 Task: Look for space in Kizhake Chālakudi, India from 6th June, 2023 to 8th June, 2023 for 2 adults in price range Rs.7000 to Rs.12000. Place can be private room with 1  bedroom having 2 beds and 1 bathroom. Property type can be house, flat, guest house. Amenities needed are: wifi. Booking option can be shelf check-in. Required host language is English.
Action: Mouse moved to (572, 99)
Screenshot: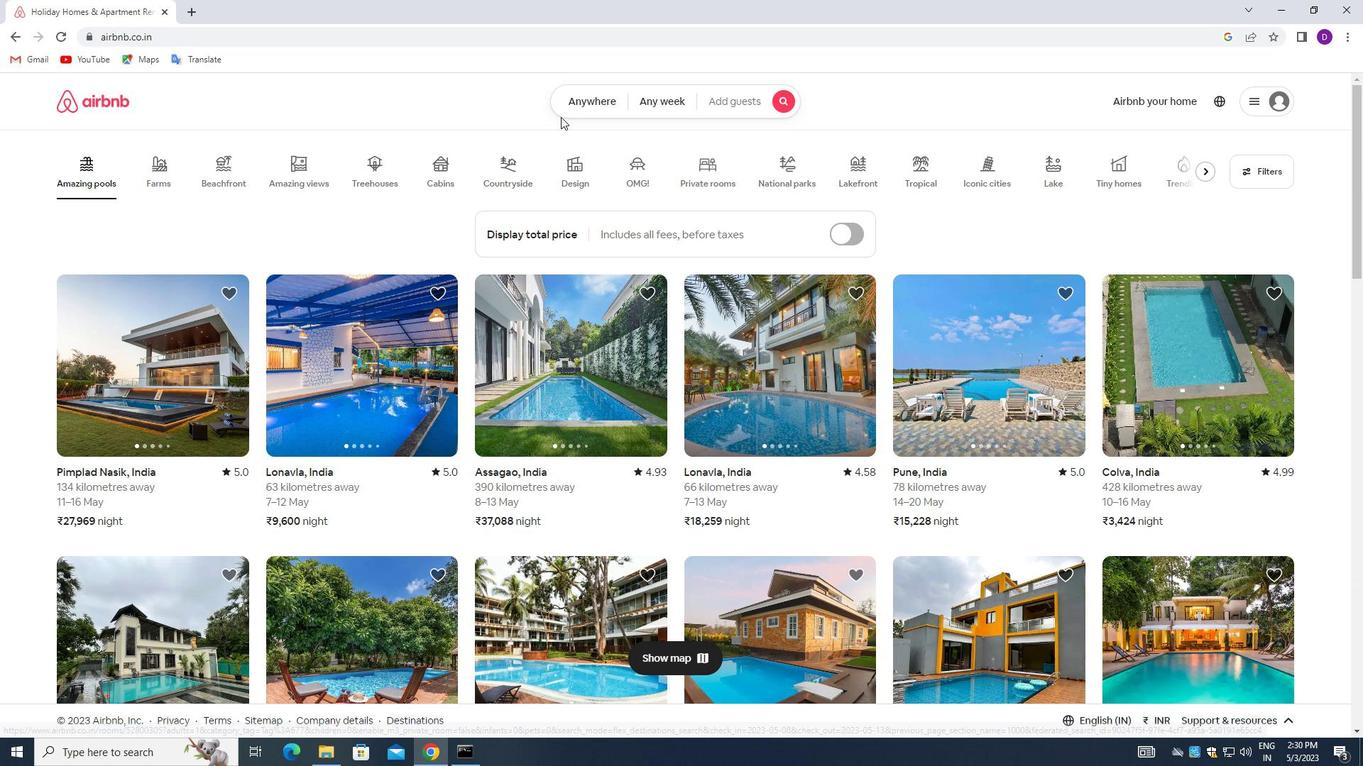 
Action: Mouse pressed left at (572, 99)
Screenshot: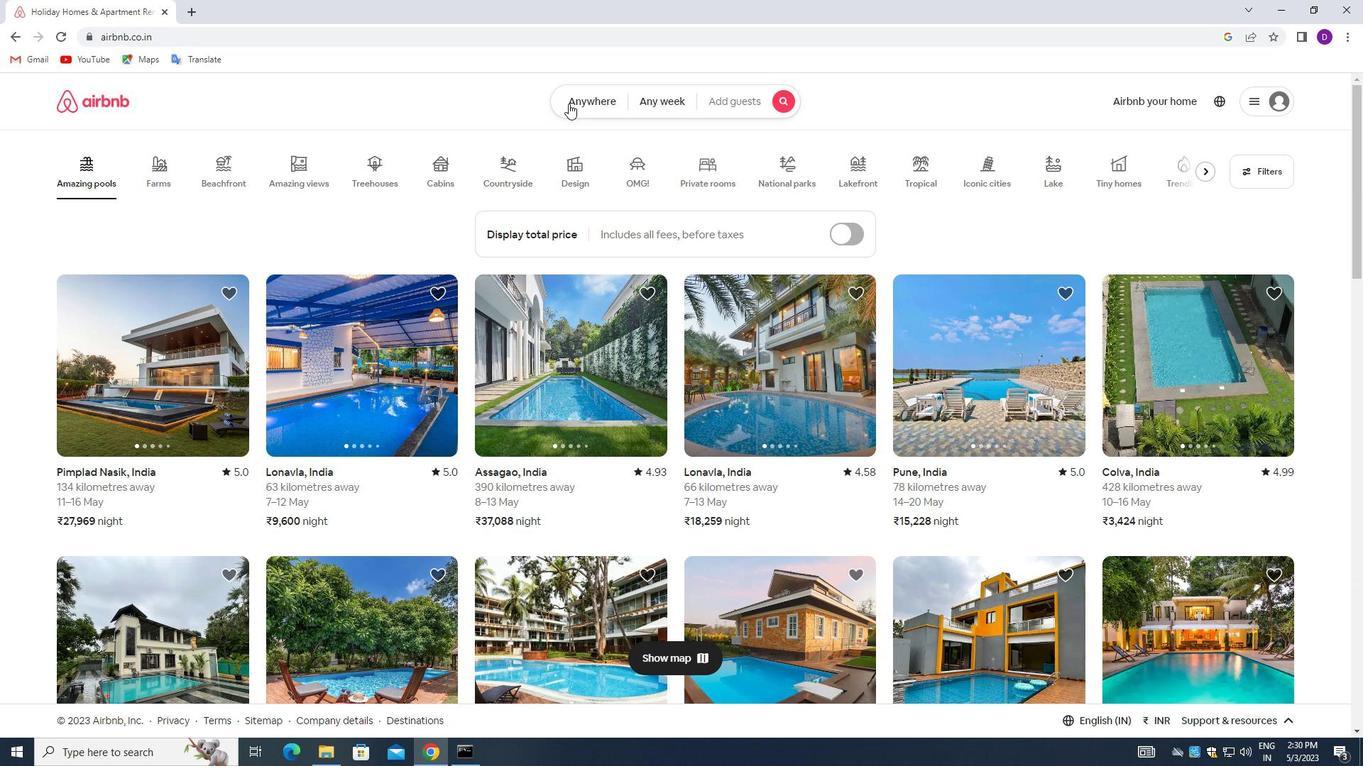
Action: Mouse moved to (423, 159)
Screenshot: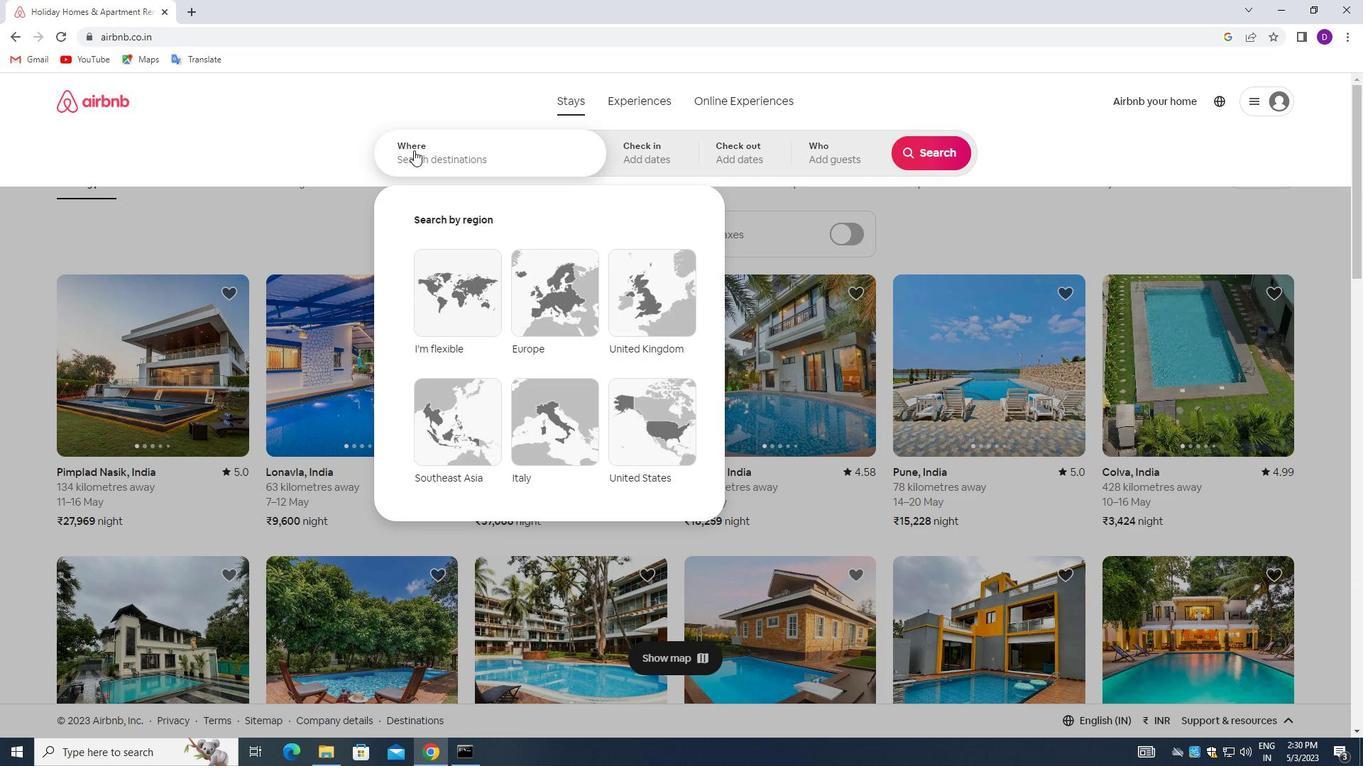 
Action: Mouse pressed left at (423, 159)
Screenshot: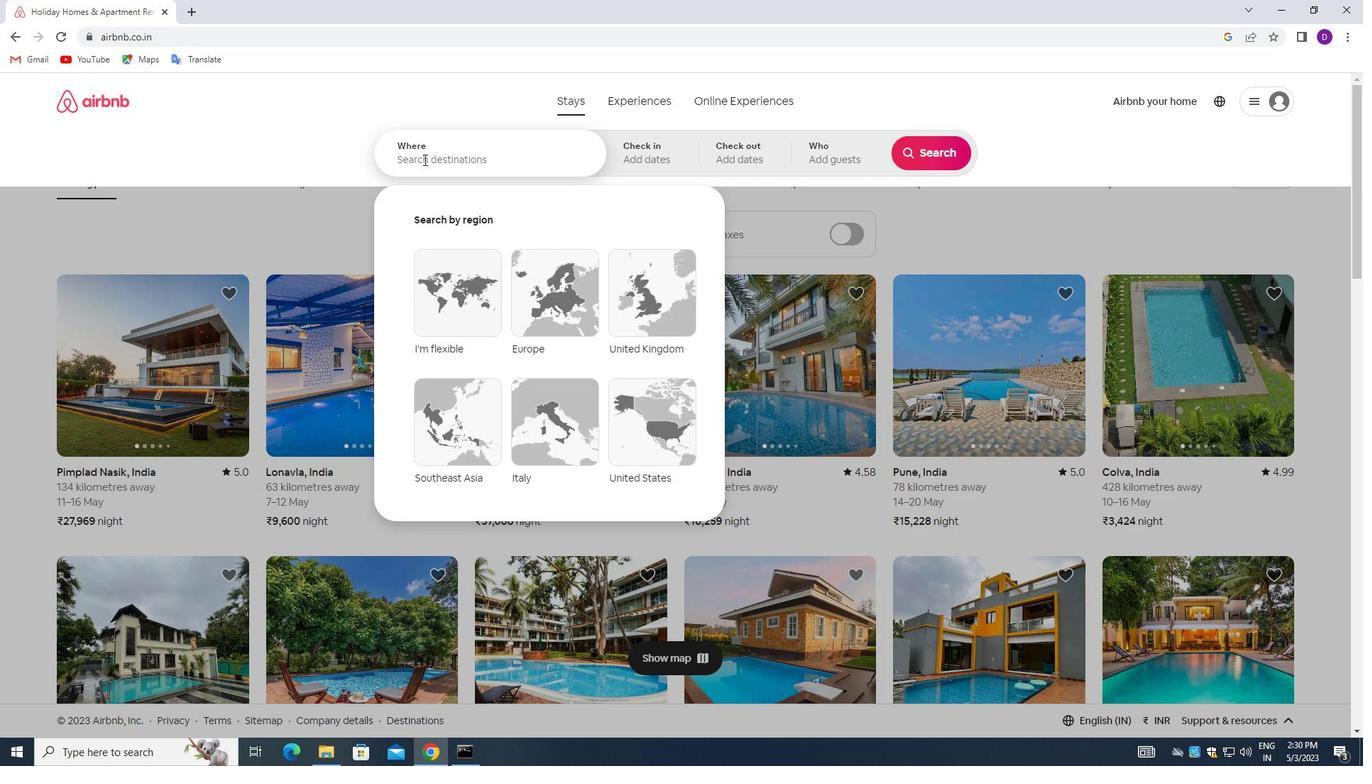 
Action: Mouse moved to (323, 150)
Screenshot: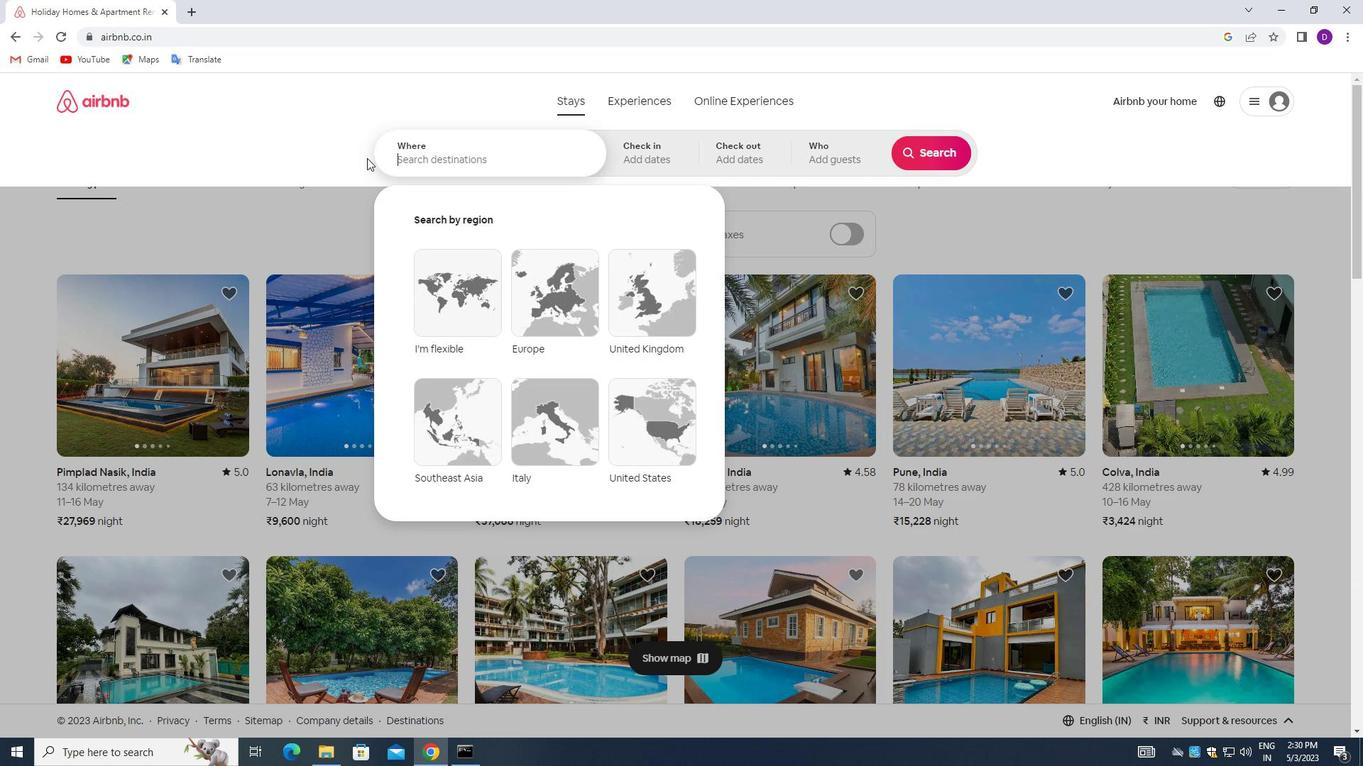 
Action: Key pressed <Key.shift>KIZHAKE<Key.shift_r><Key.shift_r><Key.shift_r><Key.shift_r><Key.shift_r><Key.shift_r><Key.shift_r><Key.shift_r><Key.shift_r><Key.shift_r><Key.shift_r><Key.shift_r><Key.shift_r><Key.shift_r><Key.shift_r><Key.shift_r><Key.shift_r>C<Key.backspace><Key.space><Key.shift_r><Key.shift_r><Key.shift_r><Key.shift_r><Key.shift_r><Key.shift_r><Key.shift_r><Key.shift_r><Key.shift_r><Key.shift_r><Key.shift_r><Key.shift_r><Key.shift_r><Key.shift_r><Key.shift_r><Key.shift_r><Key.shift_r><Key.shift_r><Key.shift_r><Key.shift_r><Key.shift_r><Key.shift_r><Key.shift_r><Key.shift_r><Key.shift_r><Key.shift_r><Key.shift_r><Key.shift_r><Key.shift_r><Key.shift_r><Key.shift_r><Key.shift_r><Key.shift_r><Key.shift_r><Key.shift_r><Key.shift_r><Key.shift_r>CHALA
Screenshot: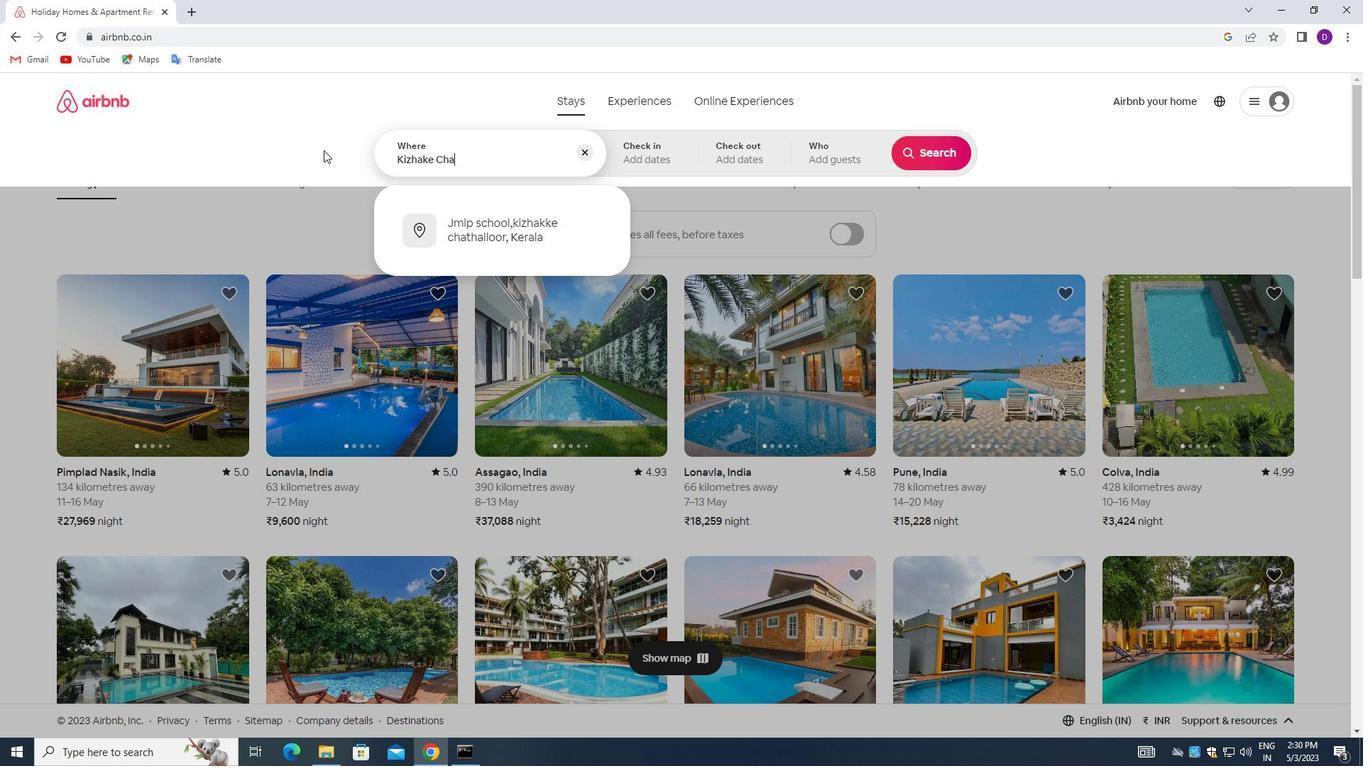 
Action: Mouse moved to (323, 150)
Screenshot: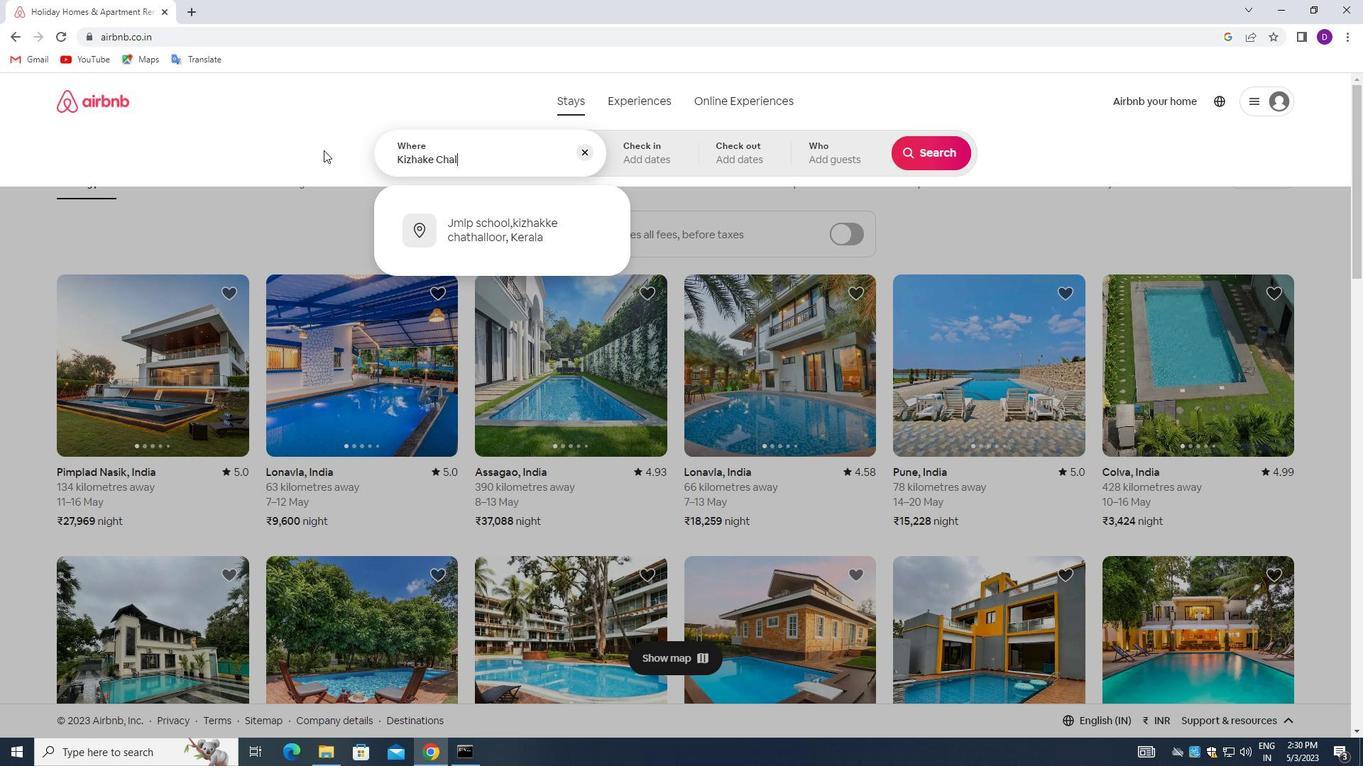 
Action: Key pressed KUDI,<Key.space><Key.shift>INDIA
Screenshot: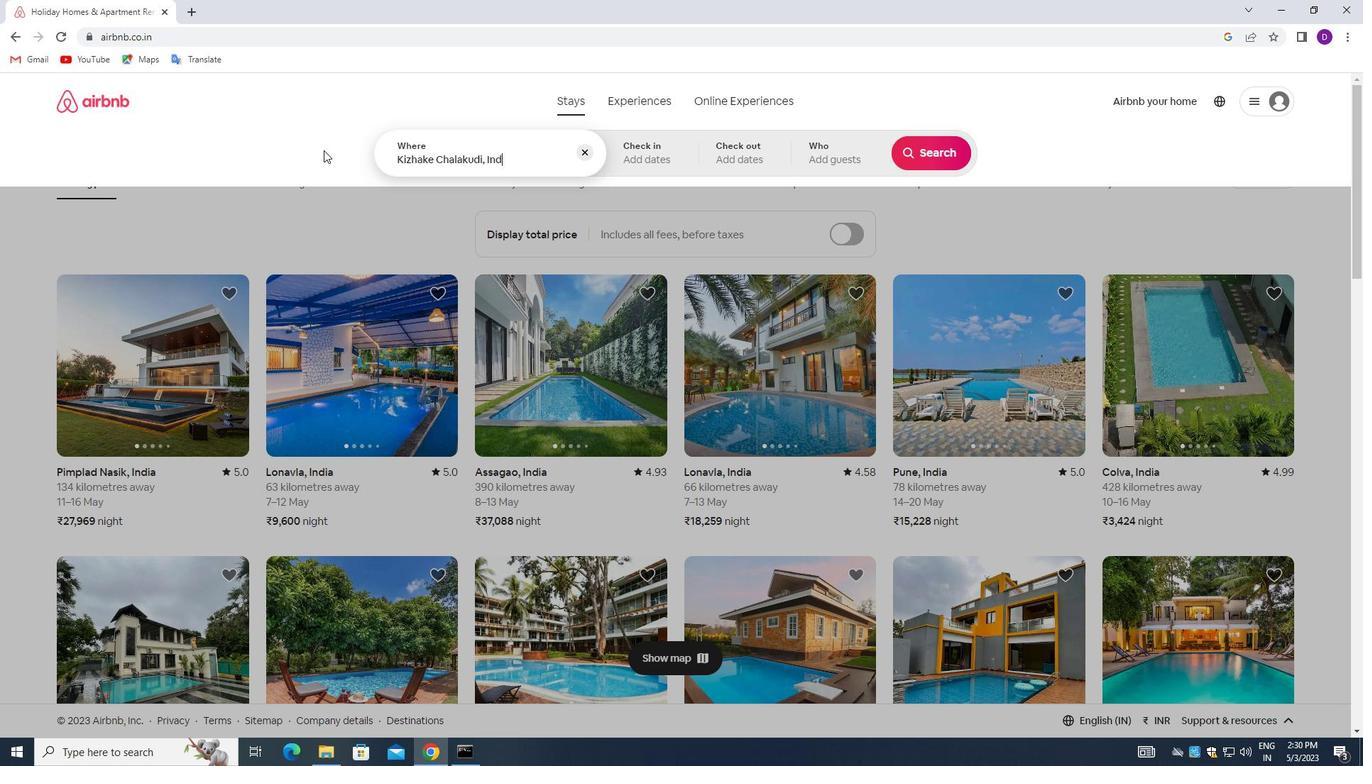 
Action: Mouse moved to (537, 169)
Screenshot: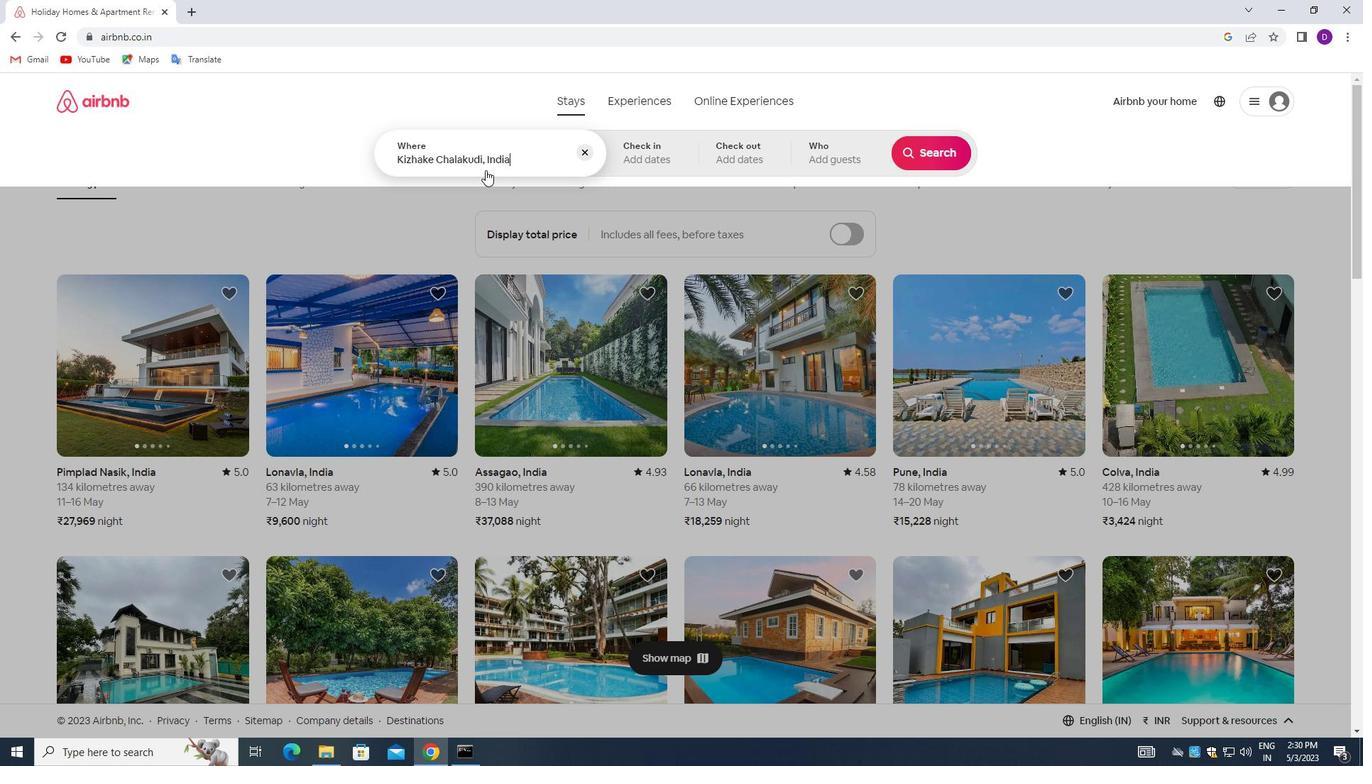 
Action: Key pressed <Key.enter>
Screenshot: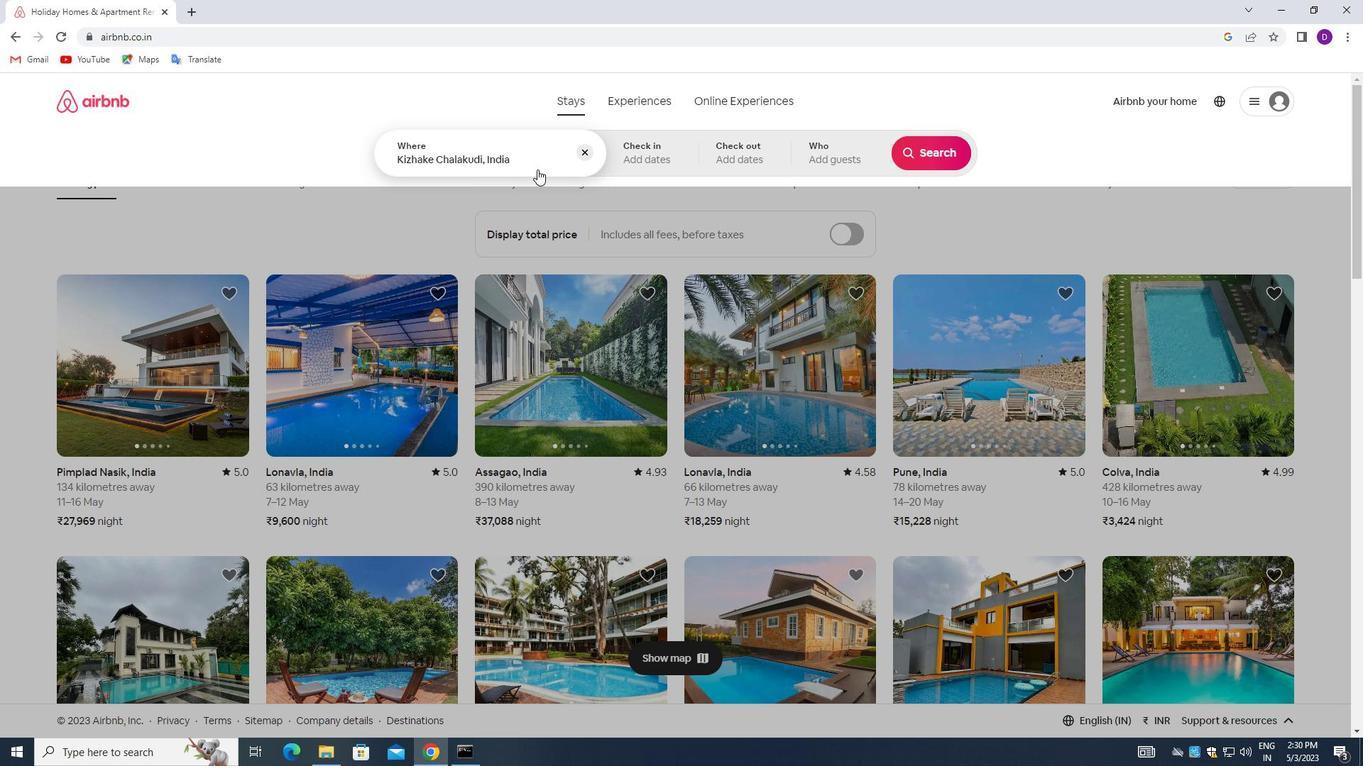 
Action: Mouse moved to (783, 363)
Screenshot: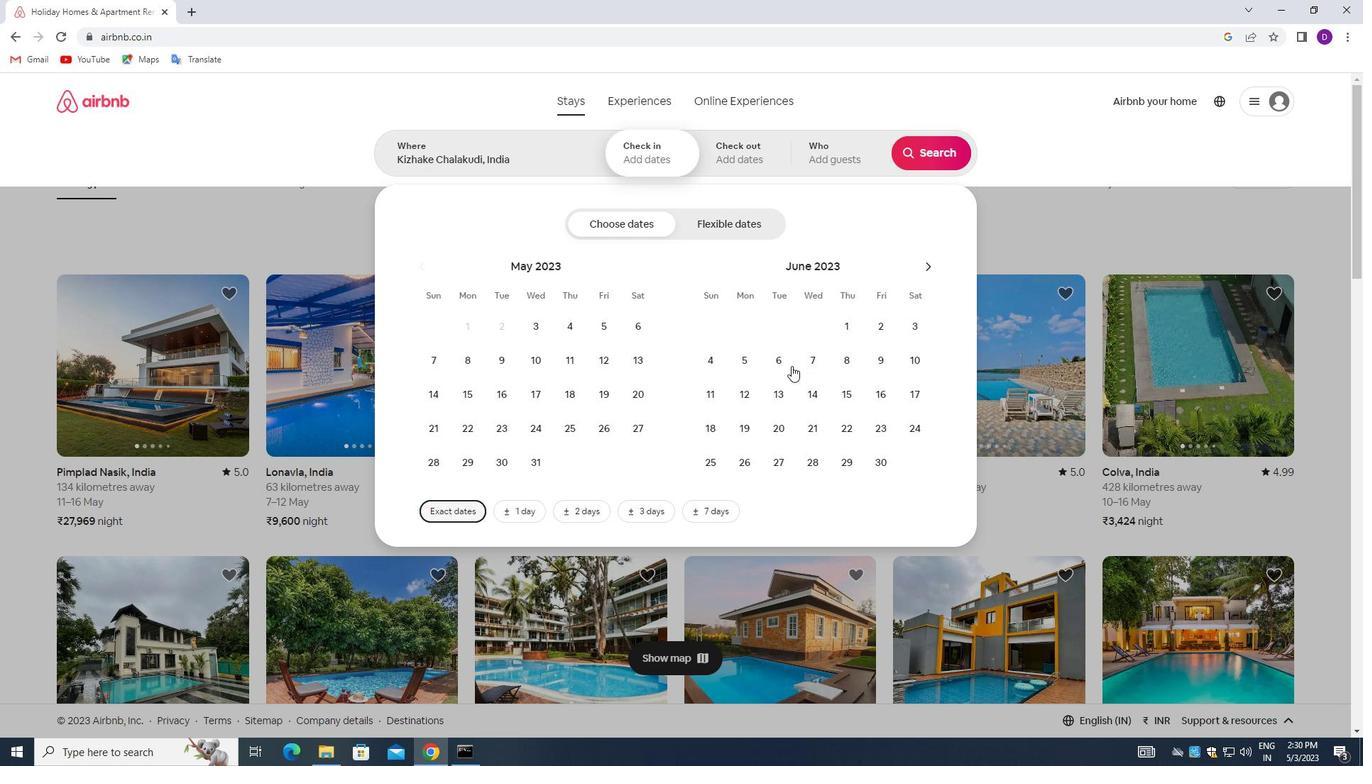 
Action: Mouse pressed left at (783, 363)
Screenshot: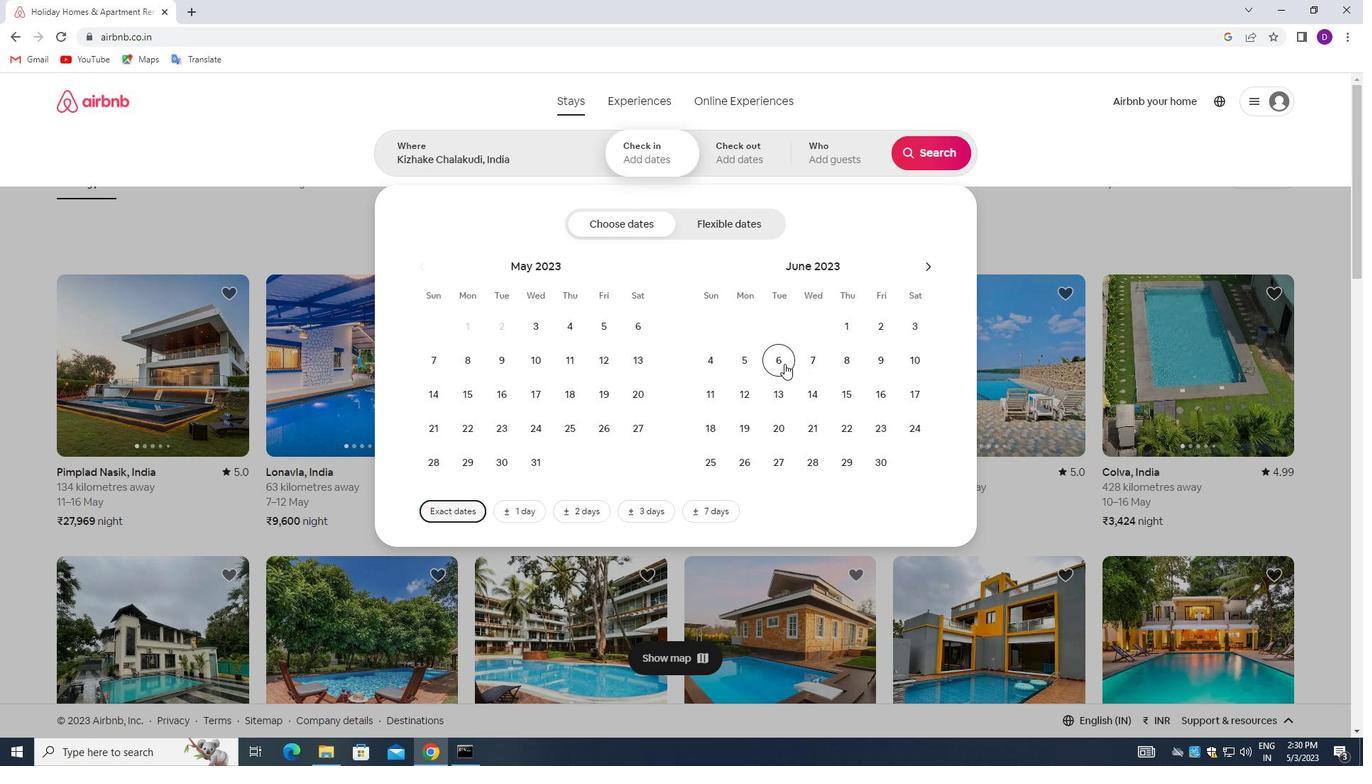 
Action: Mouse moved to (851, 364)
Screenshot: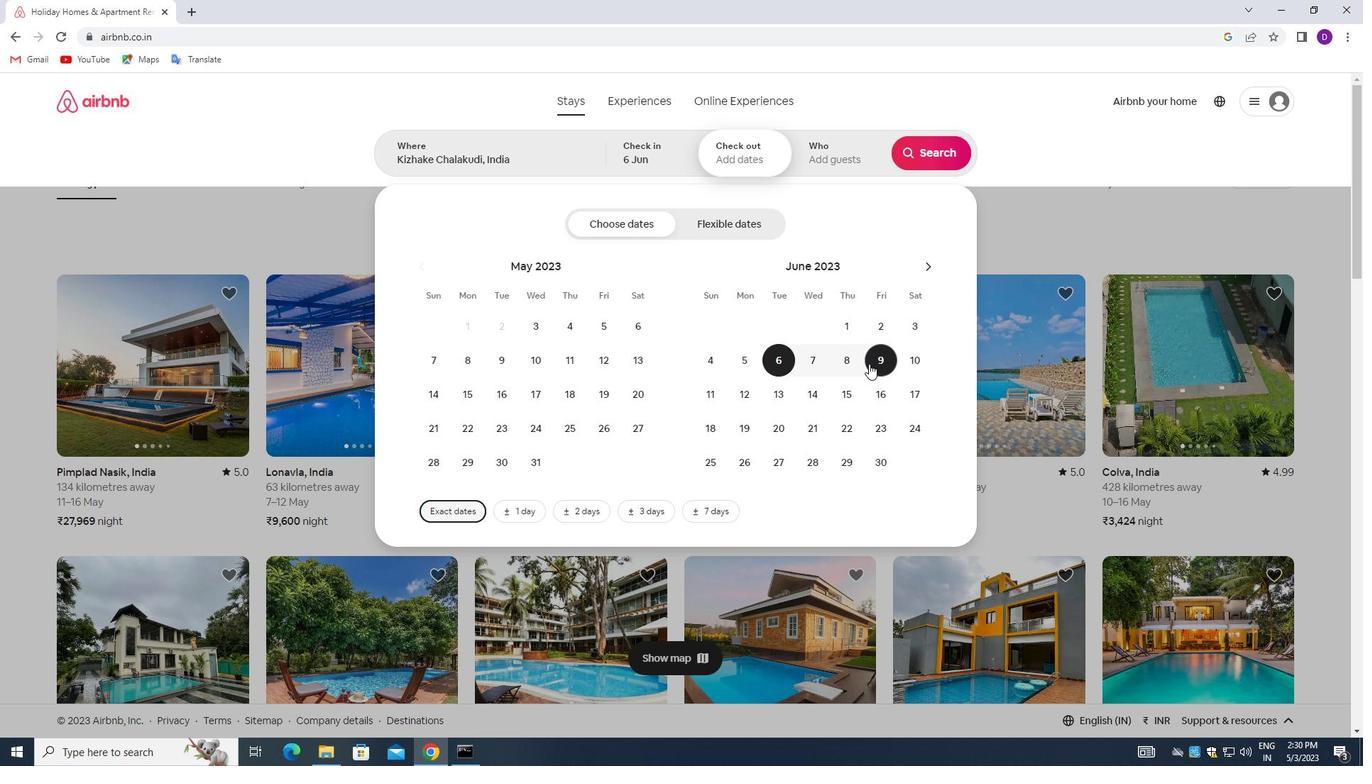 
Action: Mouse pressed left at (851, 364)
Screenshot: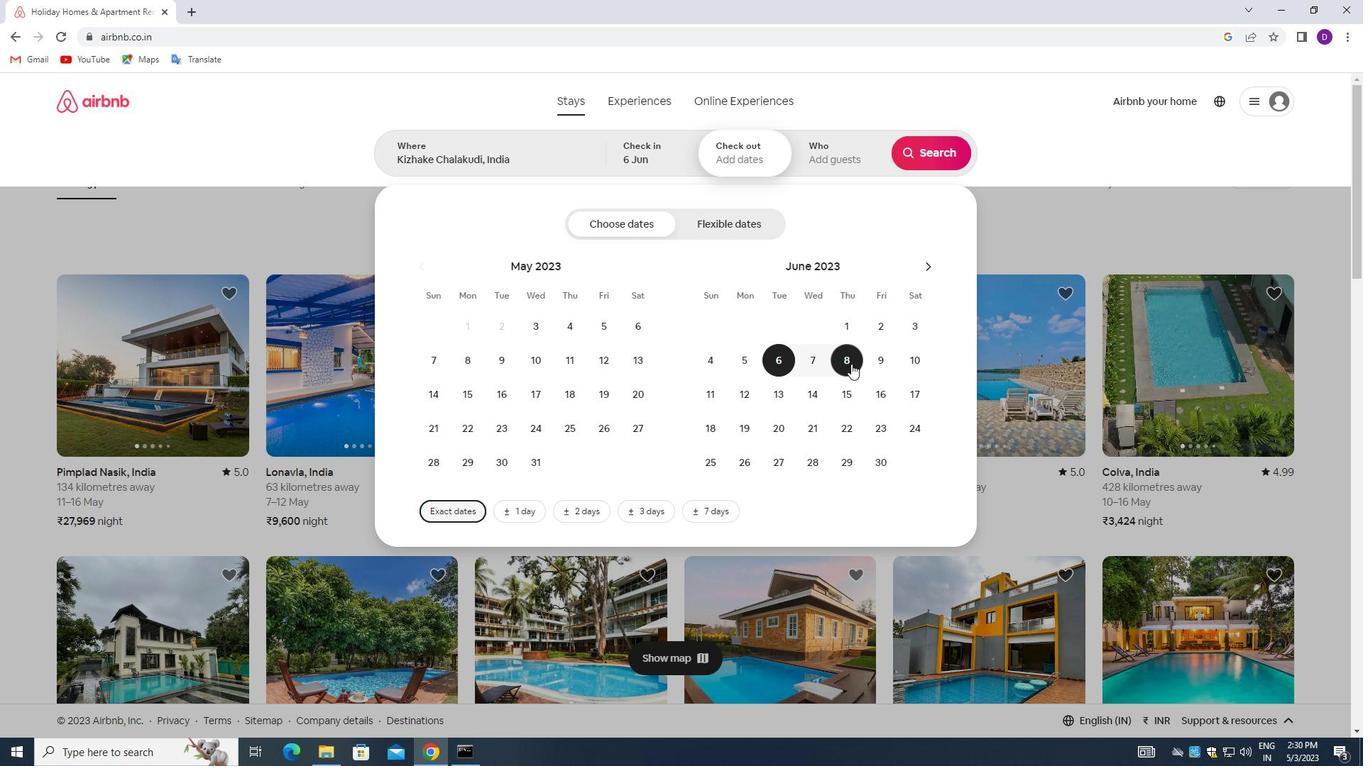 
Action: Mouse moved to (828, 154)
Screenshot: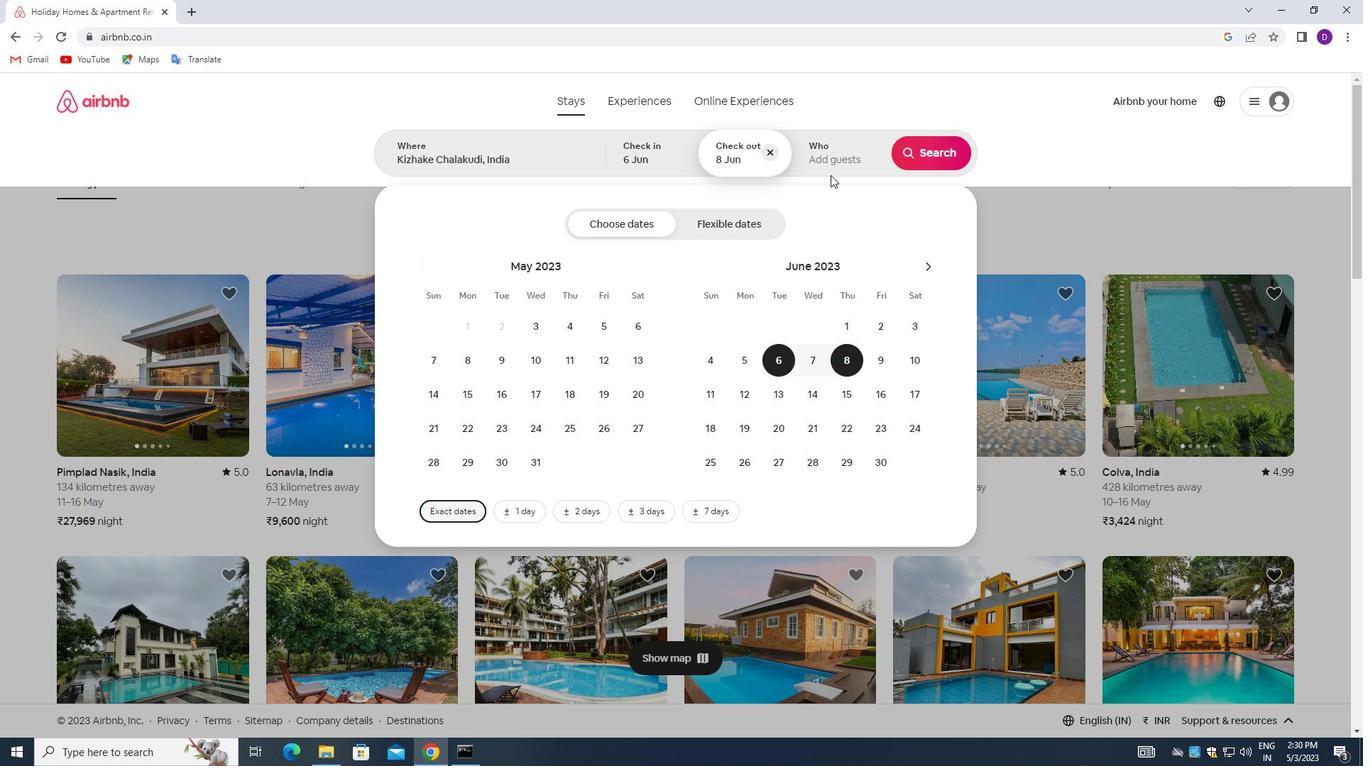 
Action: Mouse pressed left at (828, 154)
Screenshot: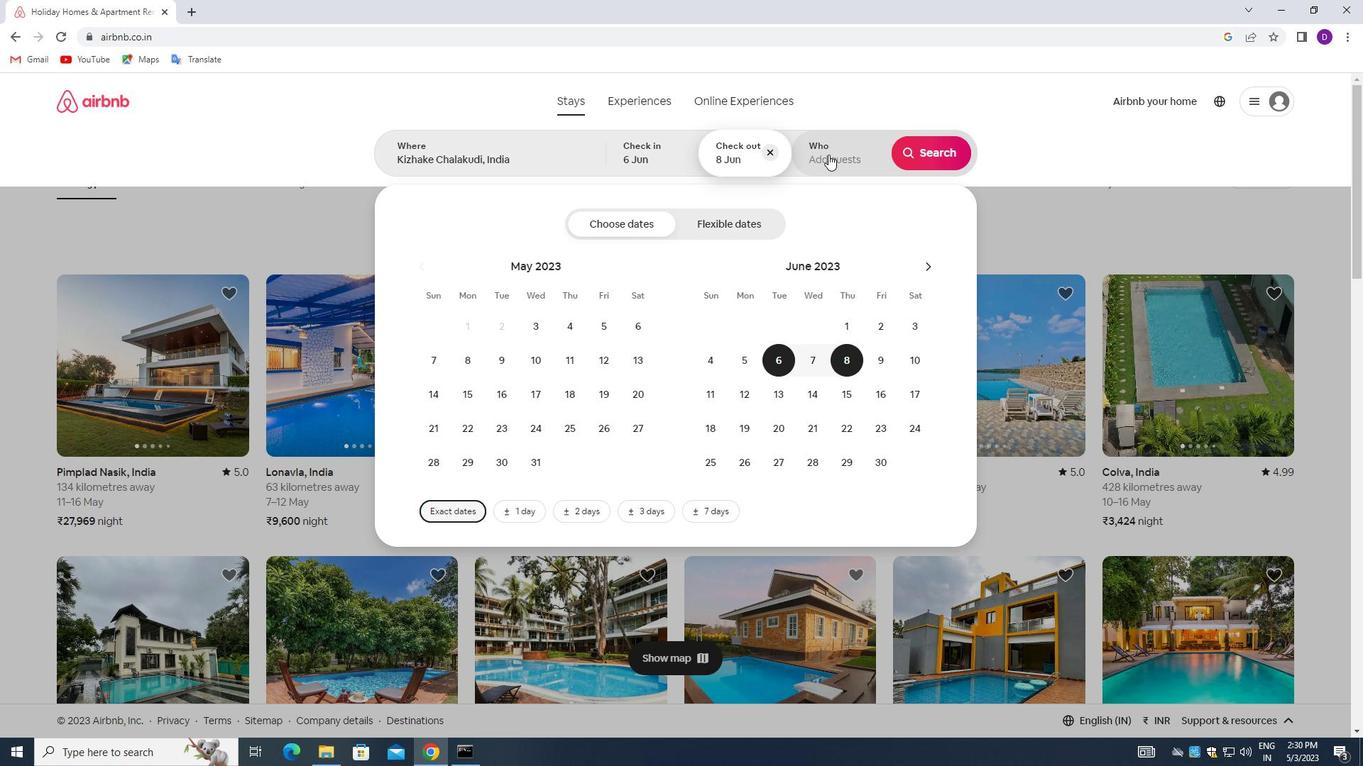 
Action: Mouse moved to (932, 237)
Screenshot: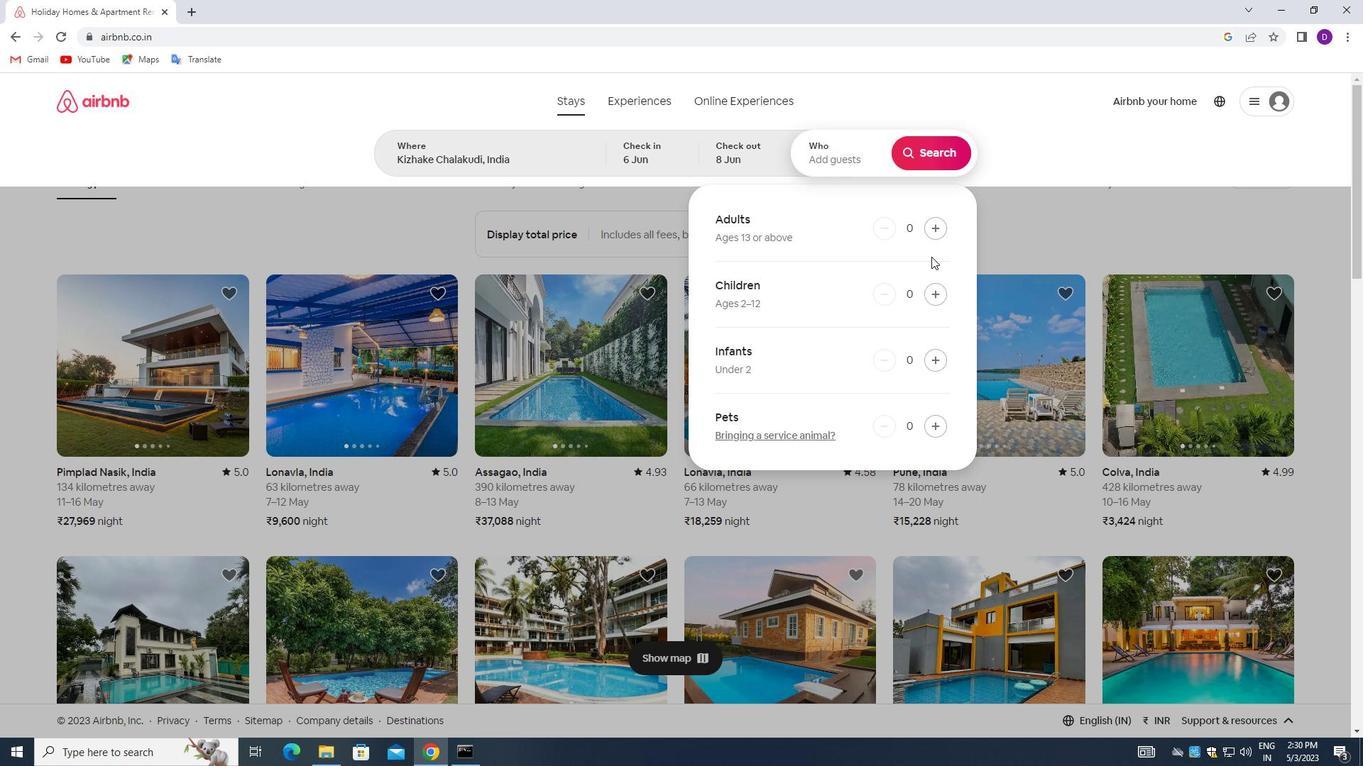 
Action: Mouse pressed left at (932, 237)
Screenshot: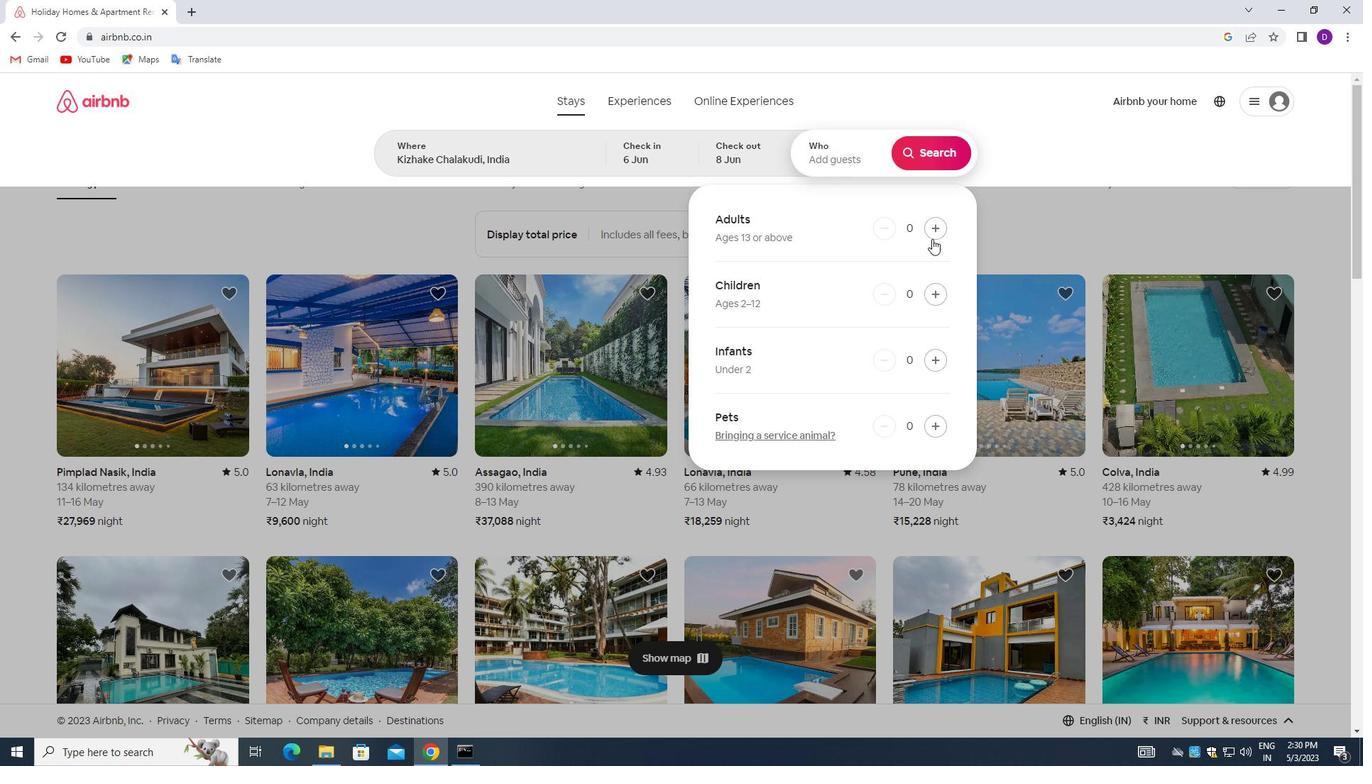 
Action: Mouse pressed left at (932, 237)
Screenshot: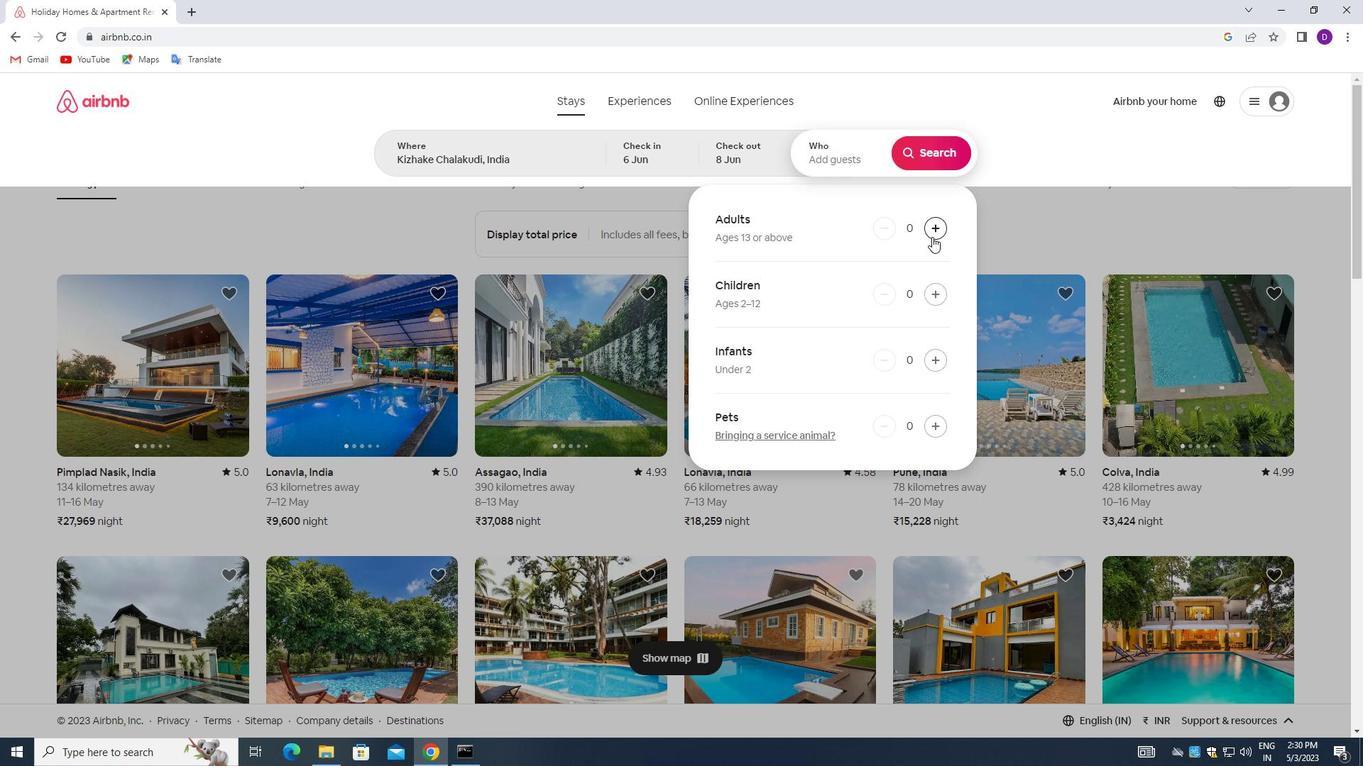 
Action: Mouse moved to (930, 151)
Screenshot: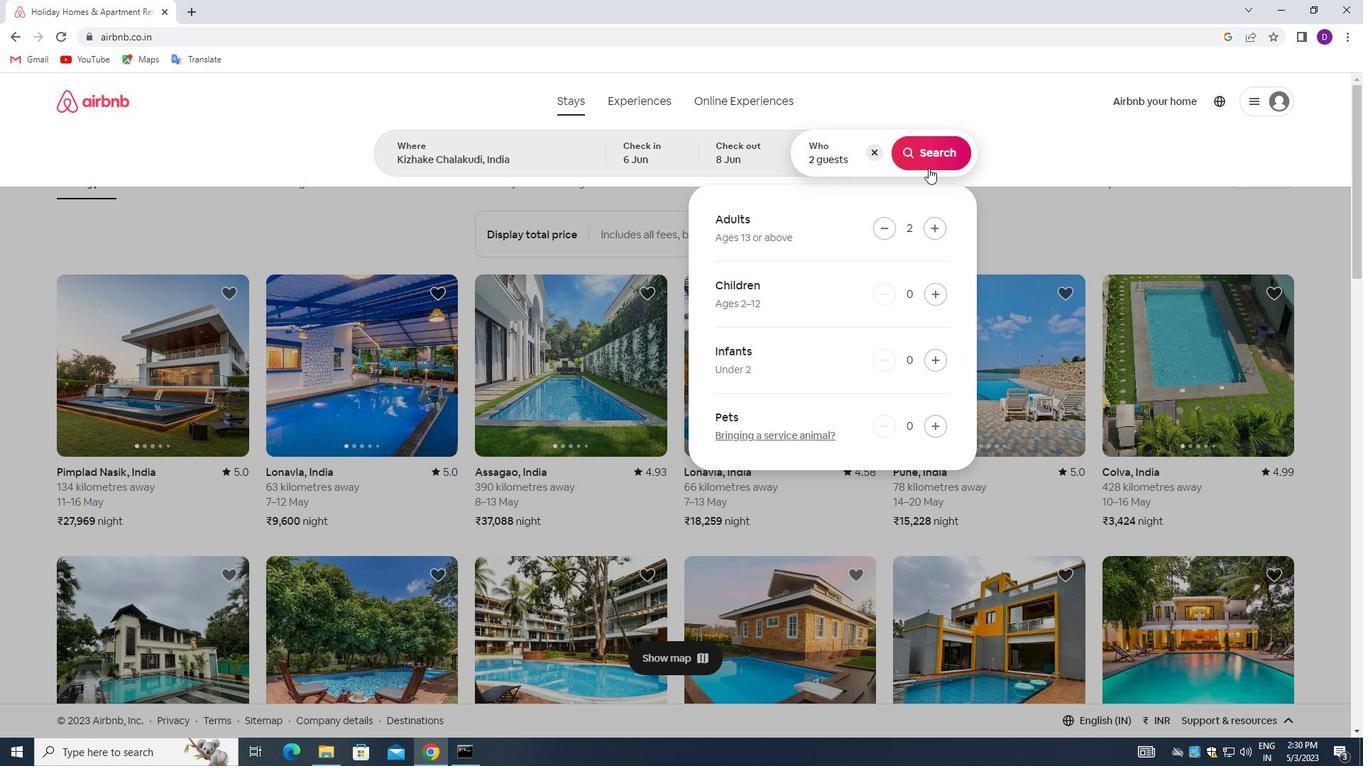 
Action: Mouse pressed left at (930, 151)
Screenshot: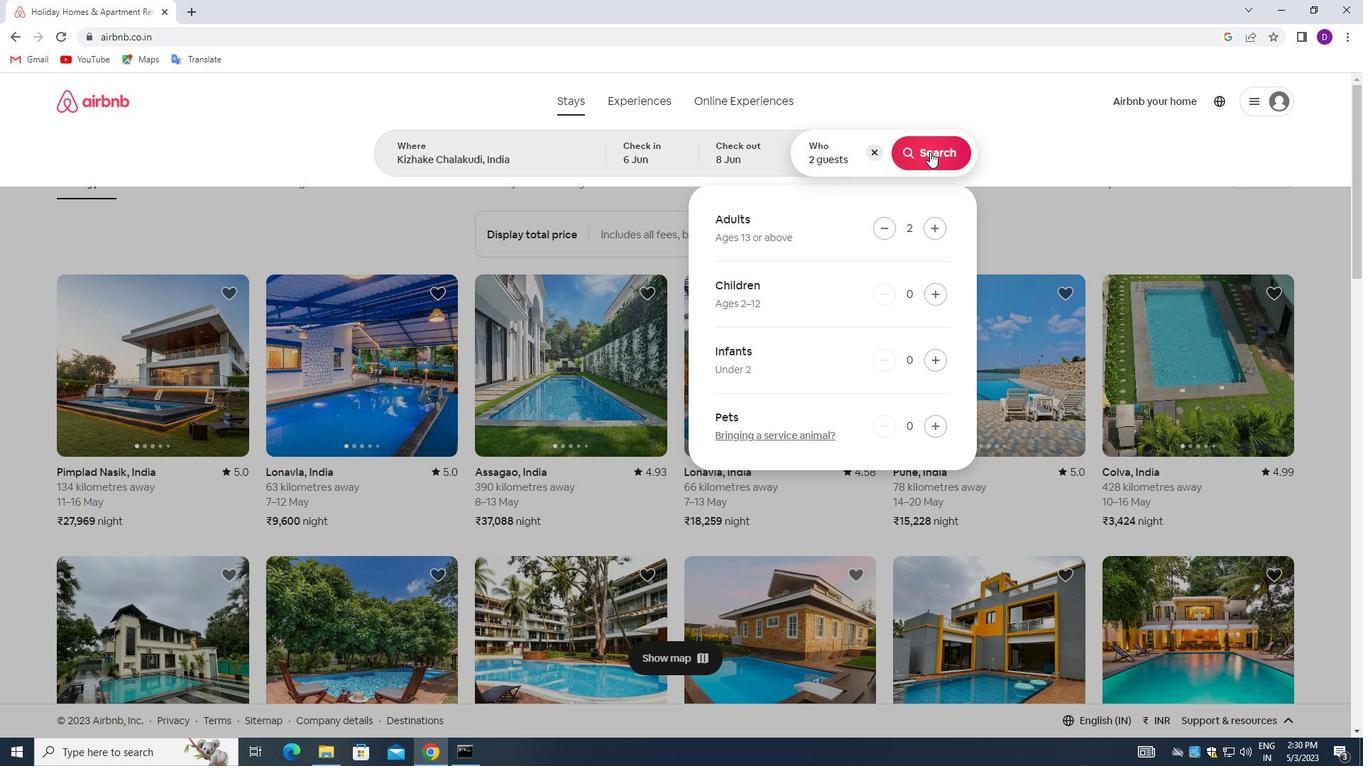 
Action: Mouse moved to (1278, 161)
Screenshot: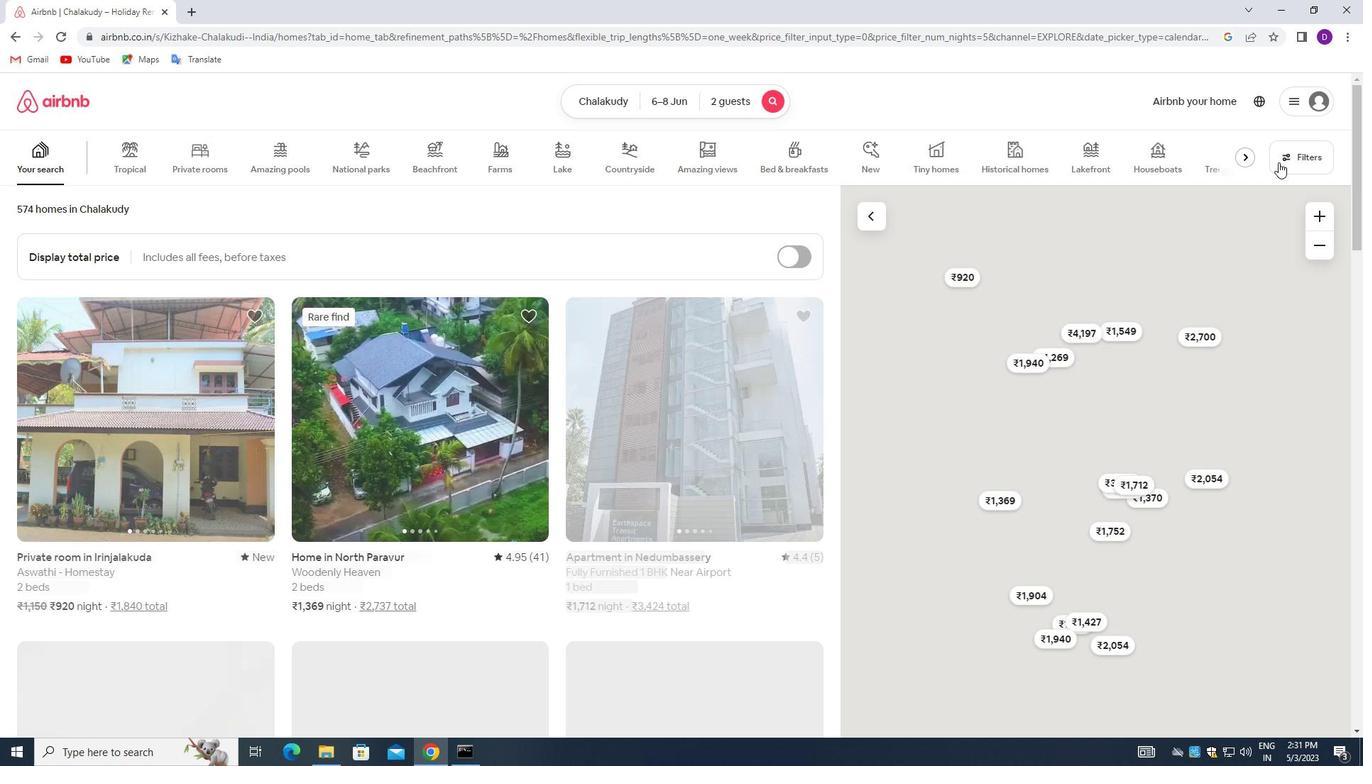 
Action: Mouse pressed left at (1278, 161)
Screenshot: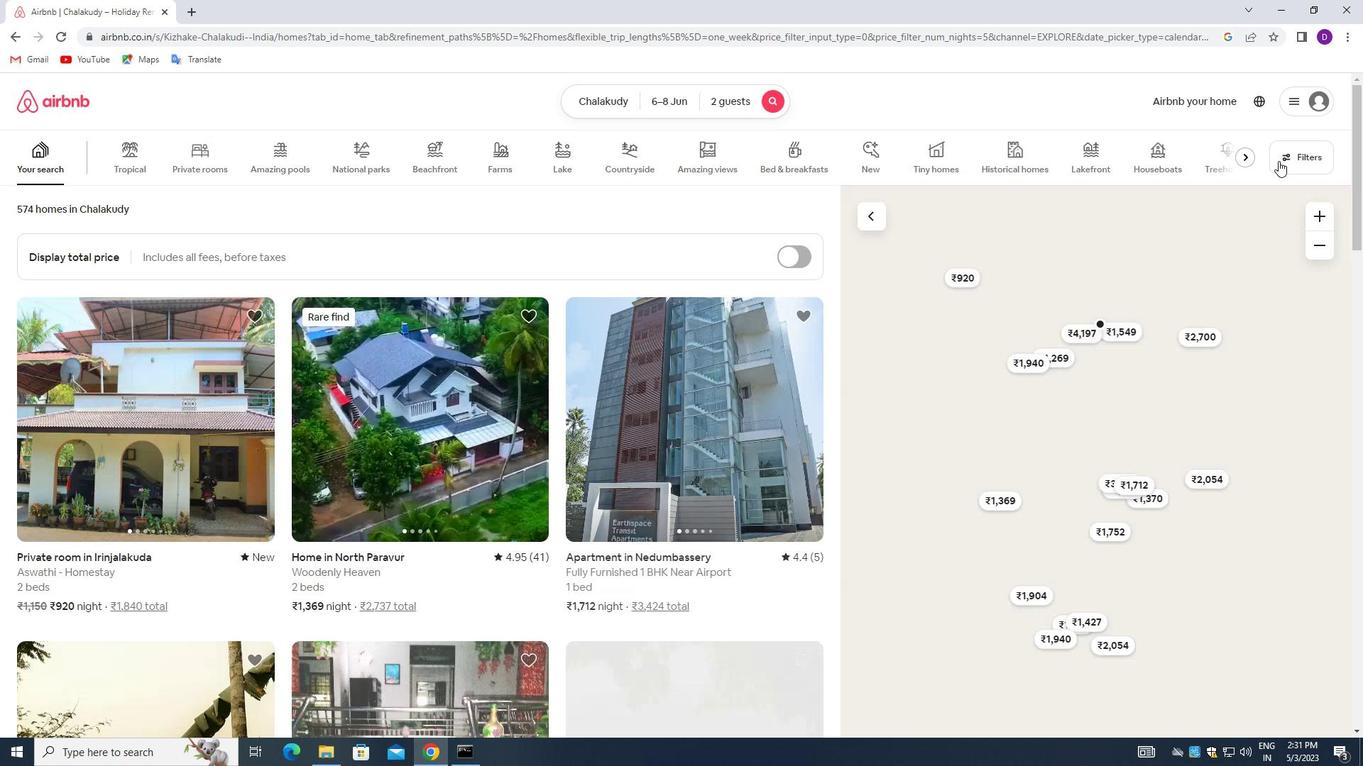 
Action: Mouse moved to (506, 337)
Screenshot: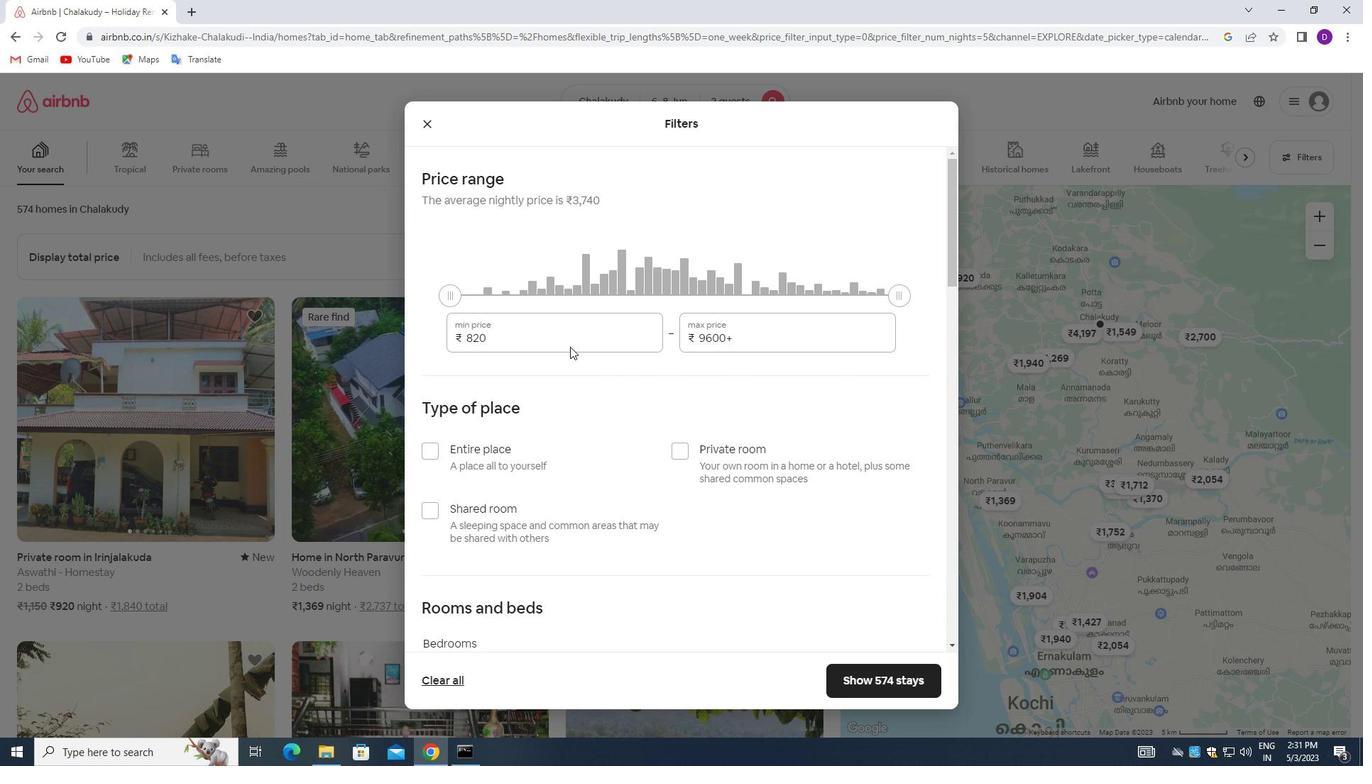 
Action: Mouse pressed left at (506, 337)
Screenshot: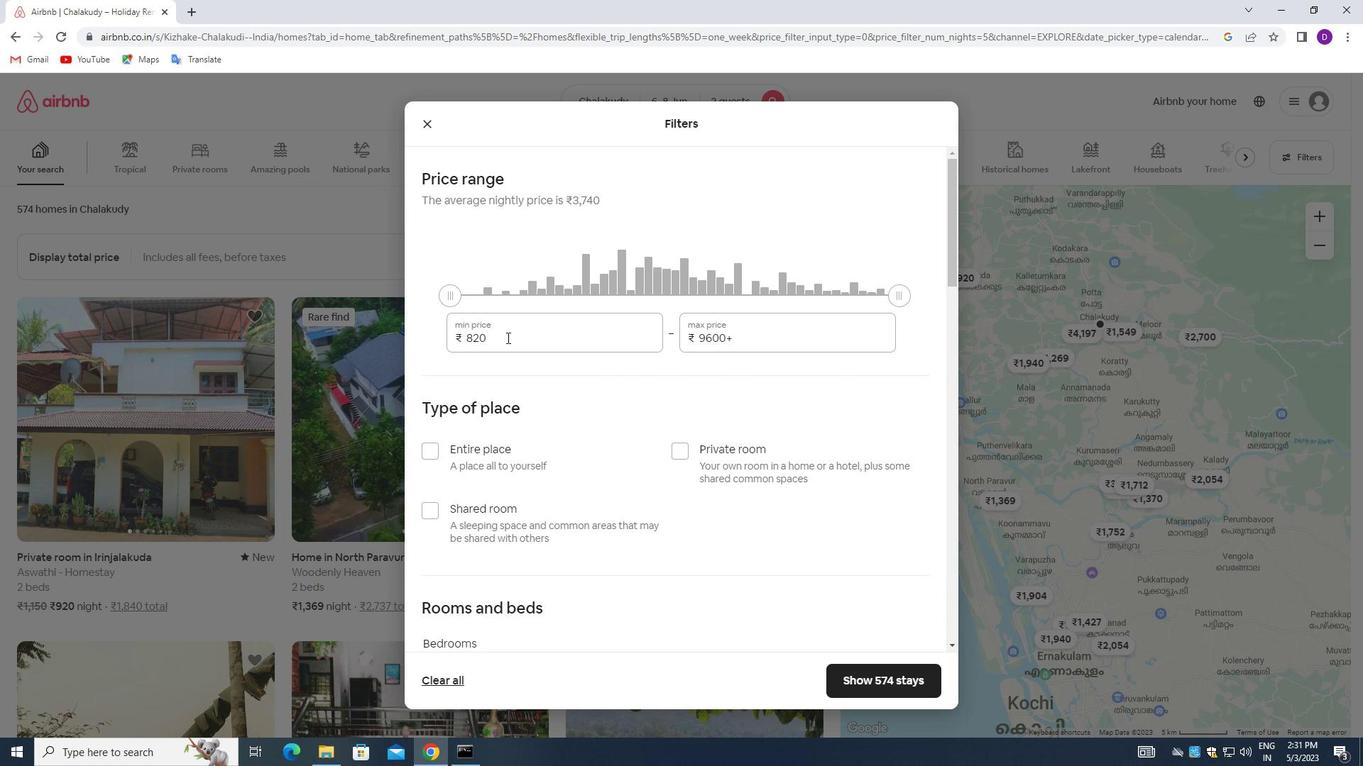 
Action: Mouse pressed left at (506, 337)
Screenshot: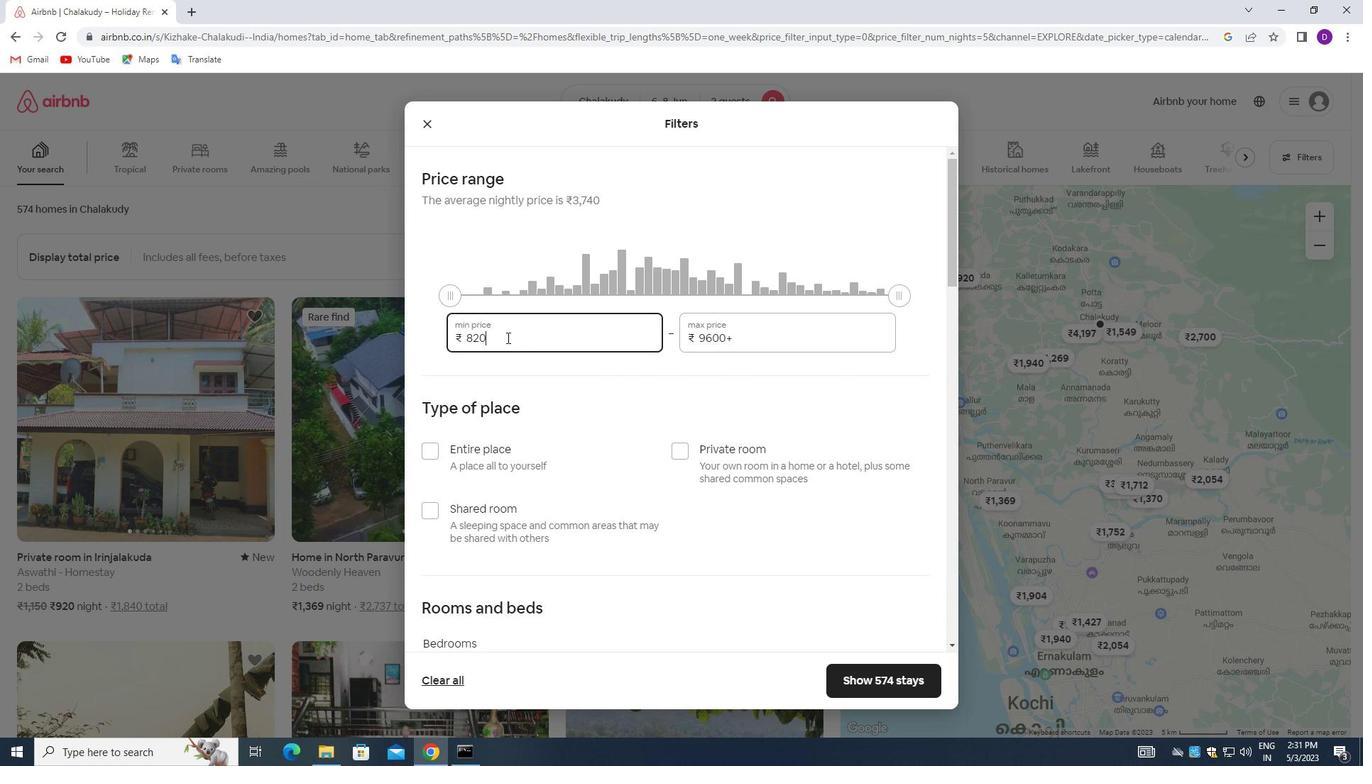
Action: Key pressed 7000<Key.tab>12000
Screenshot: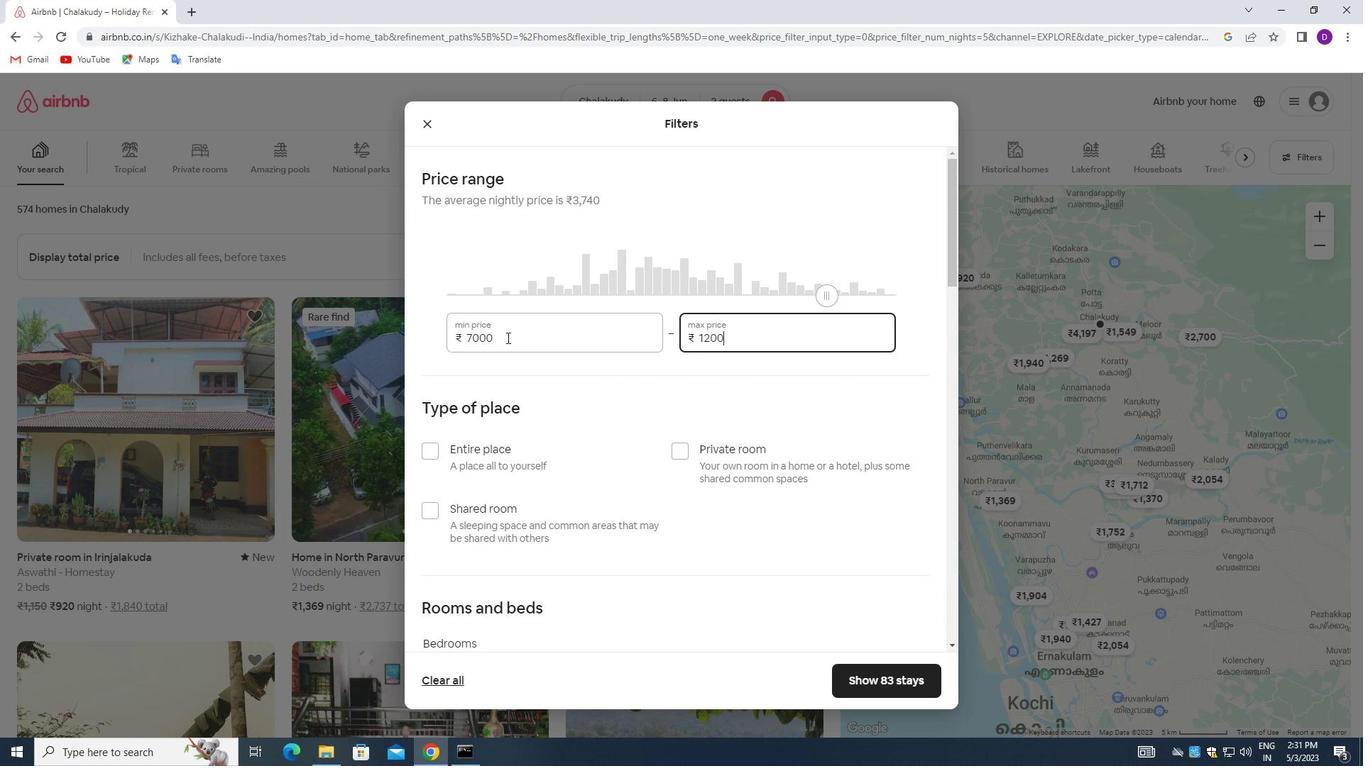 
Action: Mouse moved to (555, 382)
Screenshot: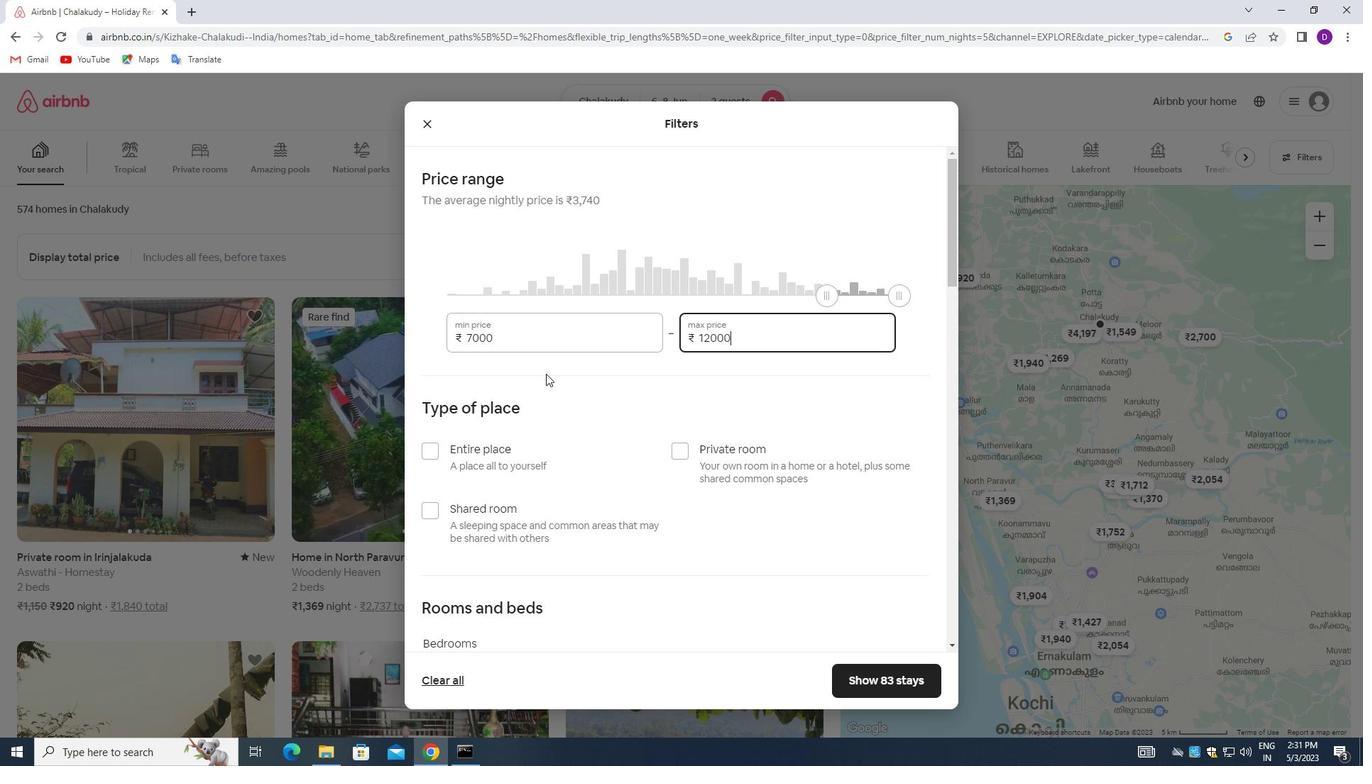 
Action: Mouse scrolled (555, 381) with delta (0, 0)
Screenshot: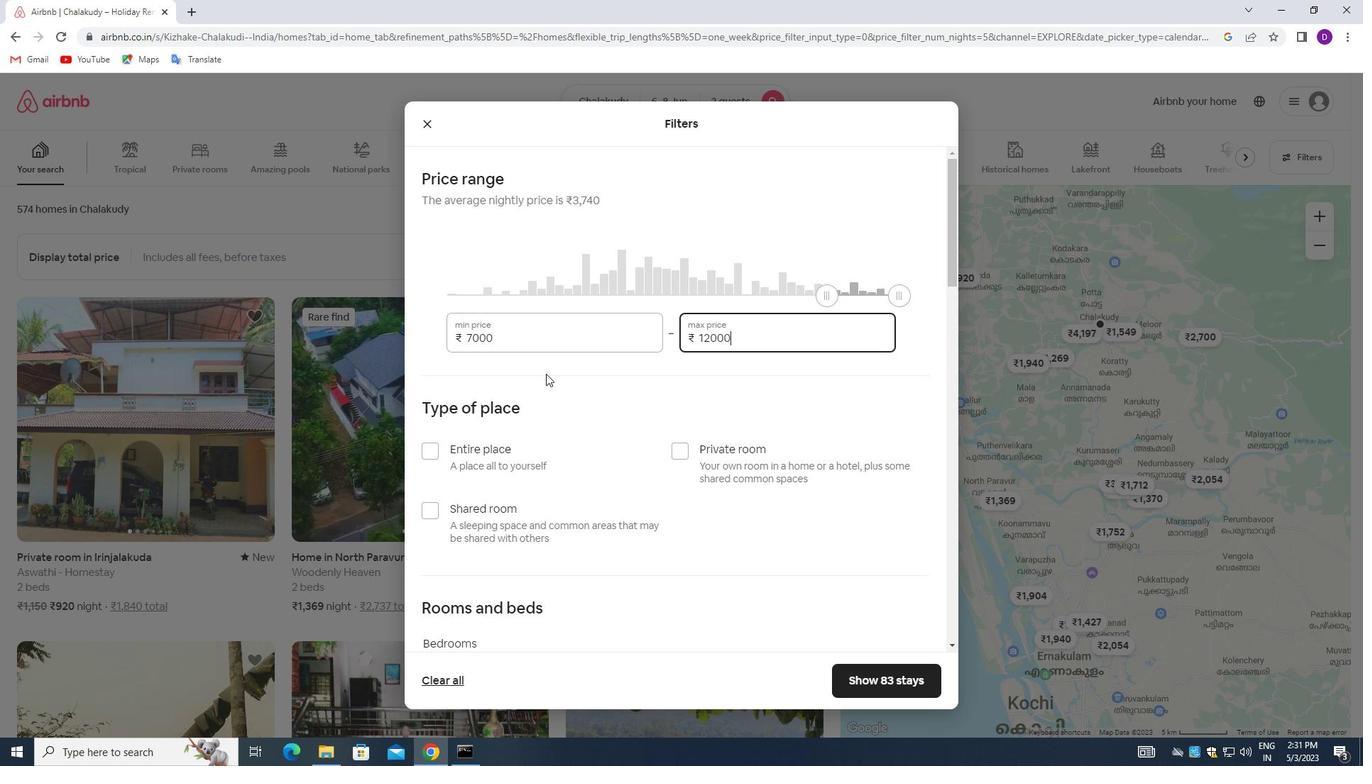 
Action: Mouse moved to (674, 382)
Screenshot: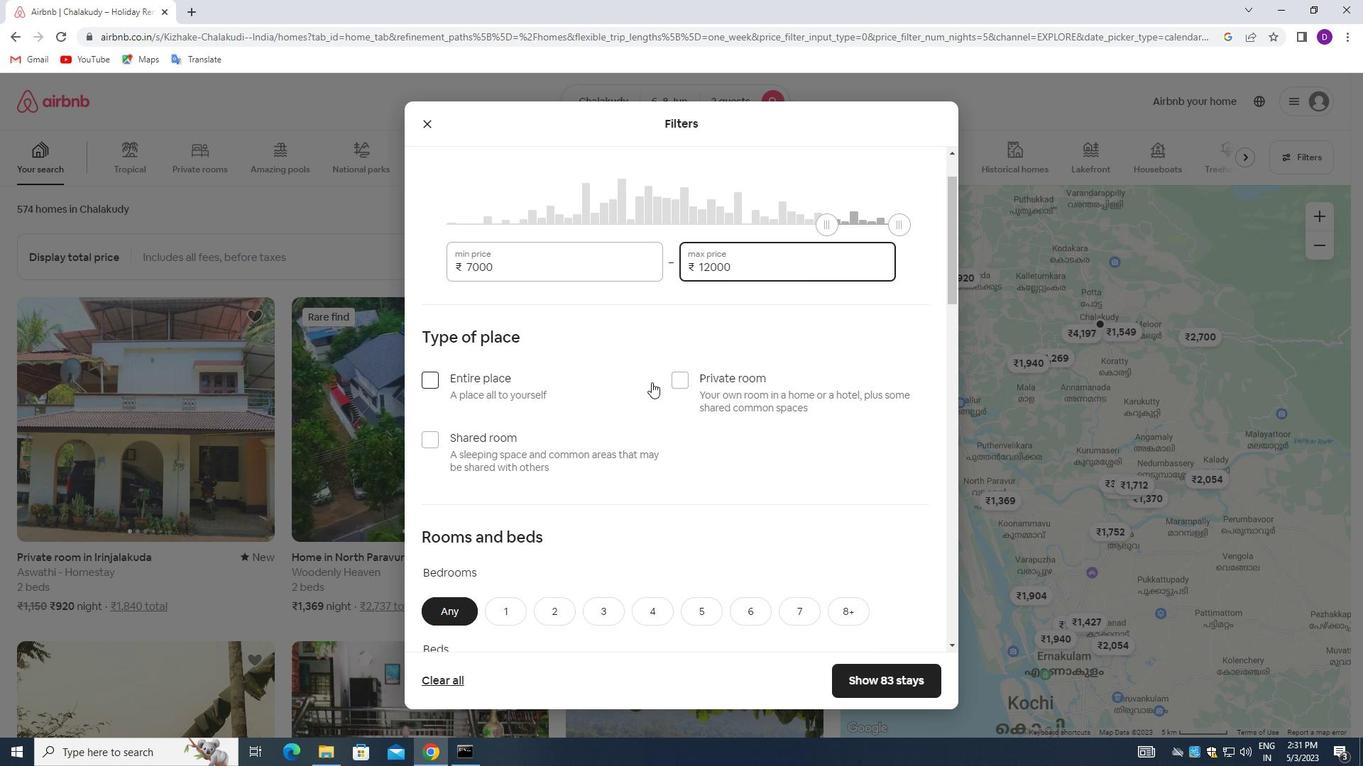 
Action: Mouse pressed left at (674, 382)
Screenshot: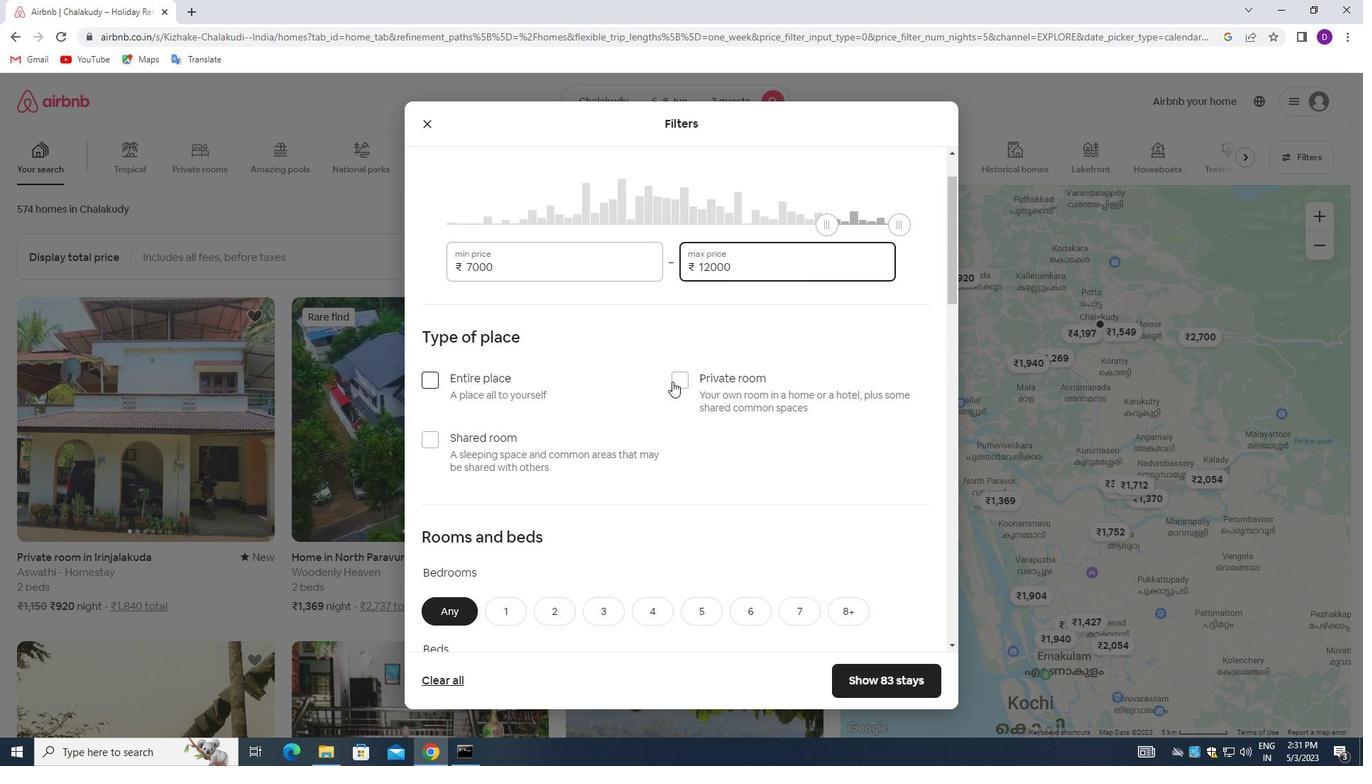 
Action: Mouse scrolled (674, 381) with delta (0, 0)
Screenshot: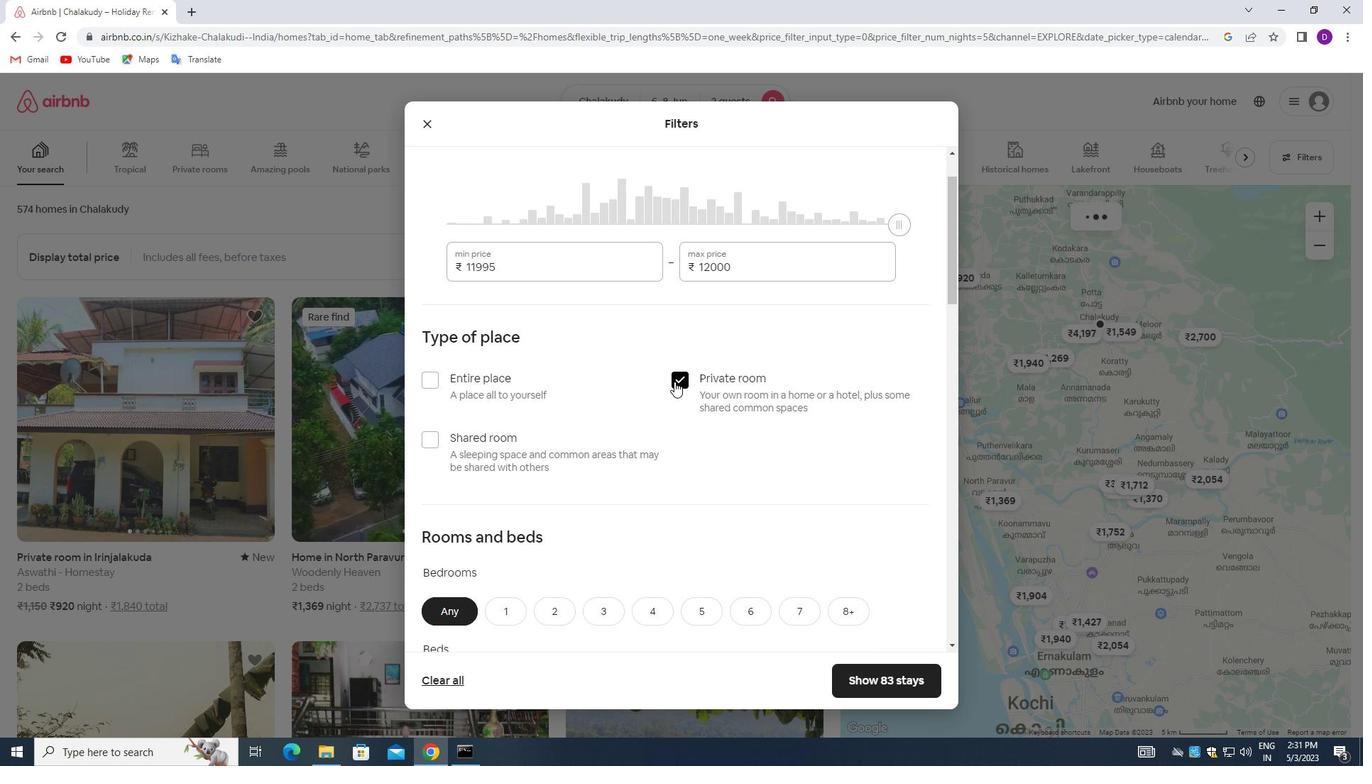 
Action: Mouse scrolled (674, 381) with delta (0, 0)
Screenshot: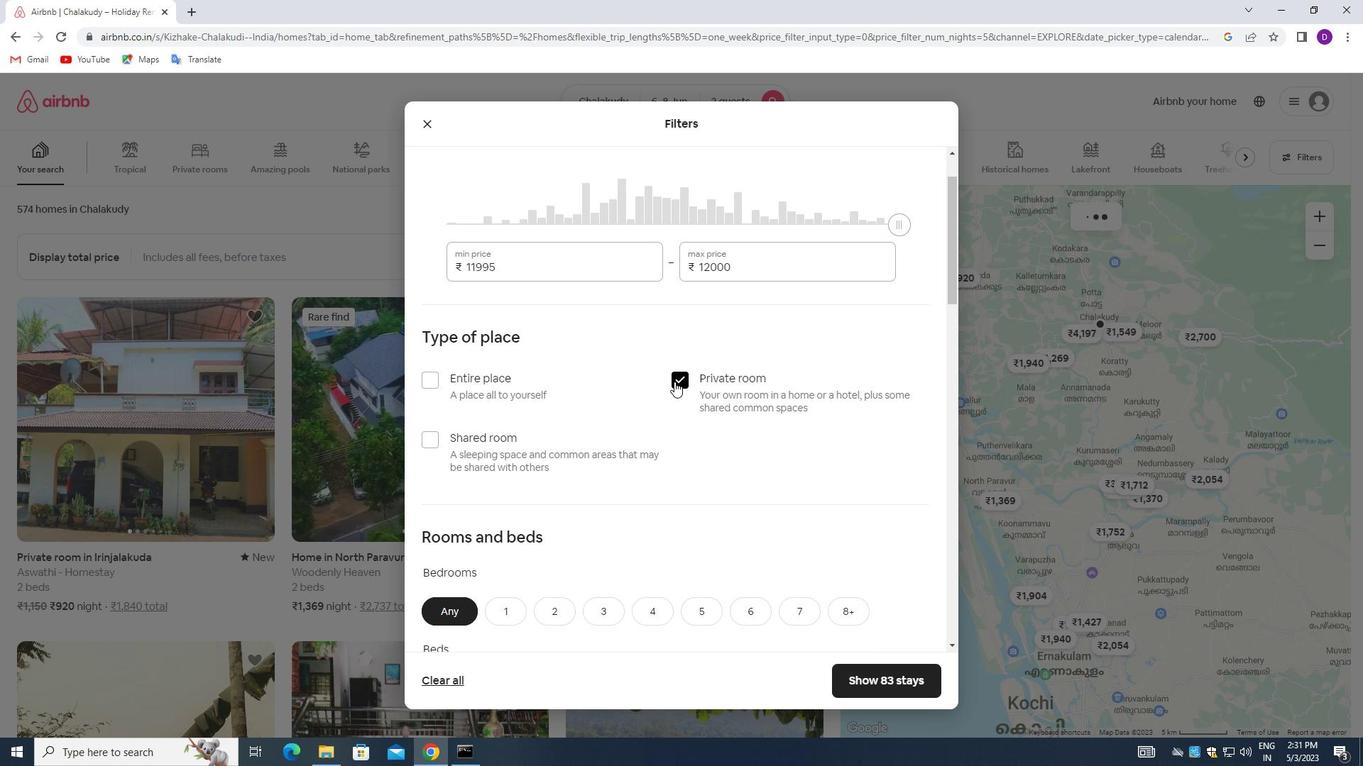 
Action: Mouse scrolled (674, 381) with delta (0, 0)
Screenshot: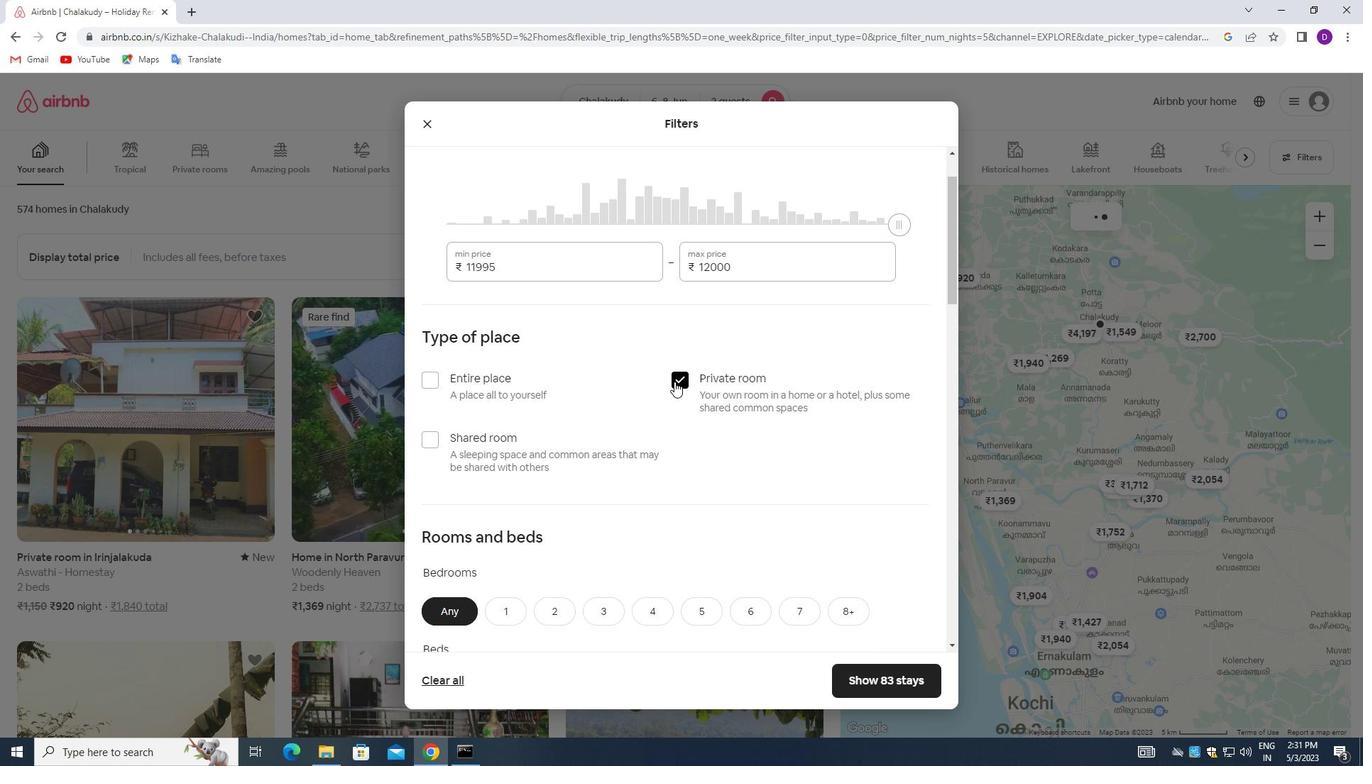
Action: Mouse scrolled (674, 381) with delta (0, 0)
Screenshot: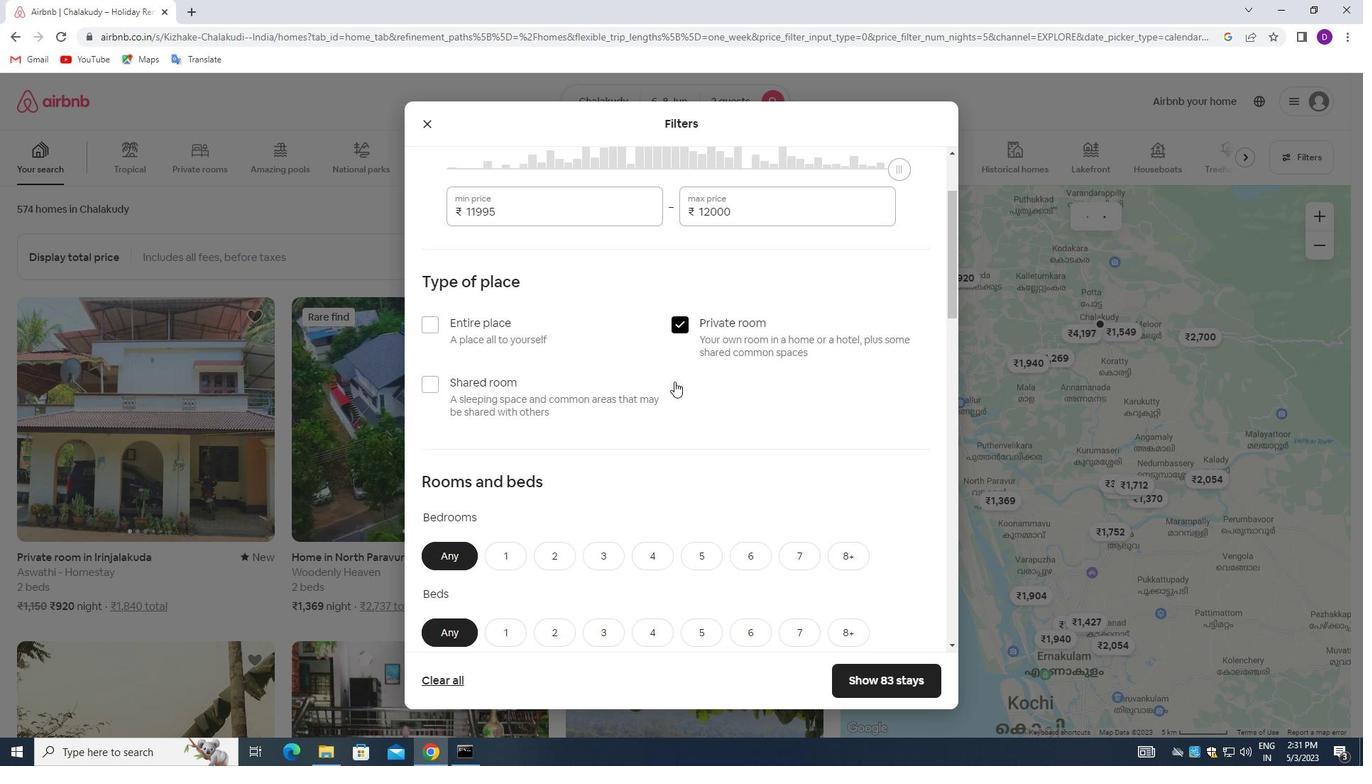
Action: Mouse moved to (506, 337)
Screenshot: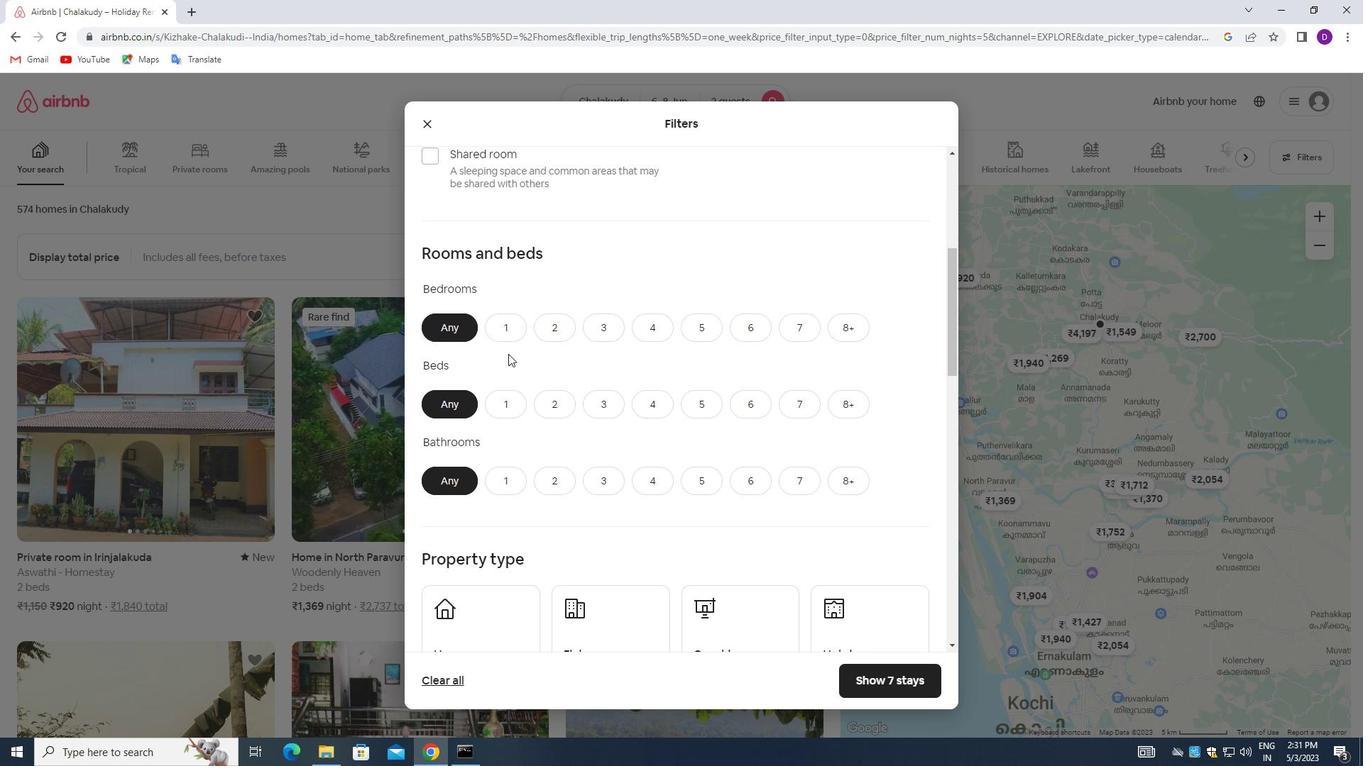 
Action: Mouse pressed left at (506, 337)
Screenshot: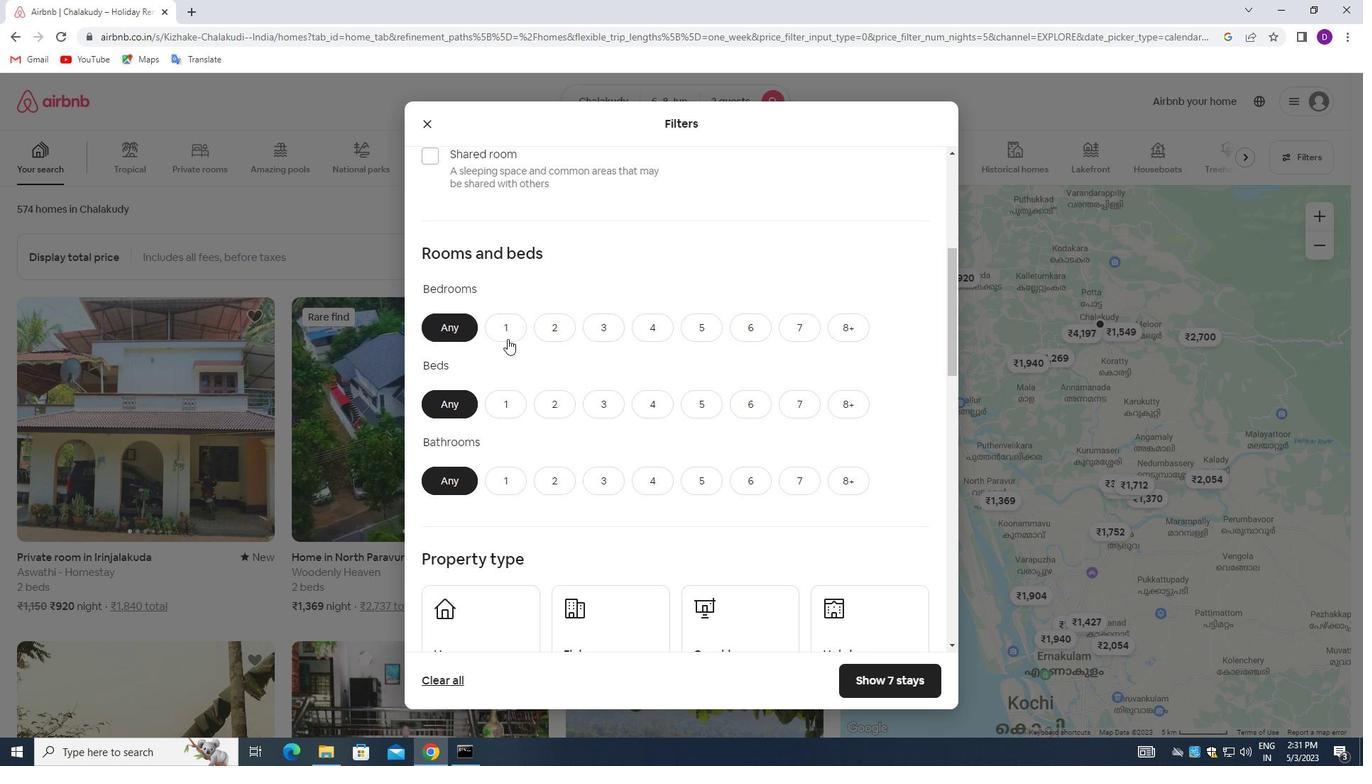 
Action: Mouse moved to (557, 407)
Screenshot: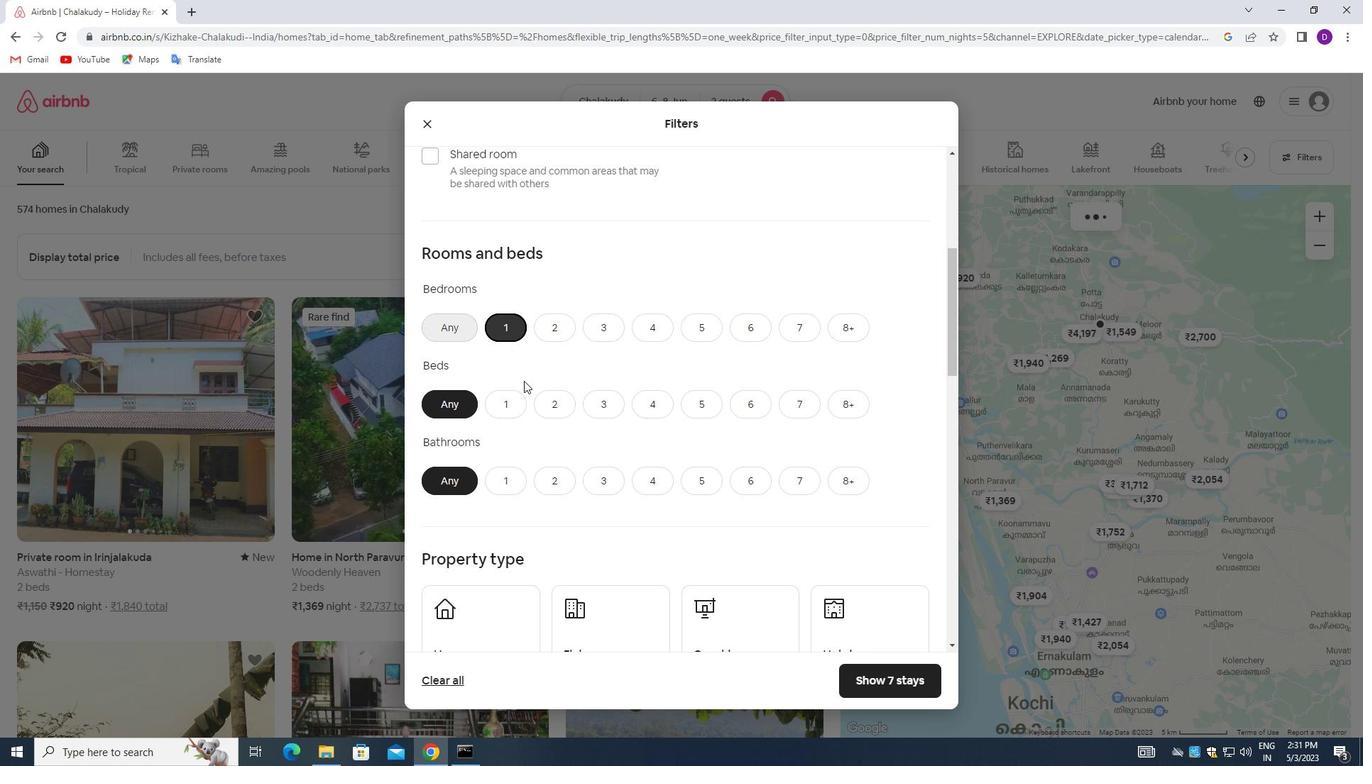 
Action: Mouse pressed left at (557, 407)
Screenshot: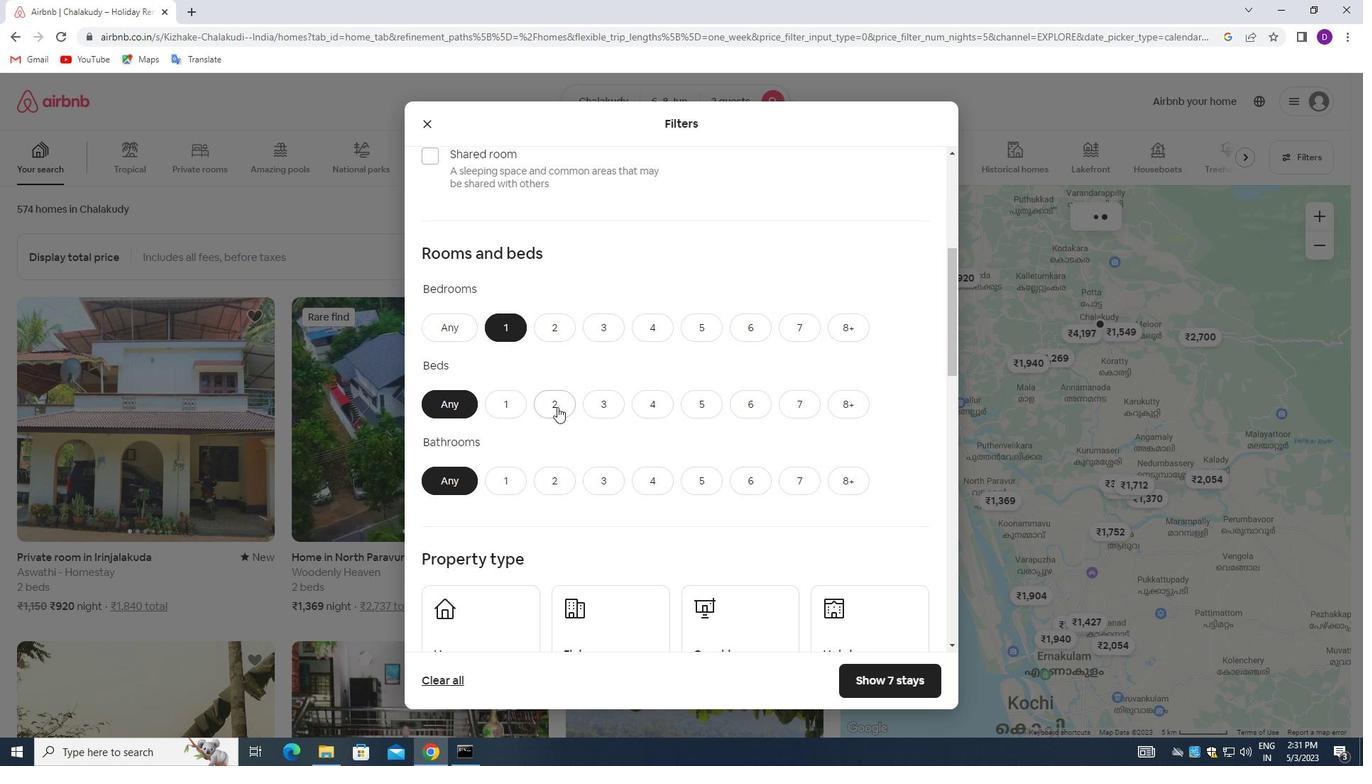 
Action: Mouse moved to (504, 481)
Screenshot: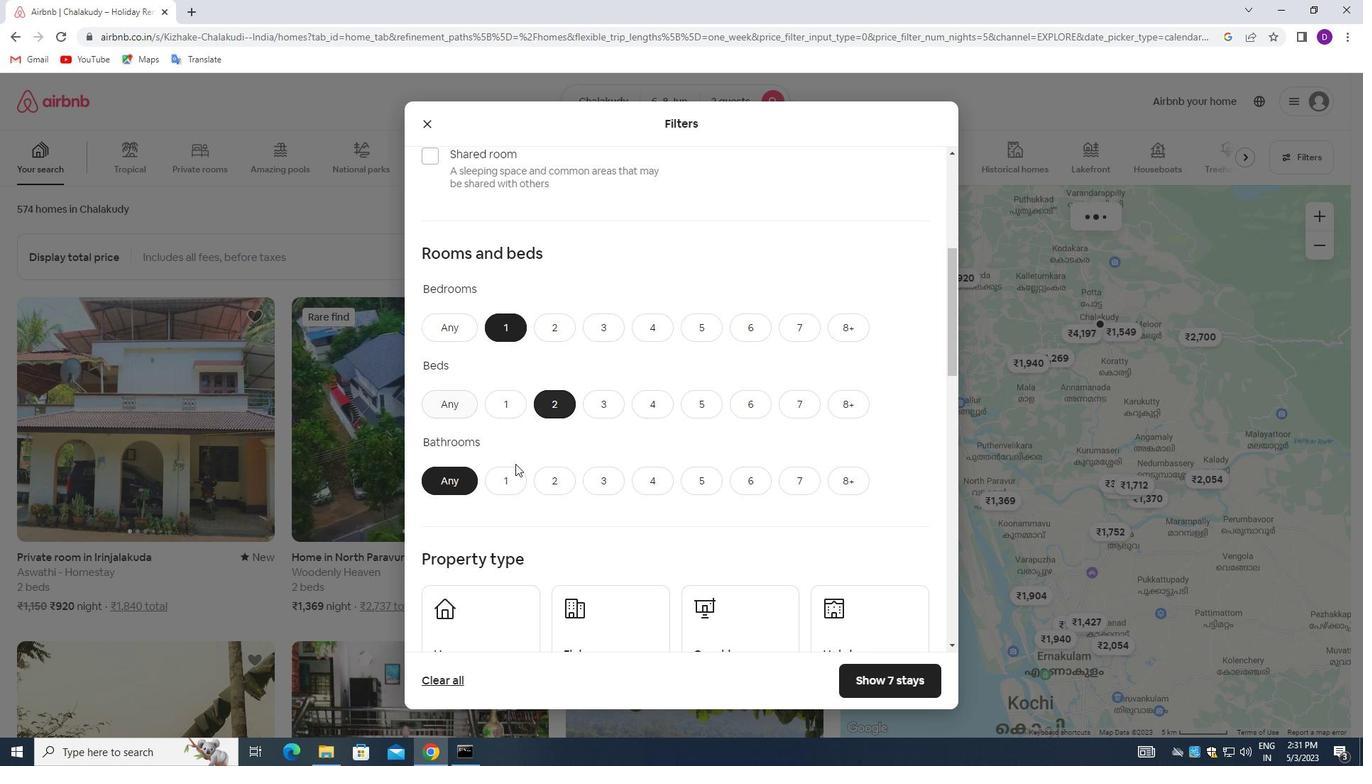 
Action: Mouse pressed left at (504, 481)
Screenshot: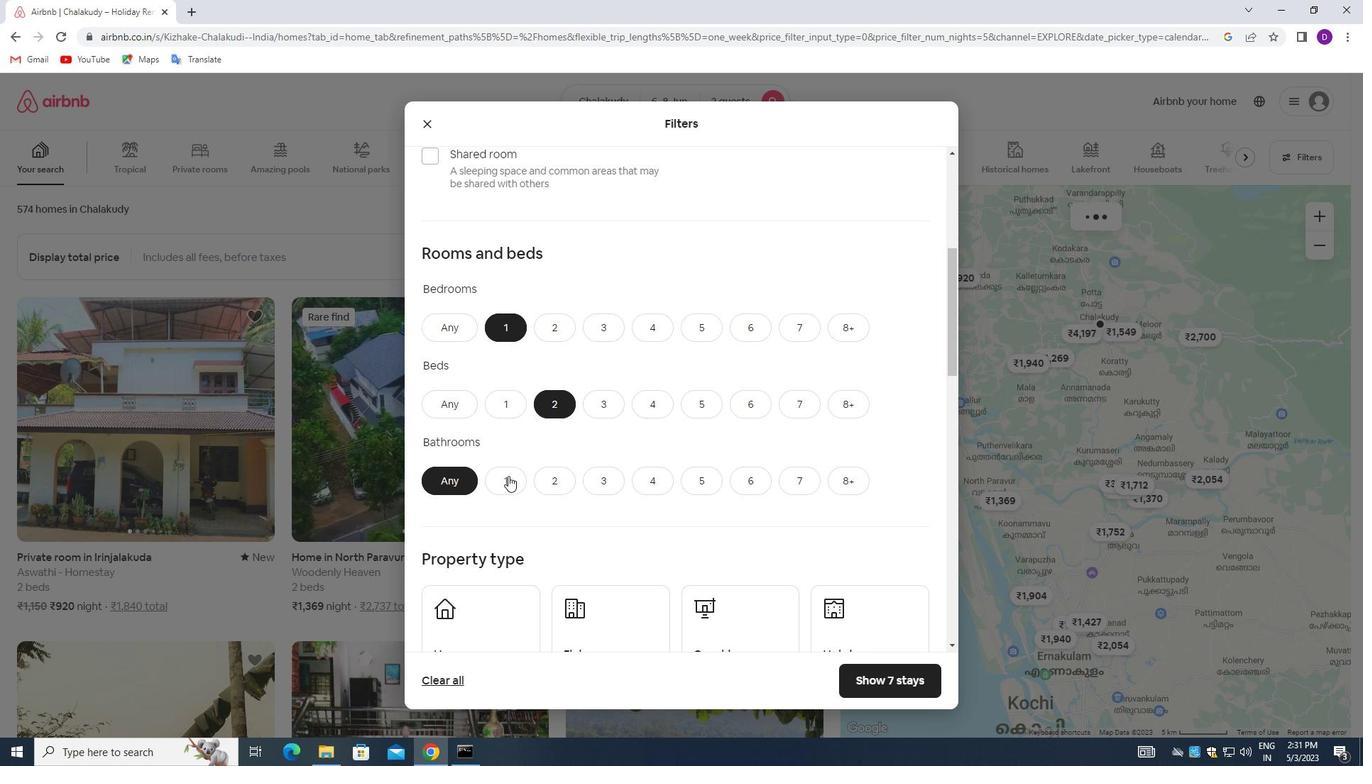 
Action: Mouse moved to (548, 401)
Screenshot: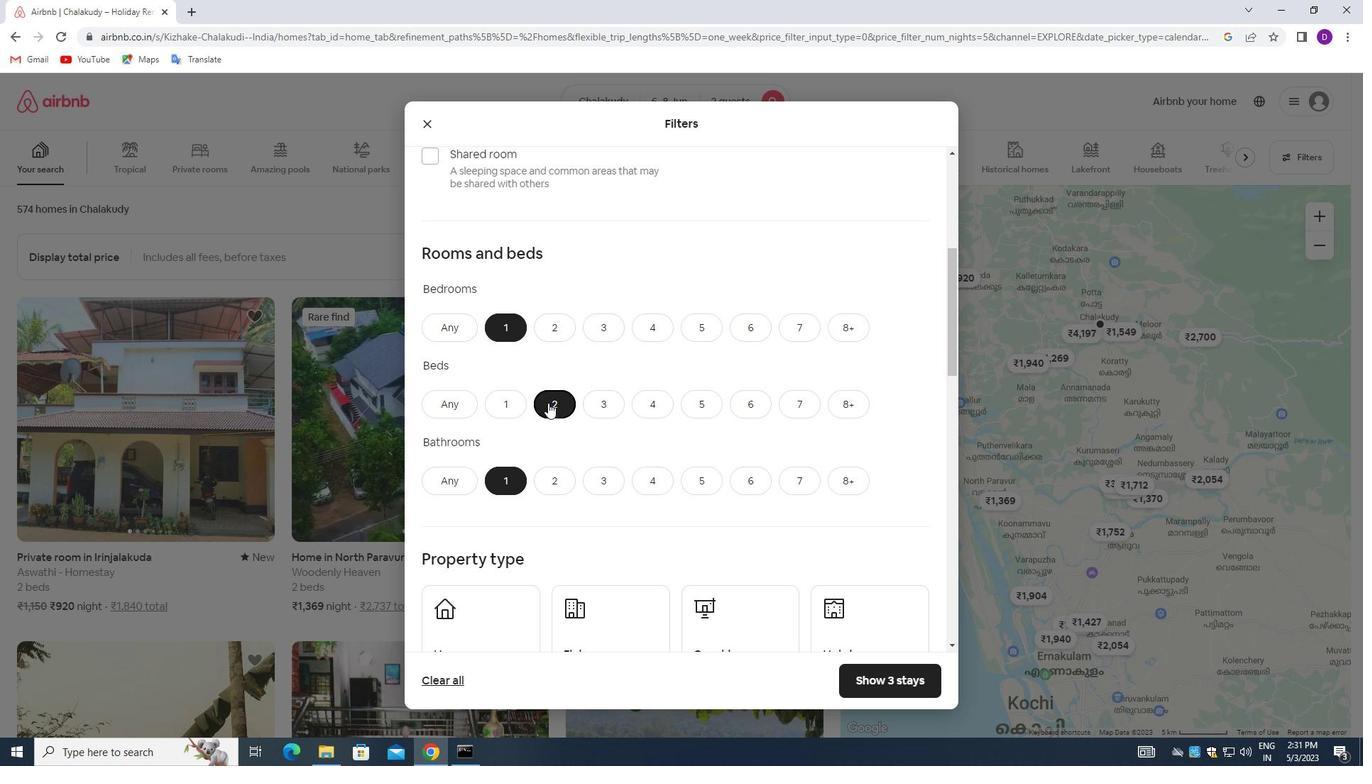 
Action: Mouse scrolled (548, 401) with delta (0, 0)
Screenshot: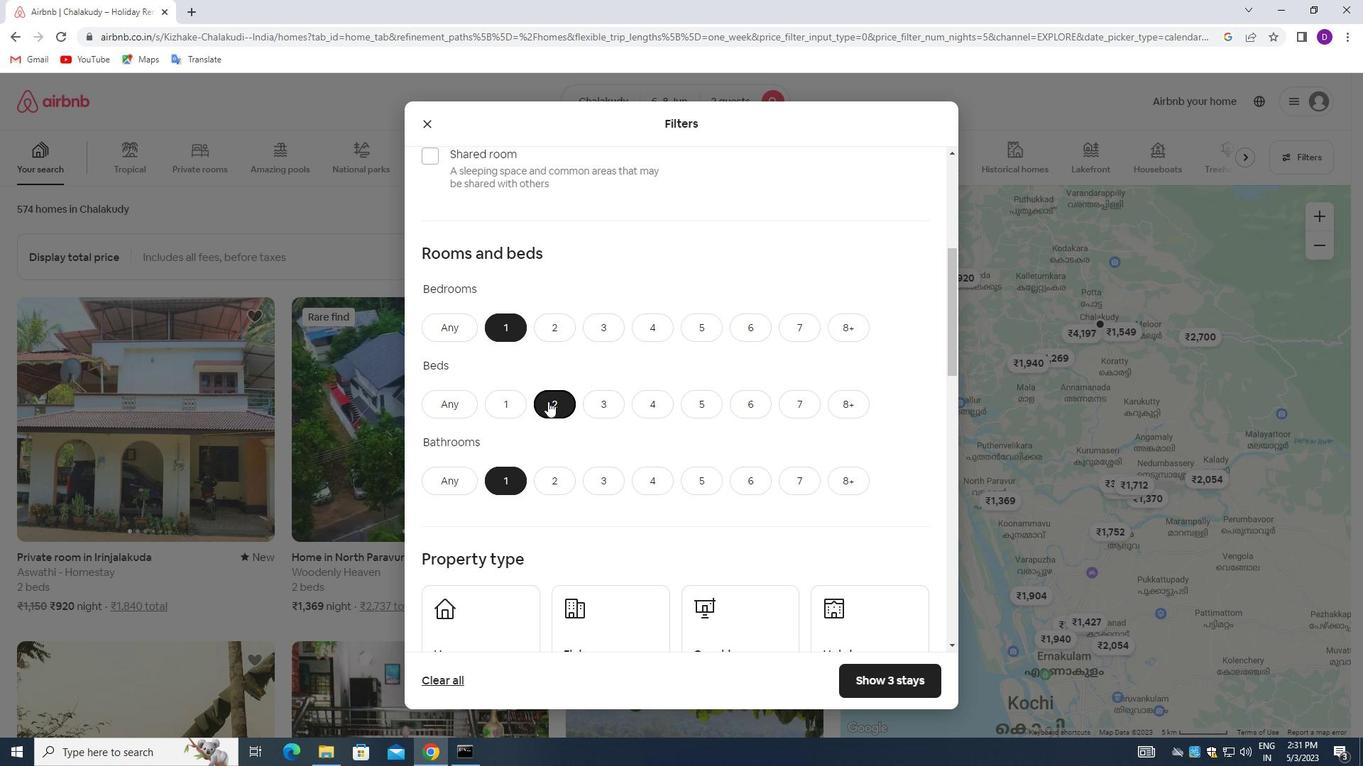 
Action: Mouse scrolled (548, 401) with delta (0, 0)
Screenshot: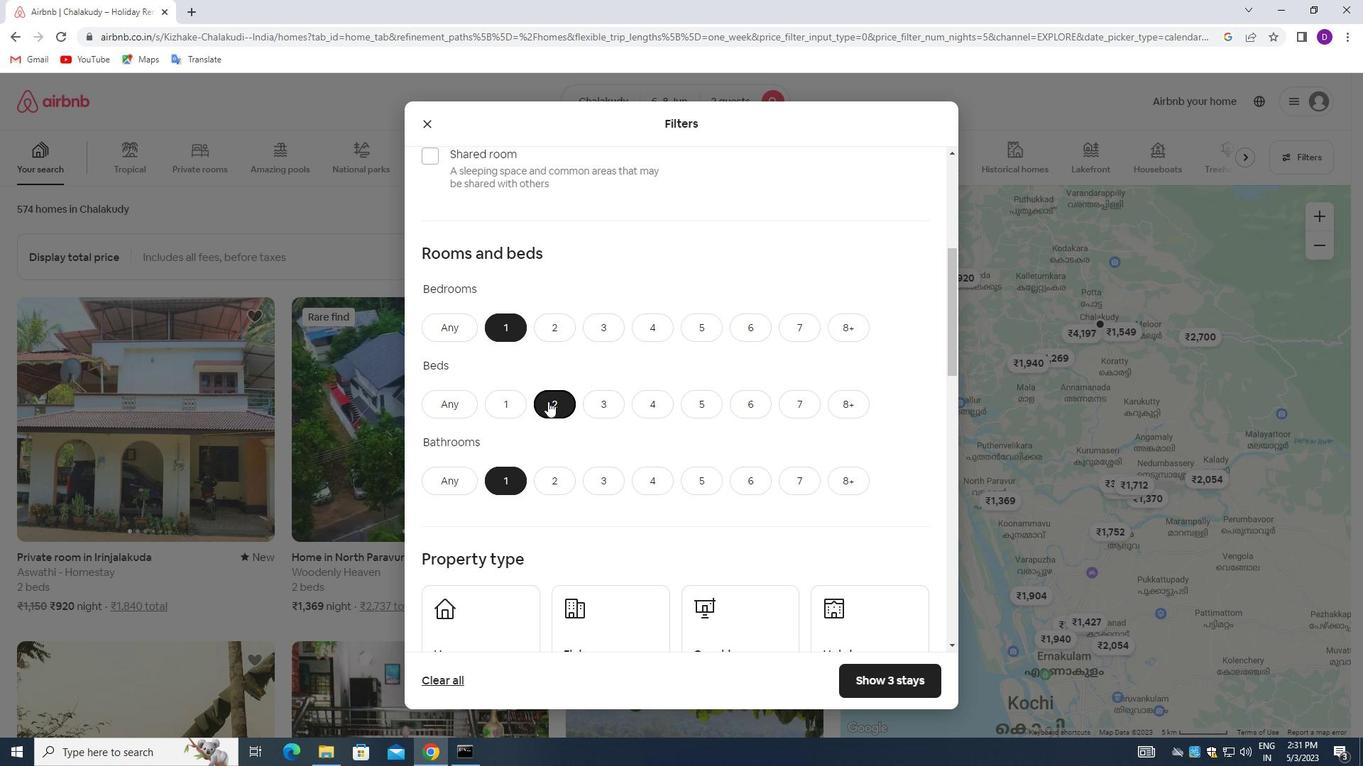 
Action: Mouse moved to (502, 475)
Screenshot: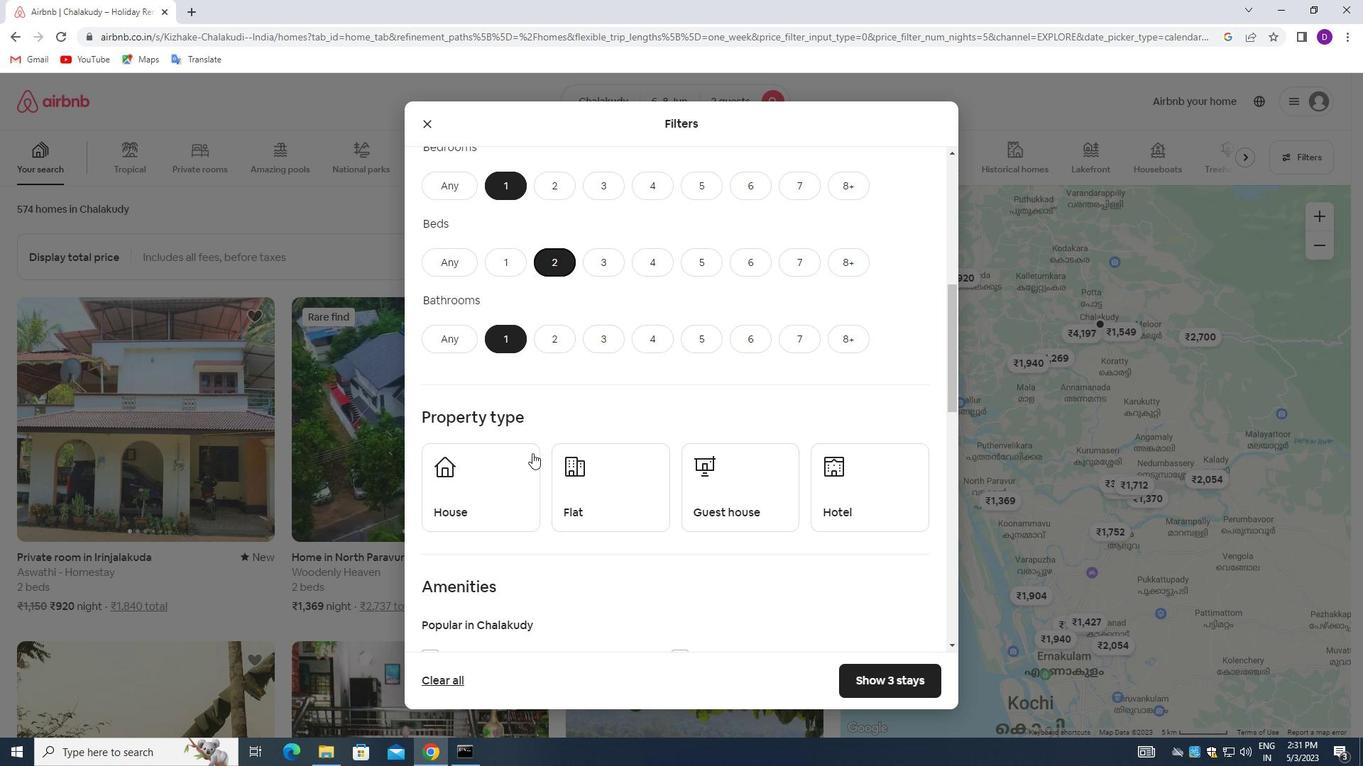 
Action: Mouse pressed left at (502, 475)
Screenshot: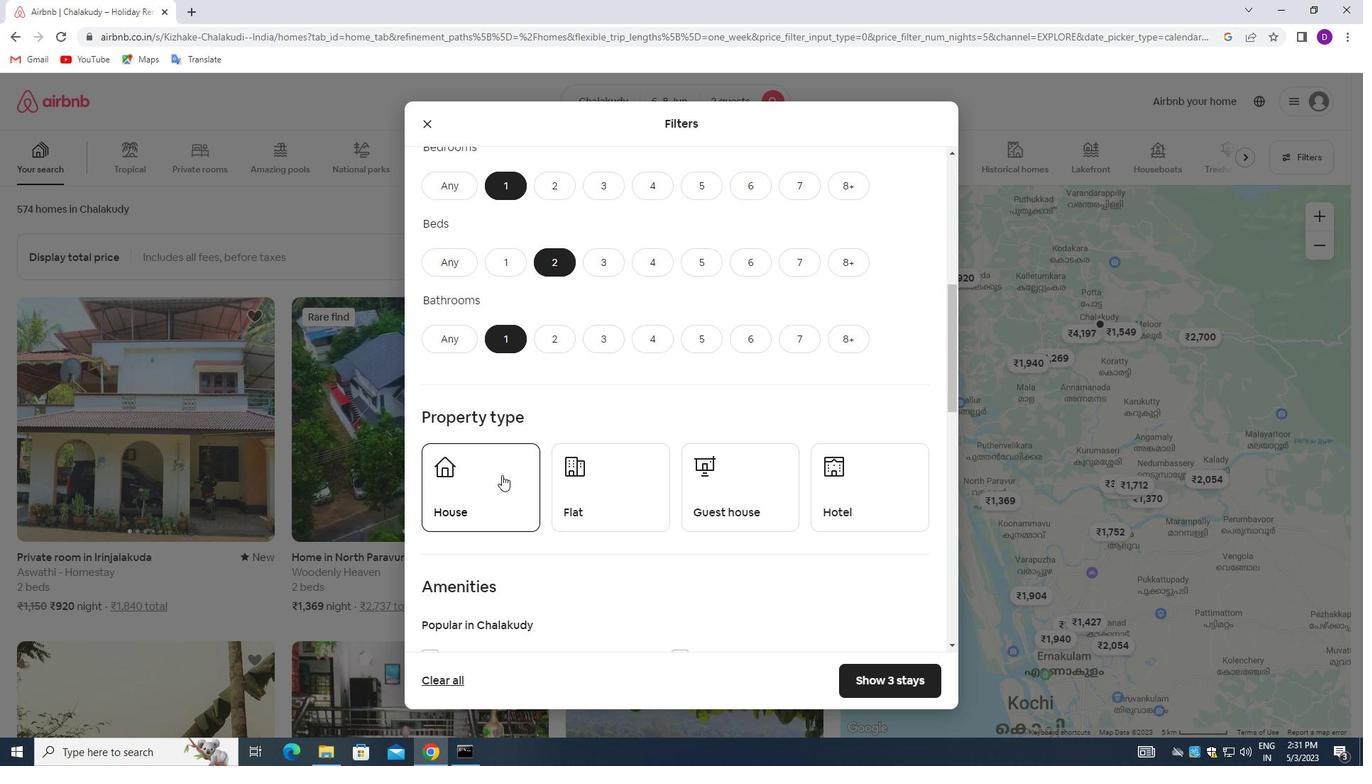 
Action: Mouse moved to (591, 479)
Screenshot: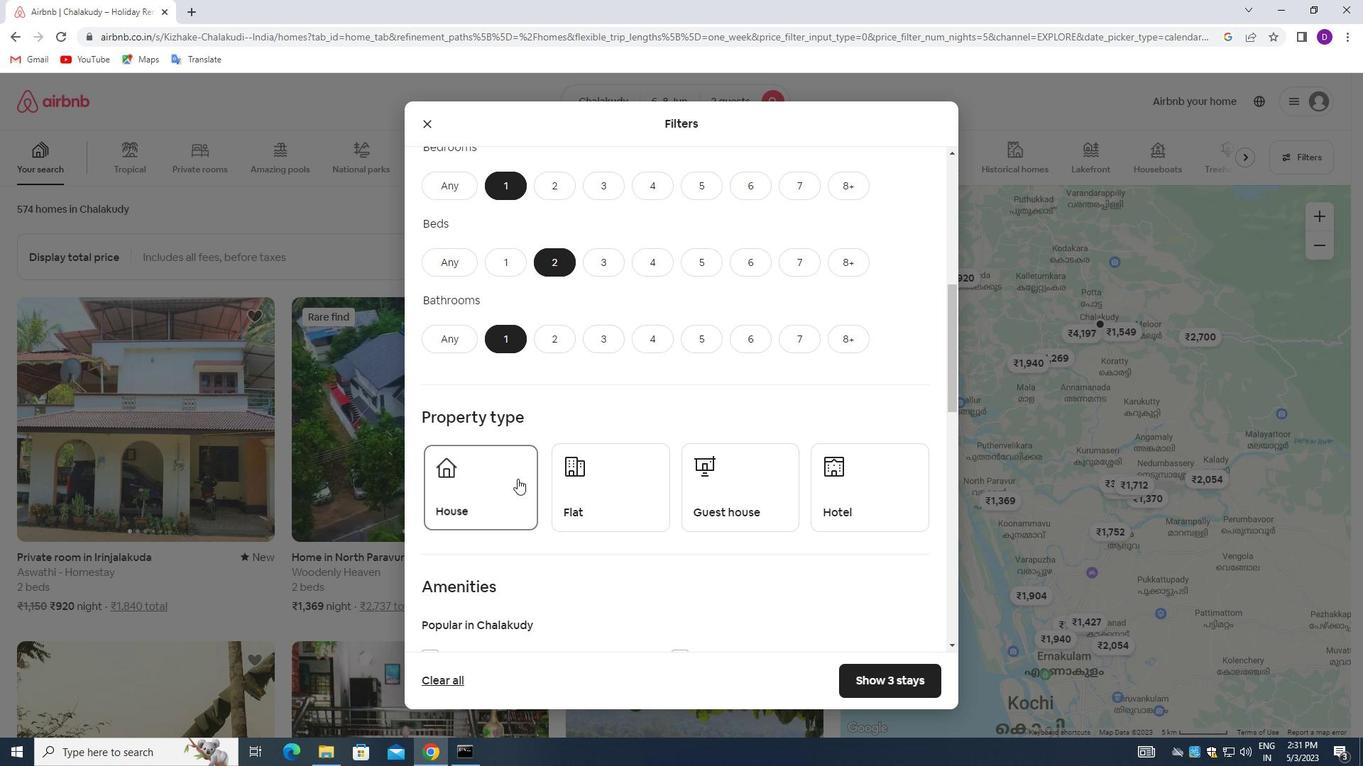 
Action: Mouse pressed left at (591, 479)
Screenshot: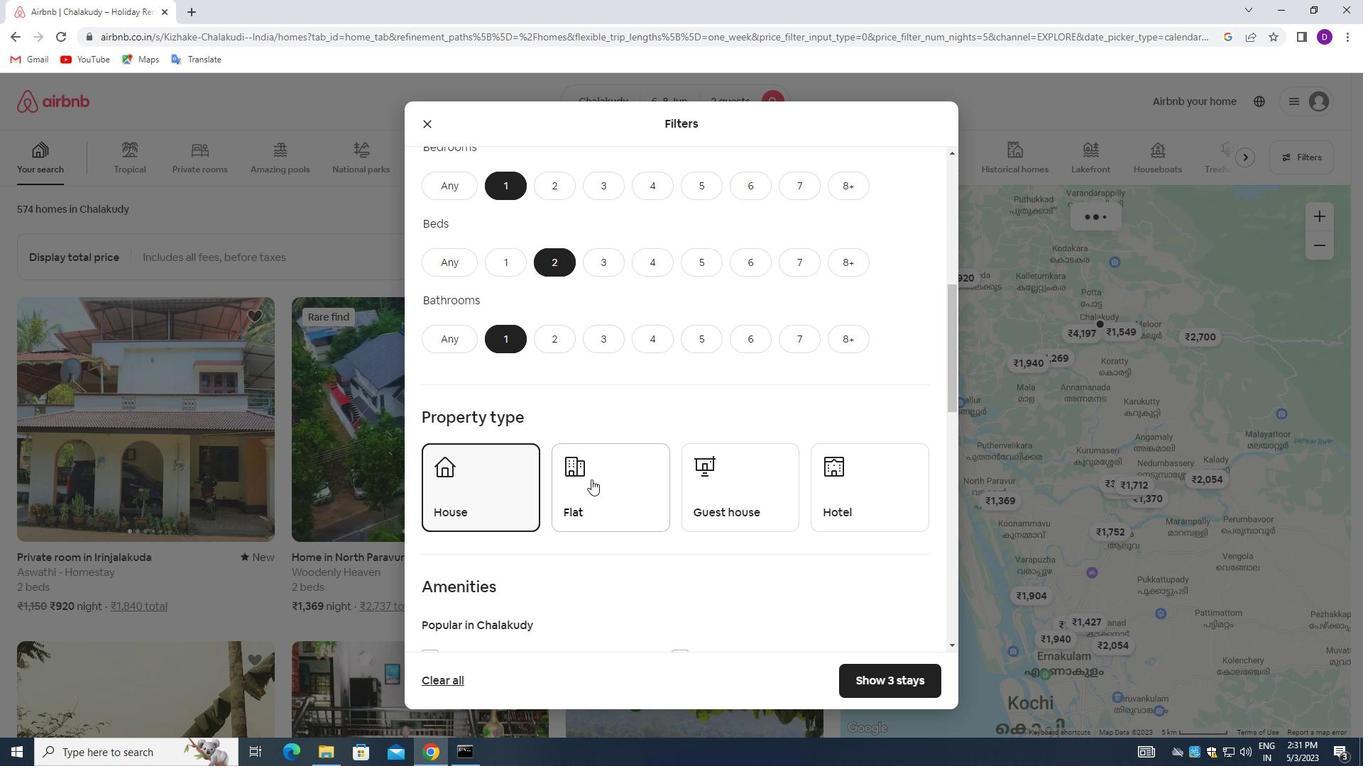 
Action: Mouse moved to (701, 492)
Screenshot: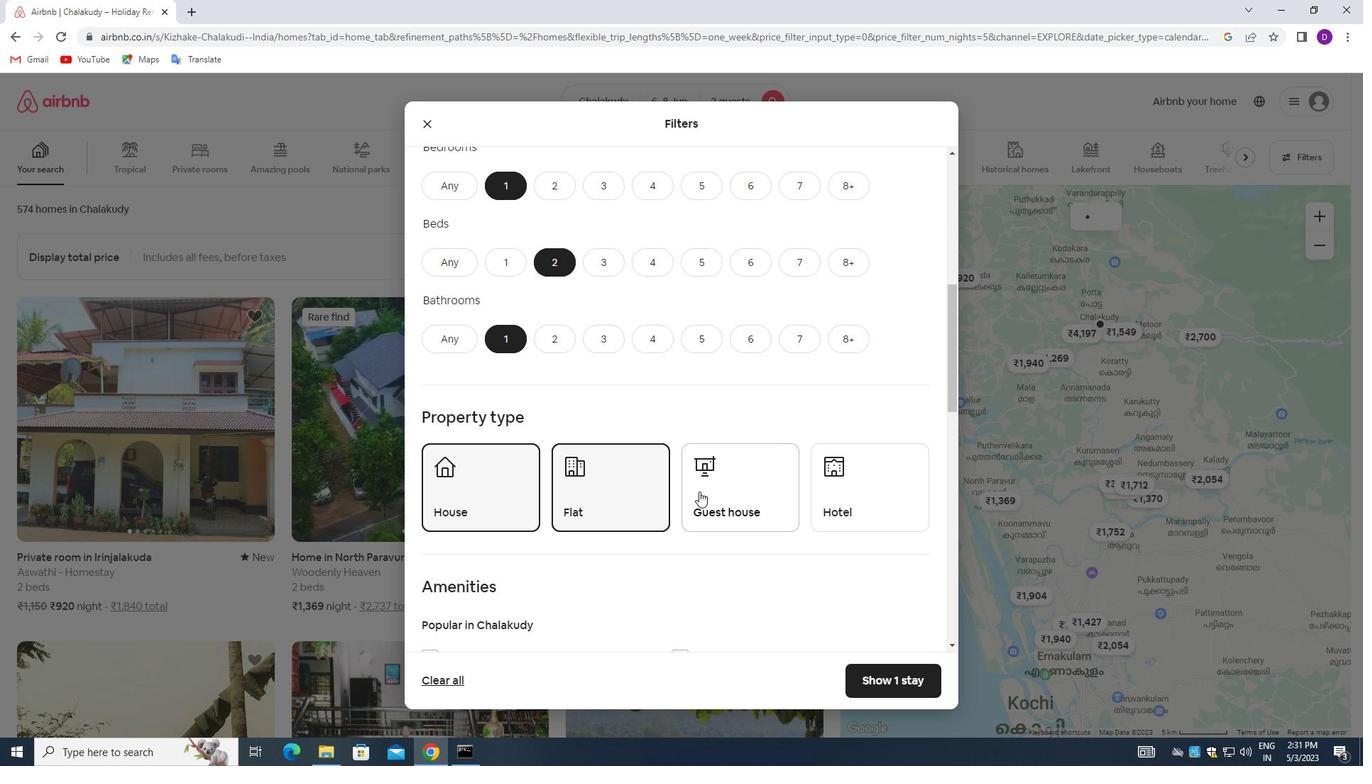 
Action: Mouse pressed left at (701, 492)
Screenshot: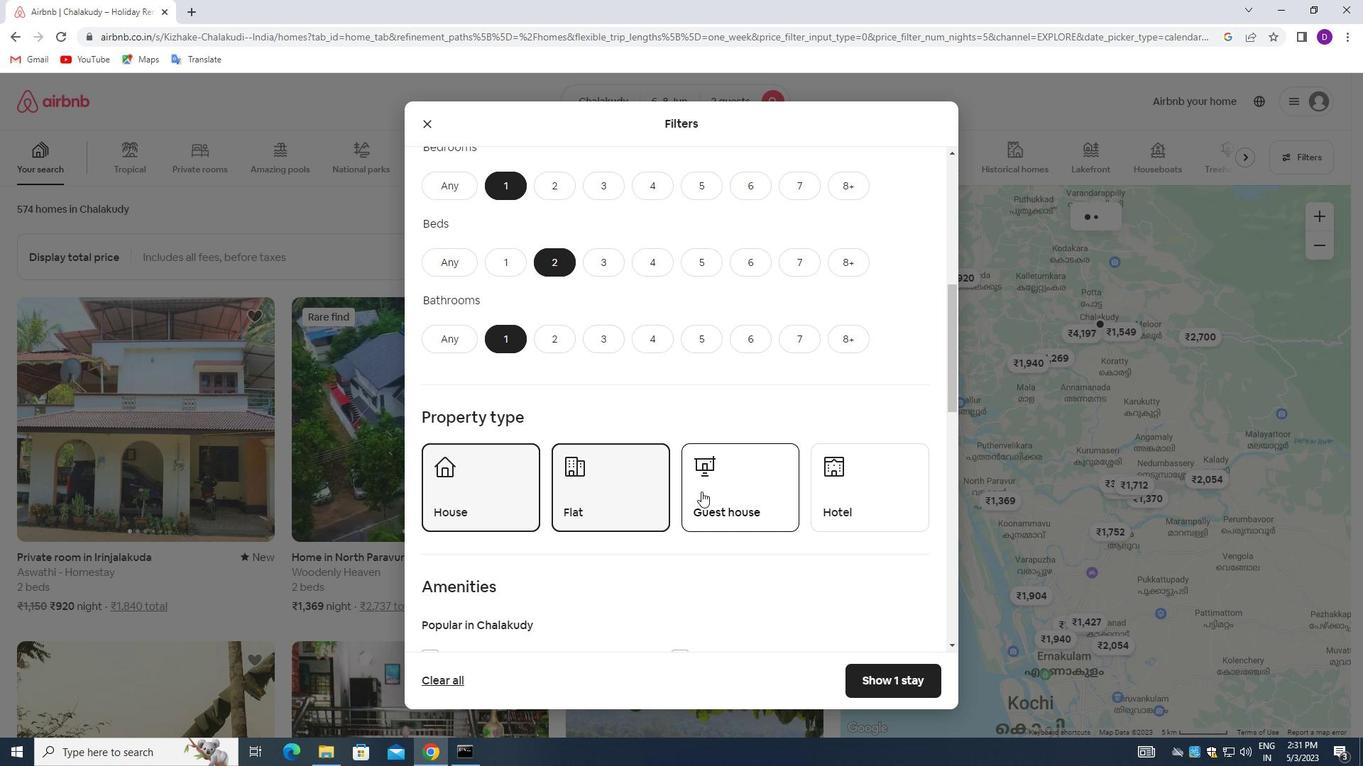 
Action: Mouse moved to (571, 429)
Screenshot: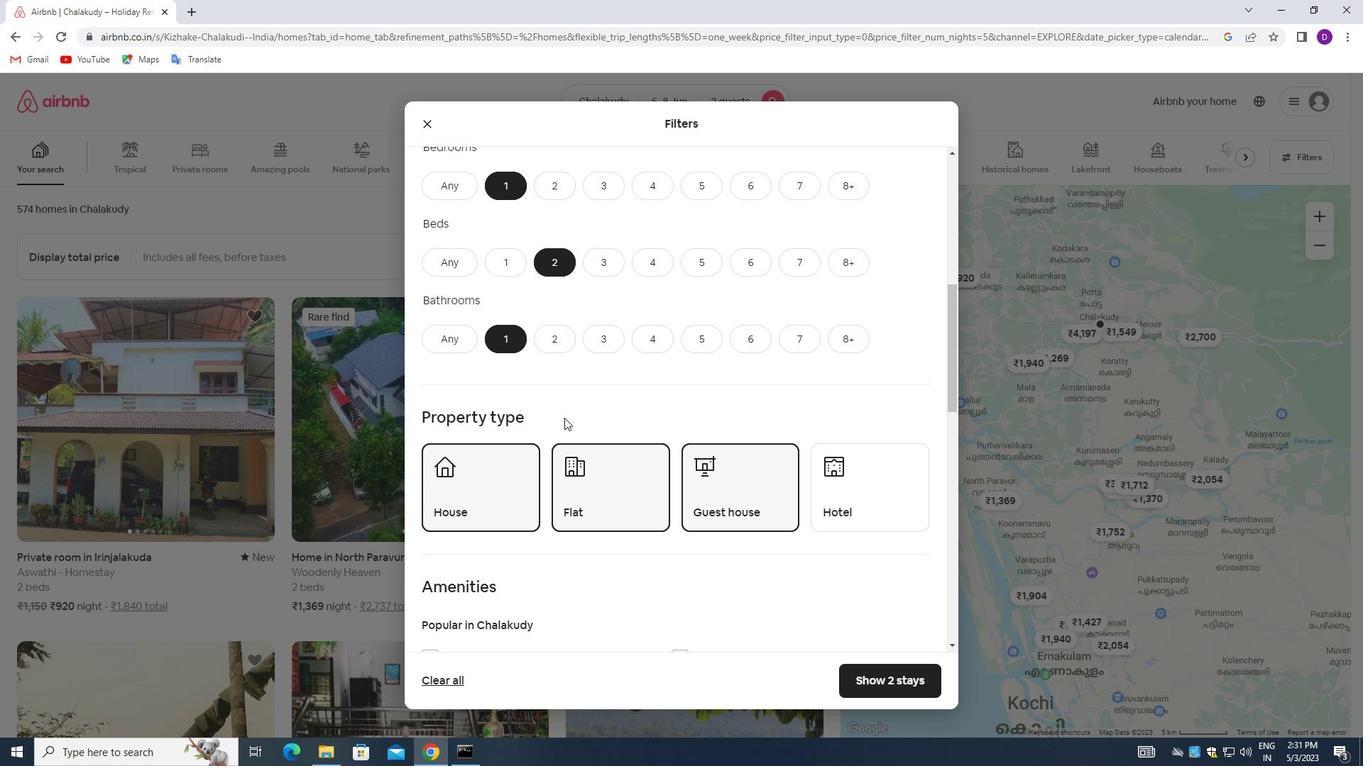 
Action: Mouse scrolled (571, 428) with delta (0, 0)
Screenshot: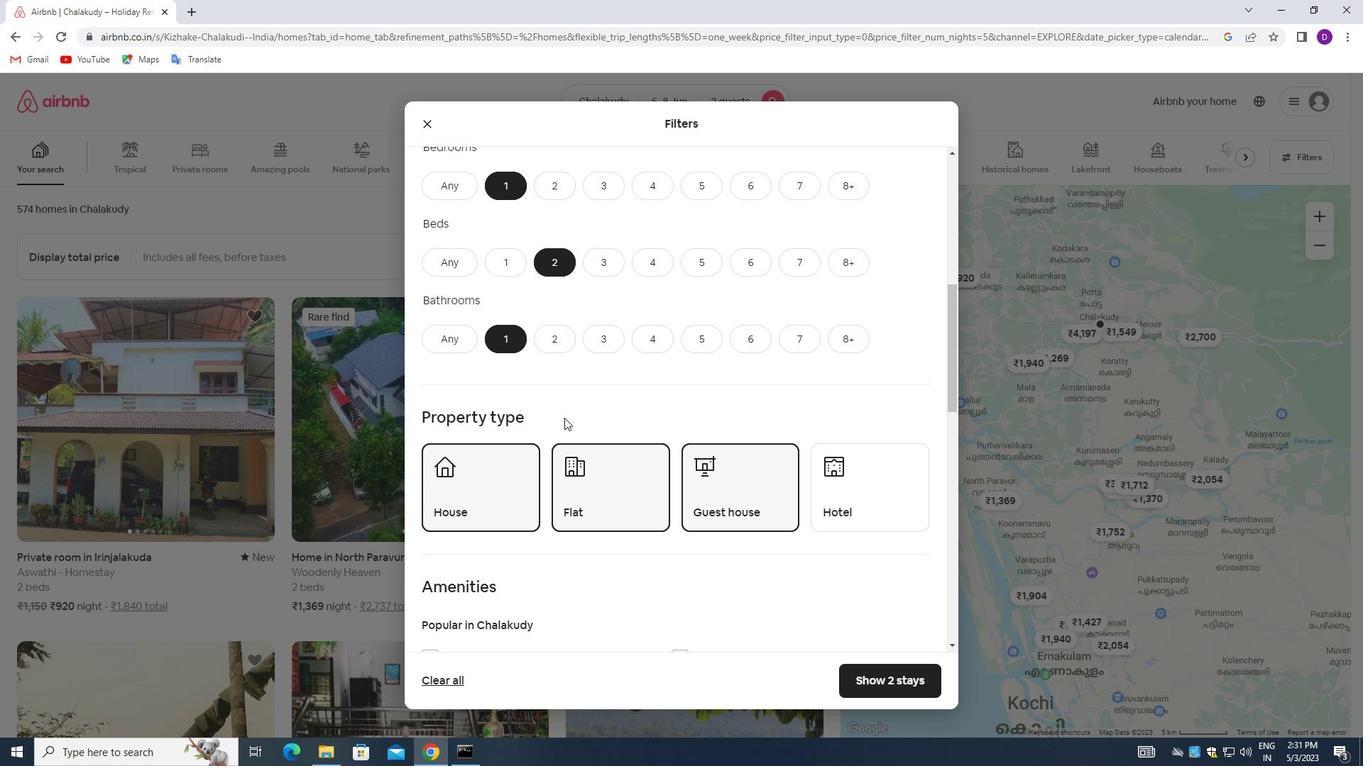 
Action: Mouse moved to (573, 433)
Screenshot: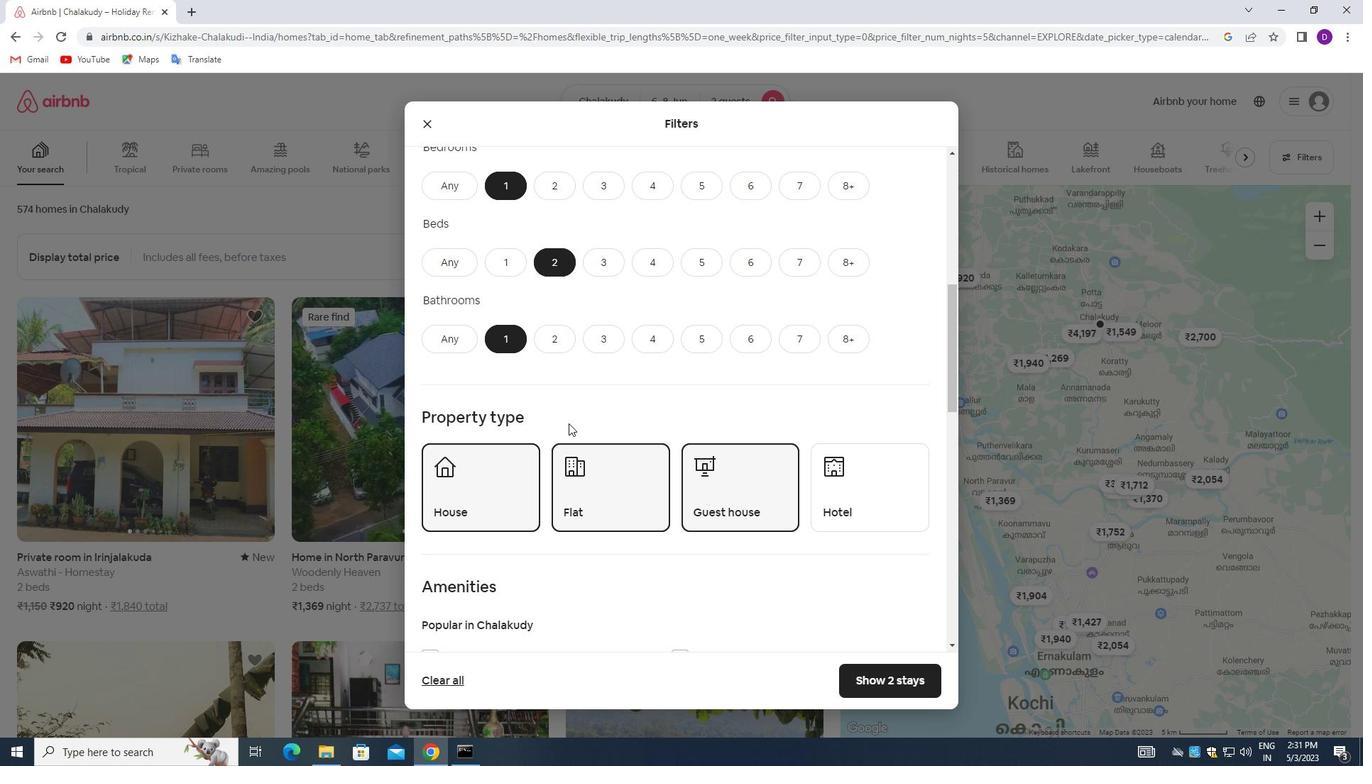 
Action: Mouse scrolled (573, 432) with delta (0, 0)
Screenshot: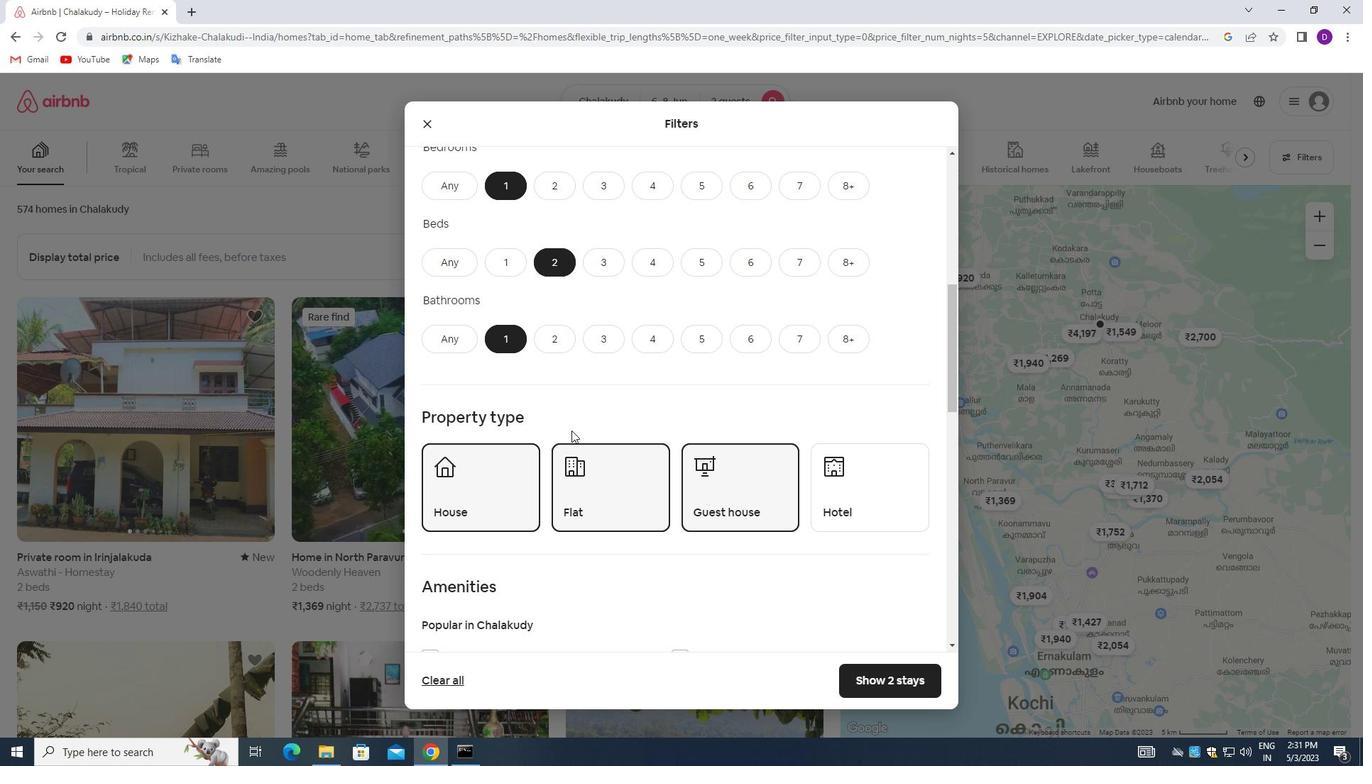 
Action: Mouse moved to (604, 433)
Screenshot: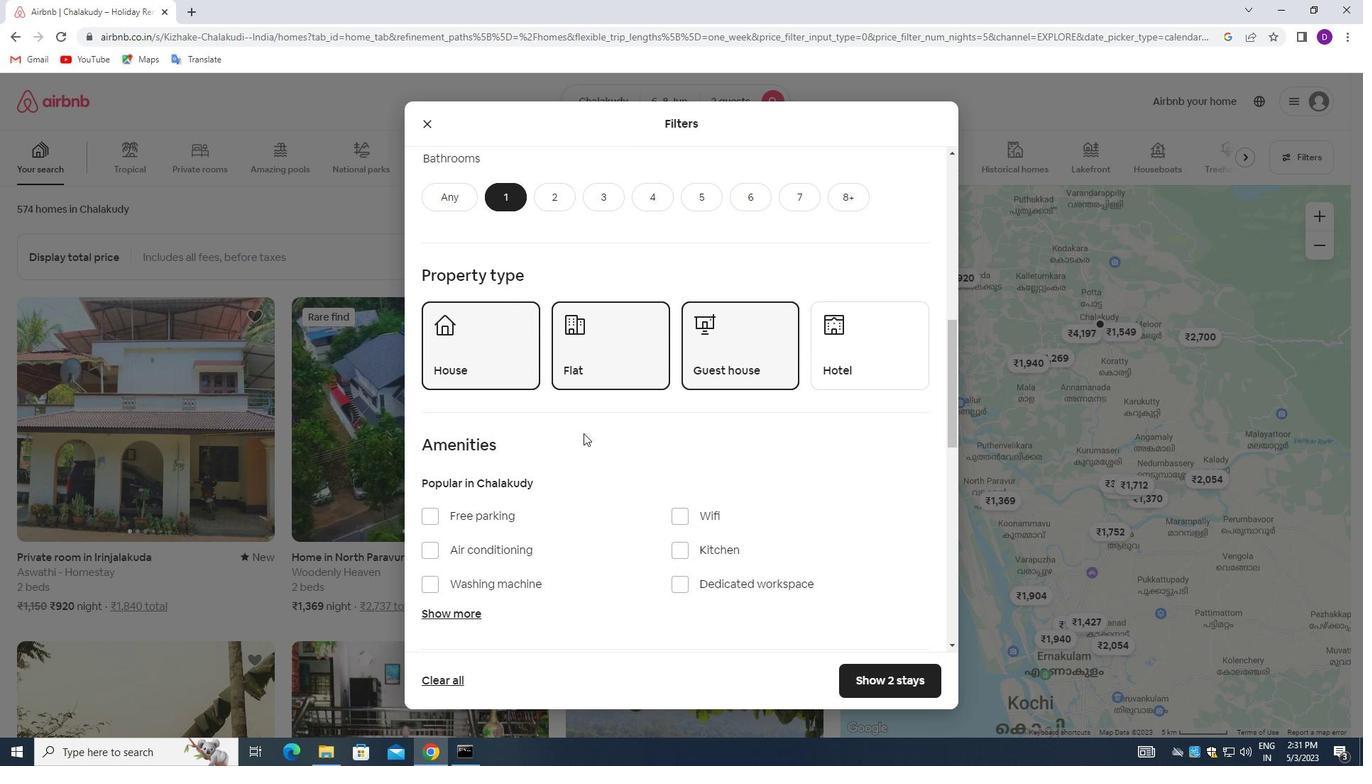 
Action: Mouse scrolled (604, 433) with delta (0, 0)
Screenshot: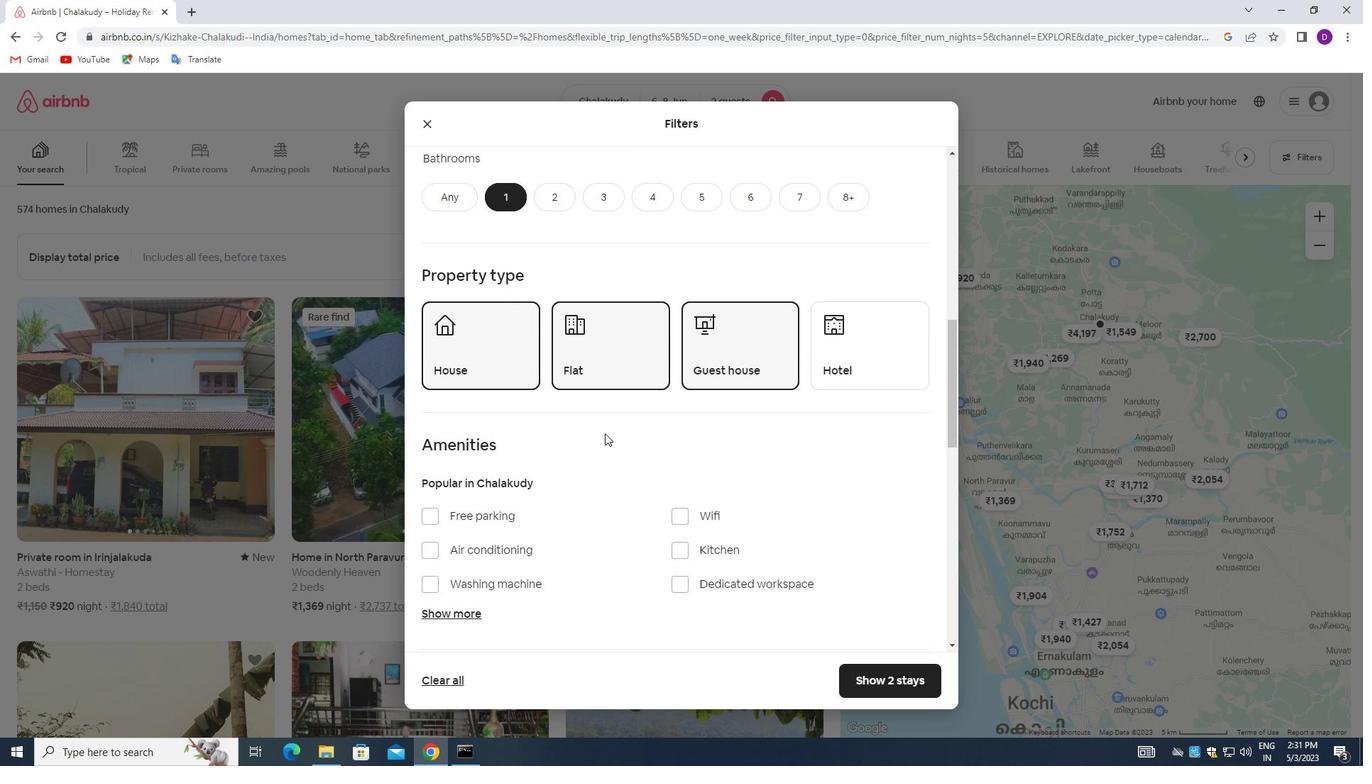 
Action: Mouse moved to (680, 450)
Screenshot: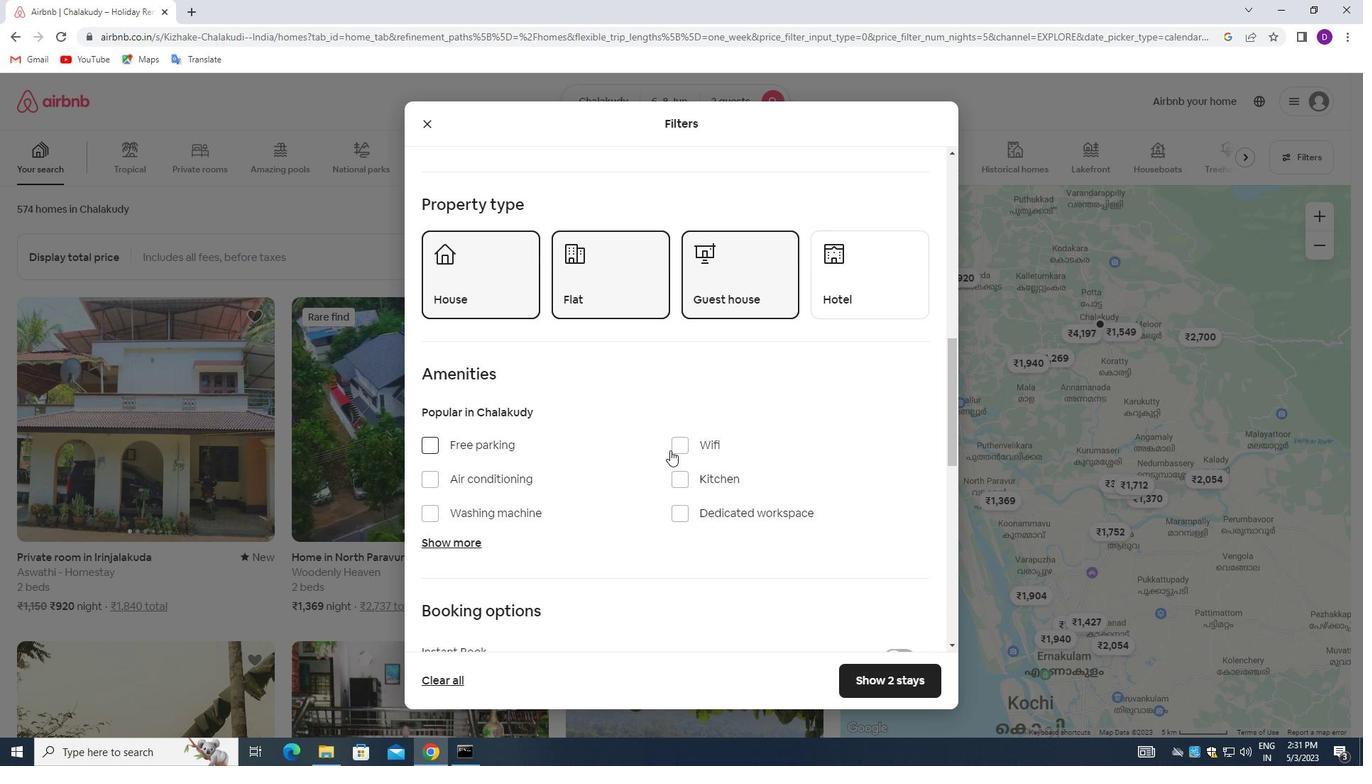 
Action: Mouse pressed left at (680, 450)
Screenshot: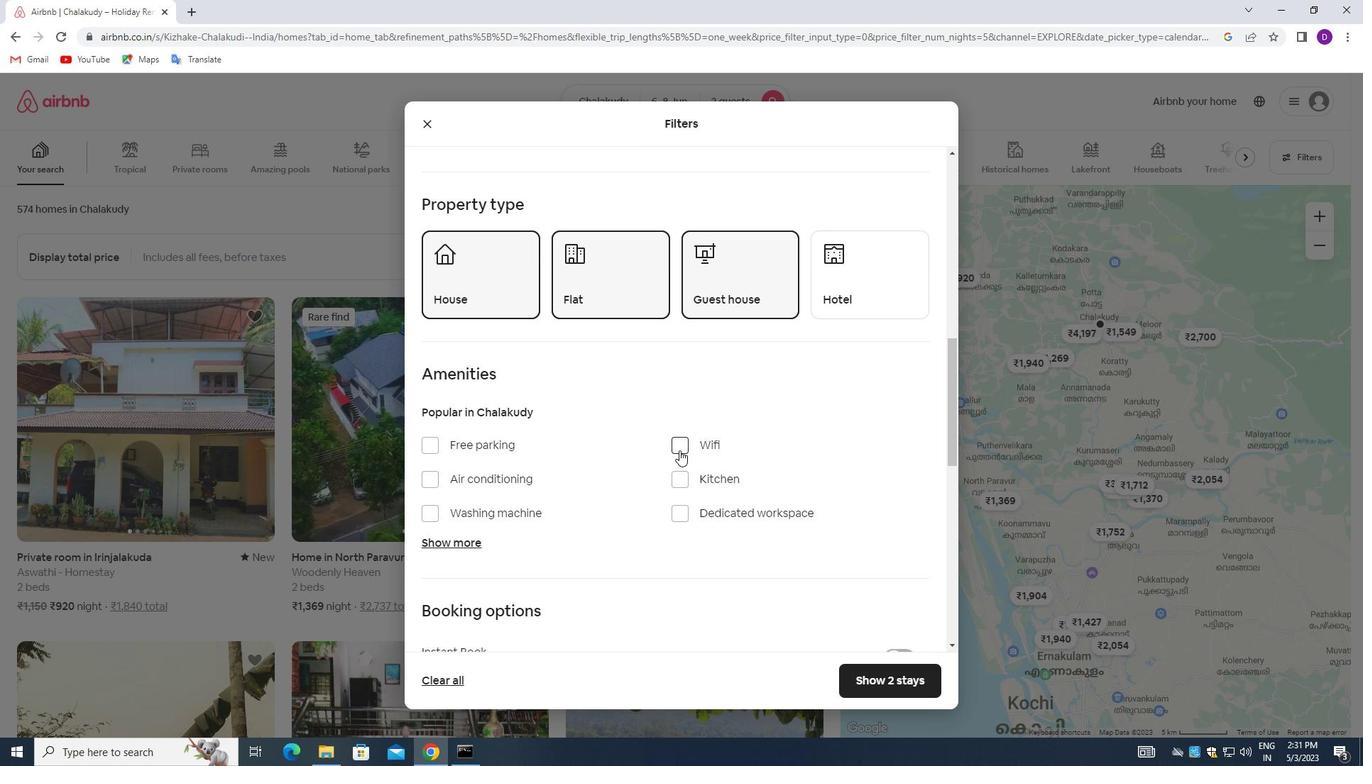 
Action: Mouse moved to (628, 437)
Screenshot: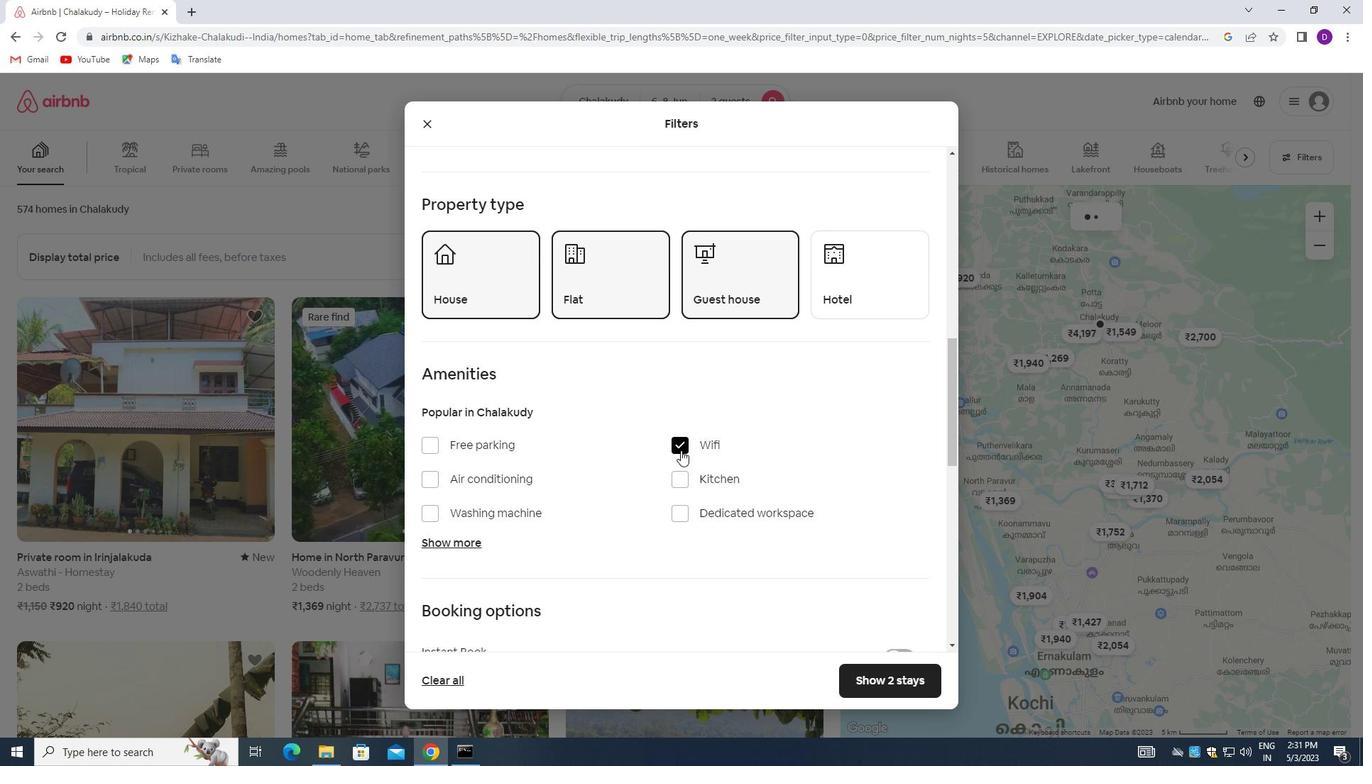 
Action: Mouse scrolled (628, 436) with delta (0, 0)
Screenshot: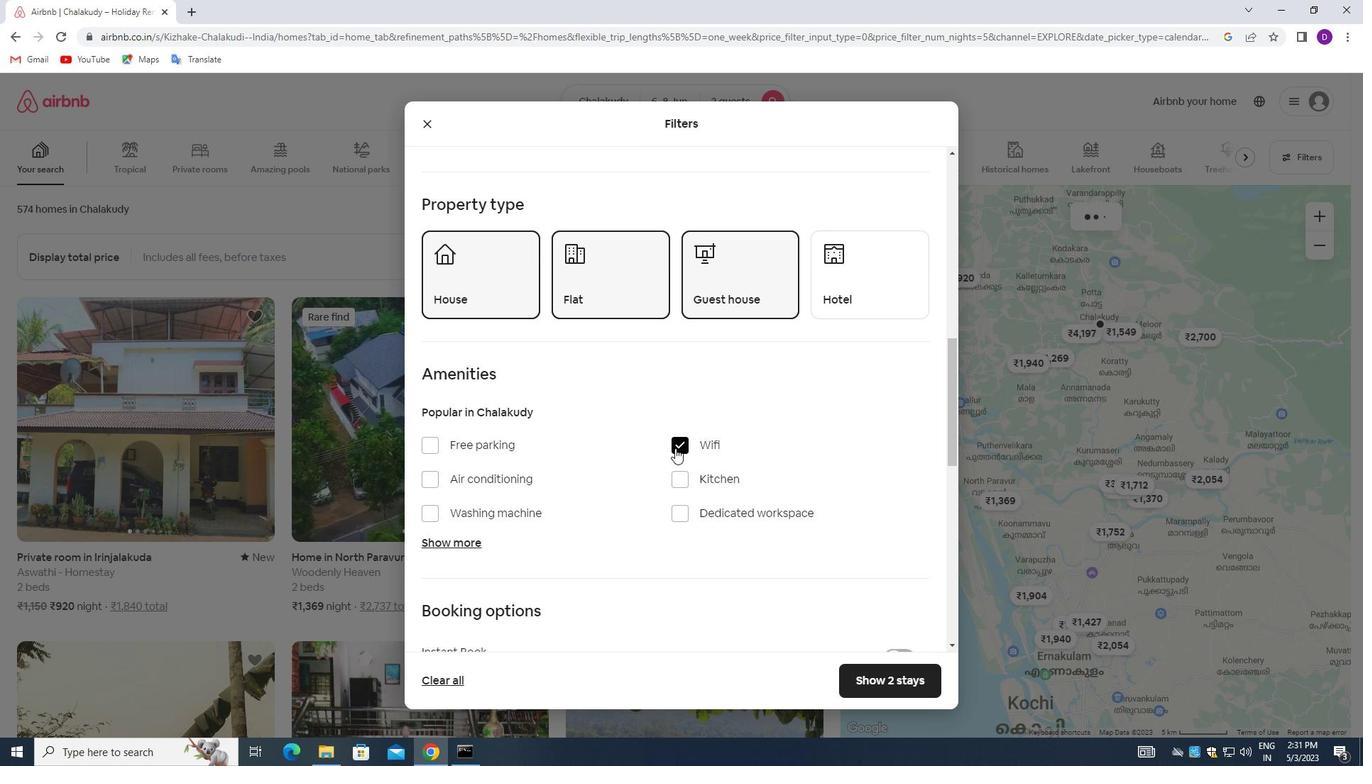 
Action: Mouse scrolled (628, 436) with delta (0, 0)
Screenshot: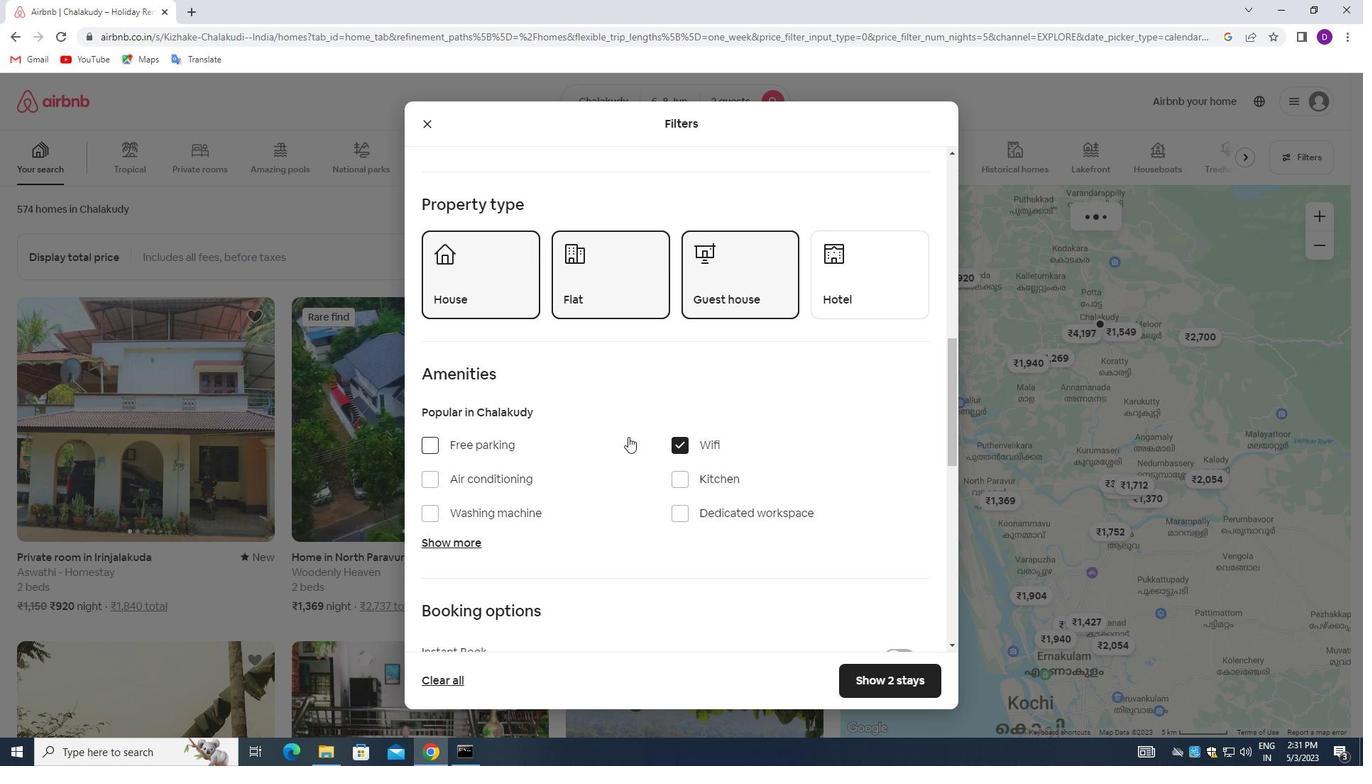 
Action: Mouse scrolled (628, 436) with delta (0, 0)
Screenshot: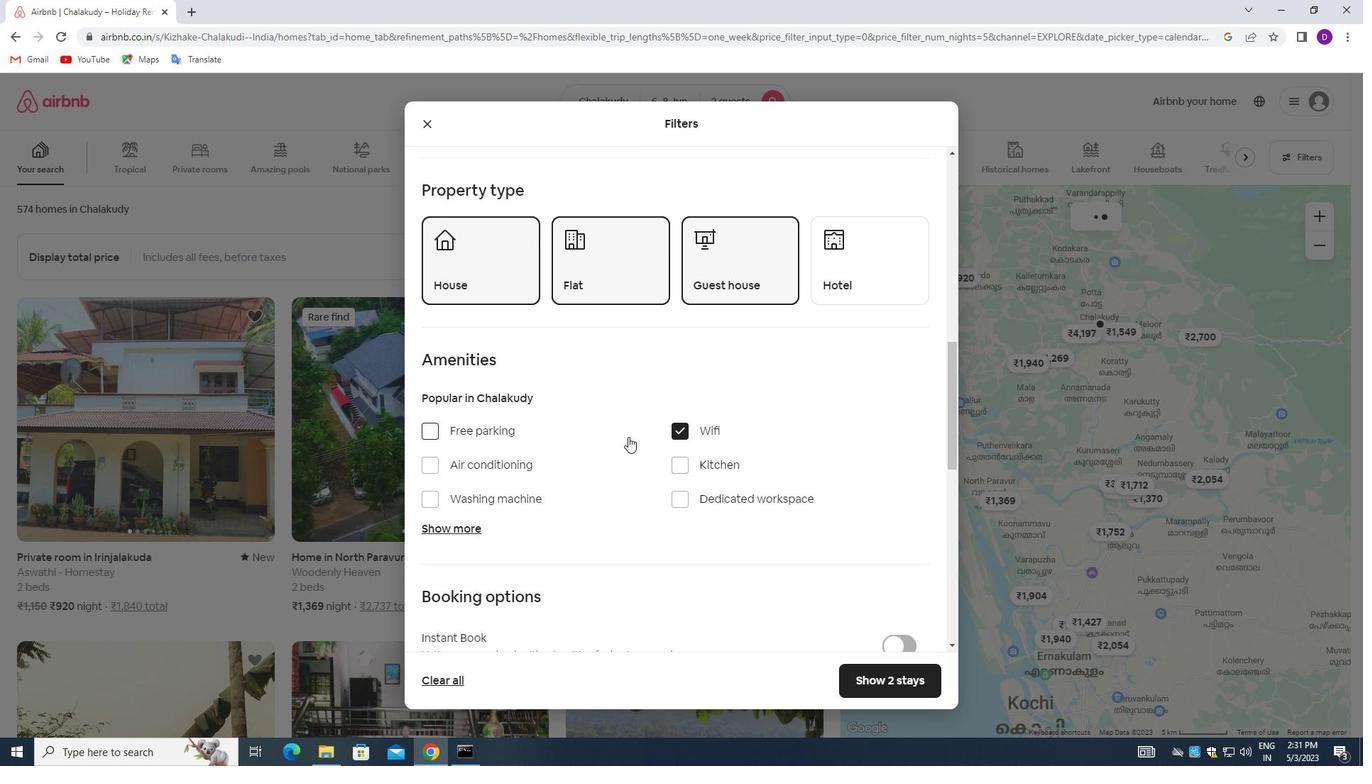 
Action: Mouse scrolled (628, 436) with delta (0, 0)
Screenshot: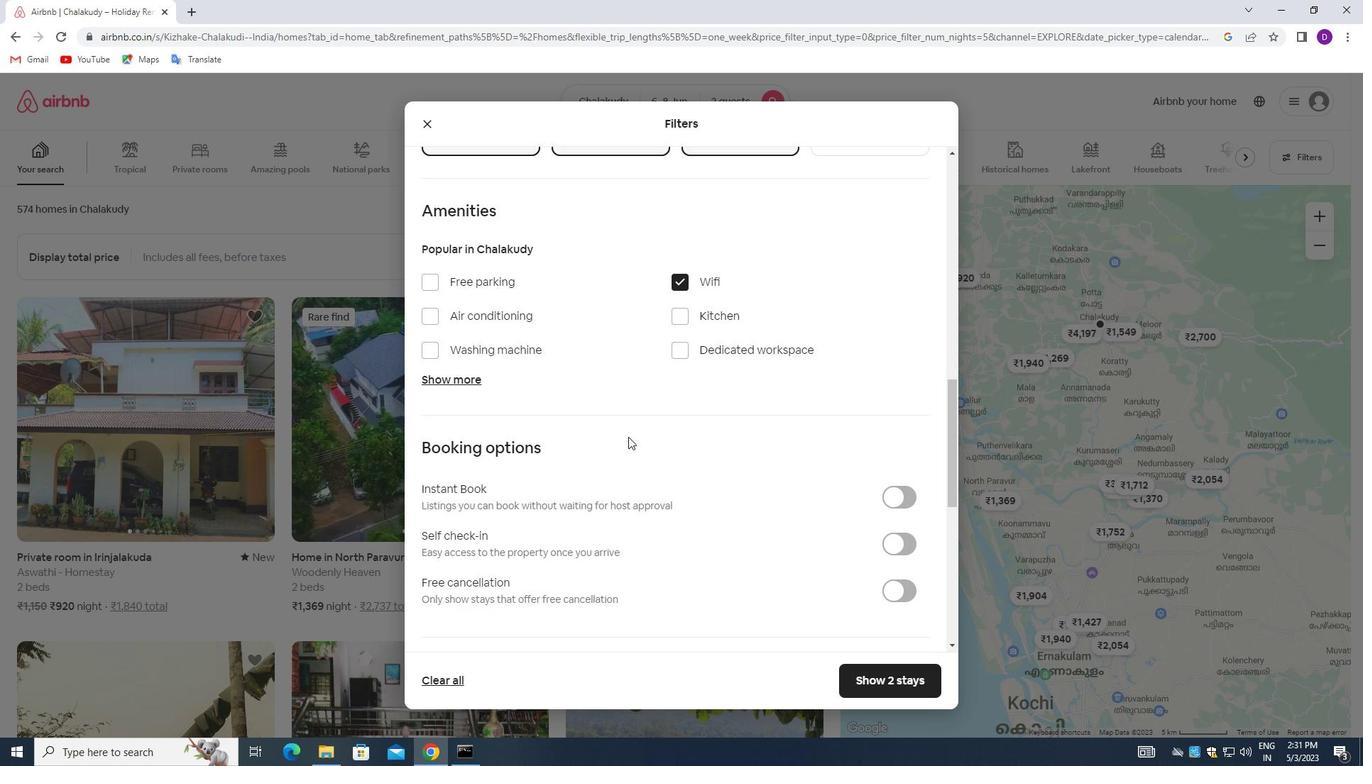 
Action: Mouse scrolled (628, 436) with delta (0, 0)
Screenshot: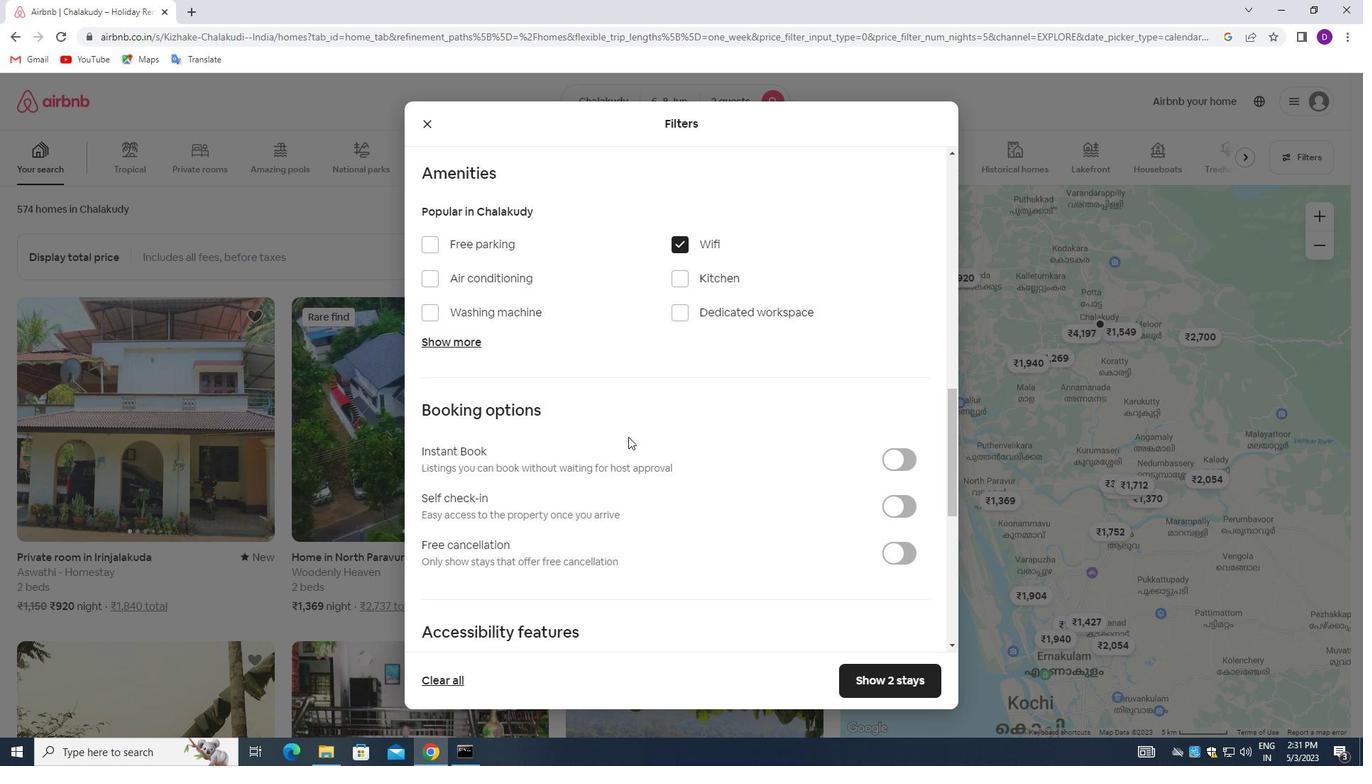 
Action: Mouse moved to (889, 355)
Screenshot: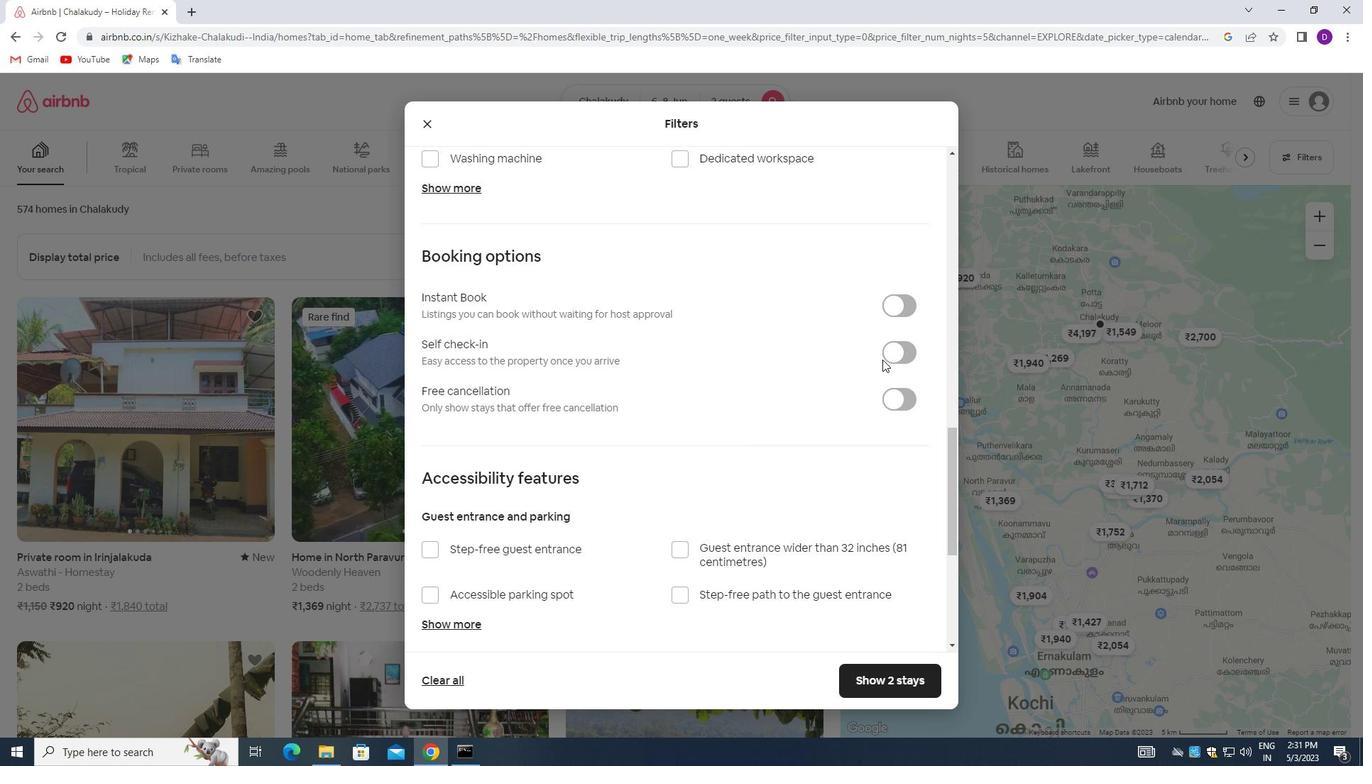 
Action: Mouse pressed left at (889, 355)
Screenshot: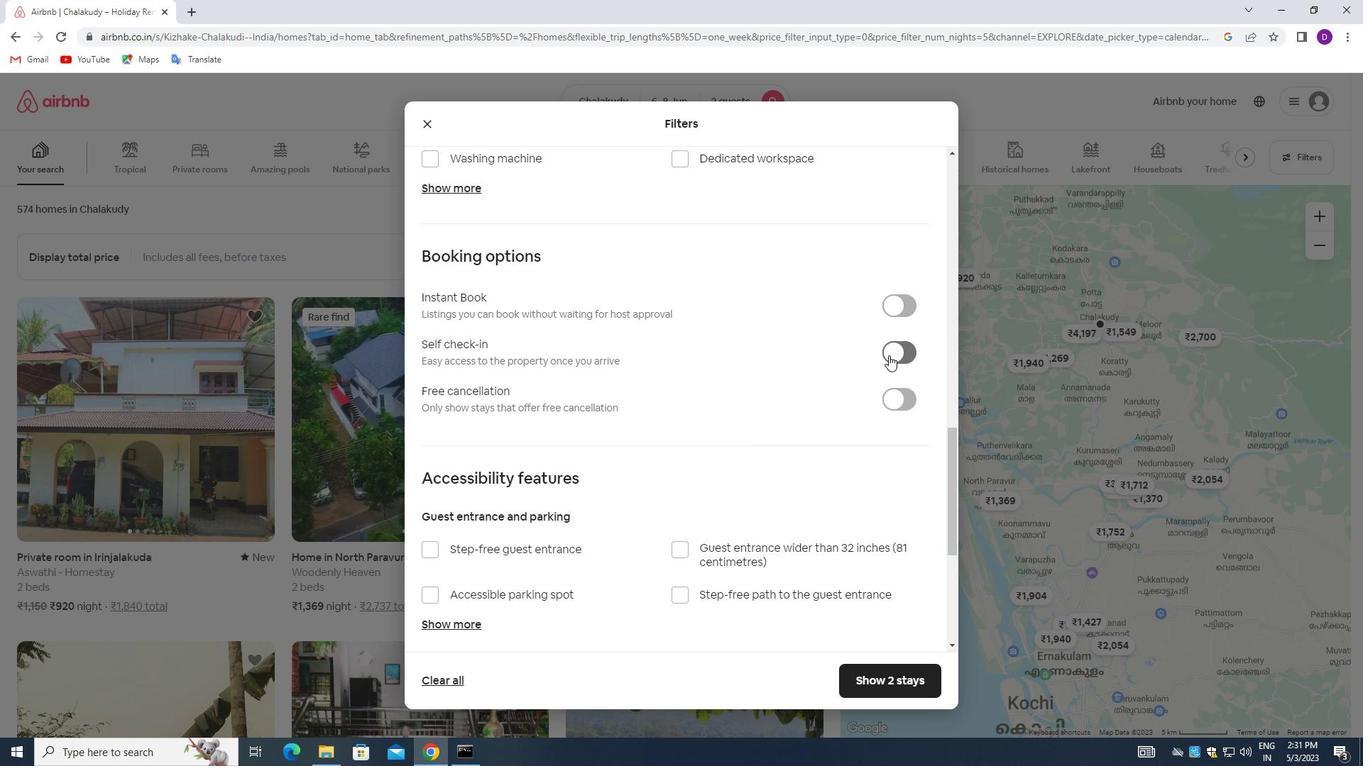 
Action: Mouse moved to (630, 471)
Screenshot: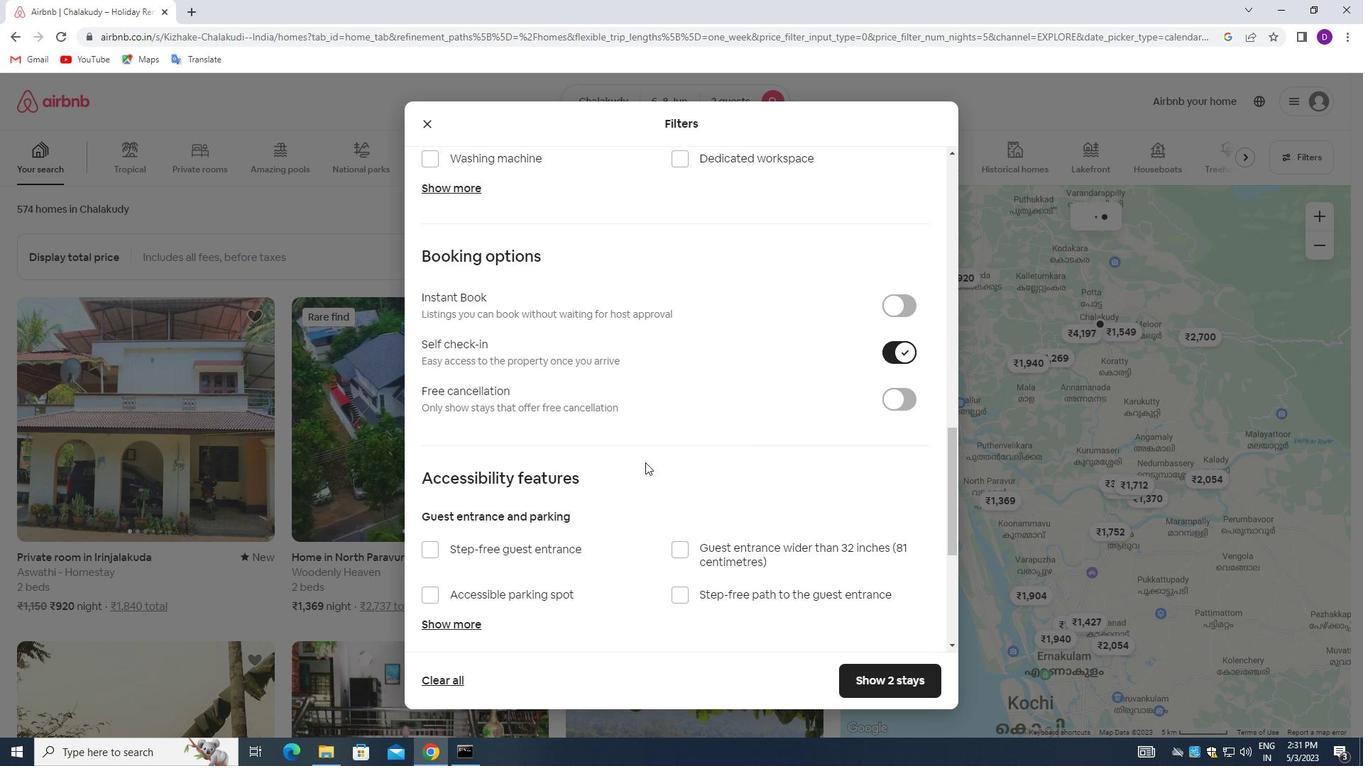 
Action: Mouse scrolled (630, 470) with delta (0, 0)
Screenshot: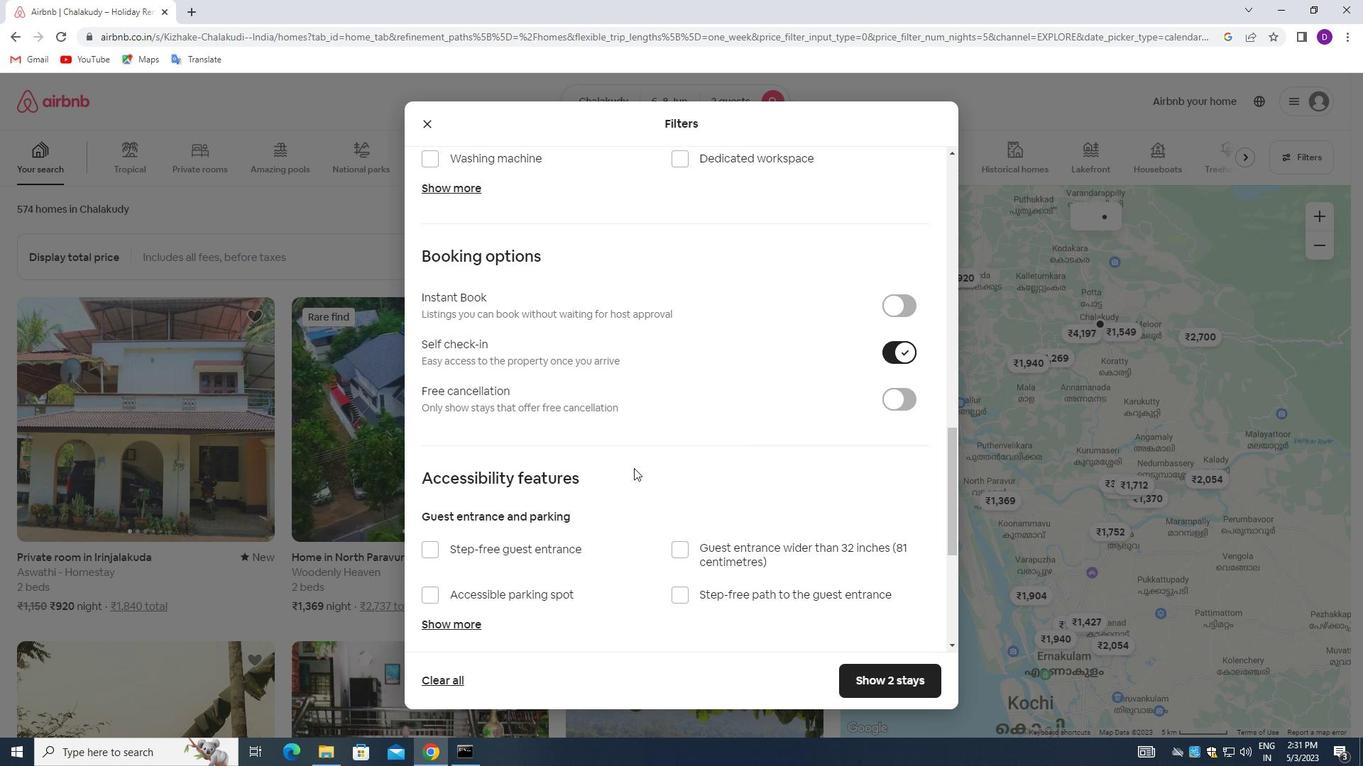 
Action: Mouse scrolled (630, 470) with delta (0, 0)
Screenshot: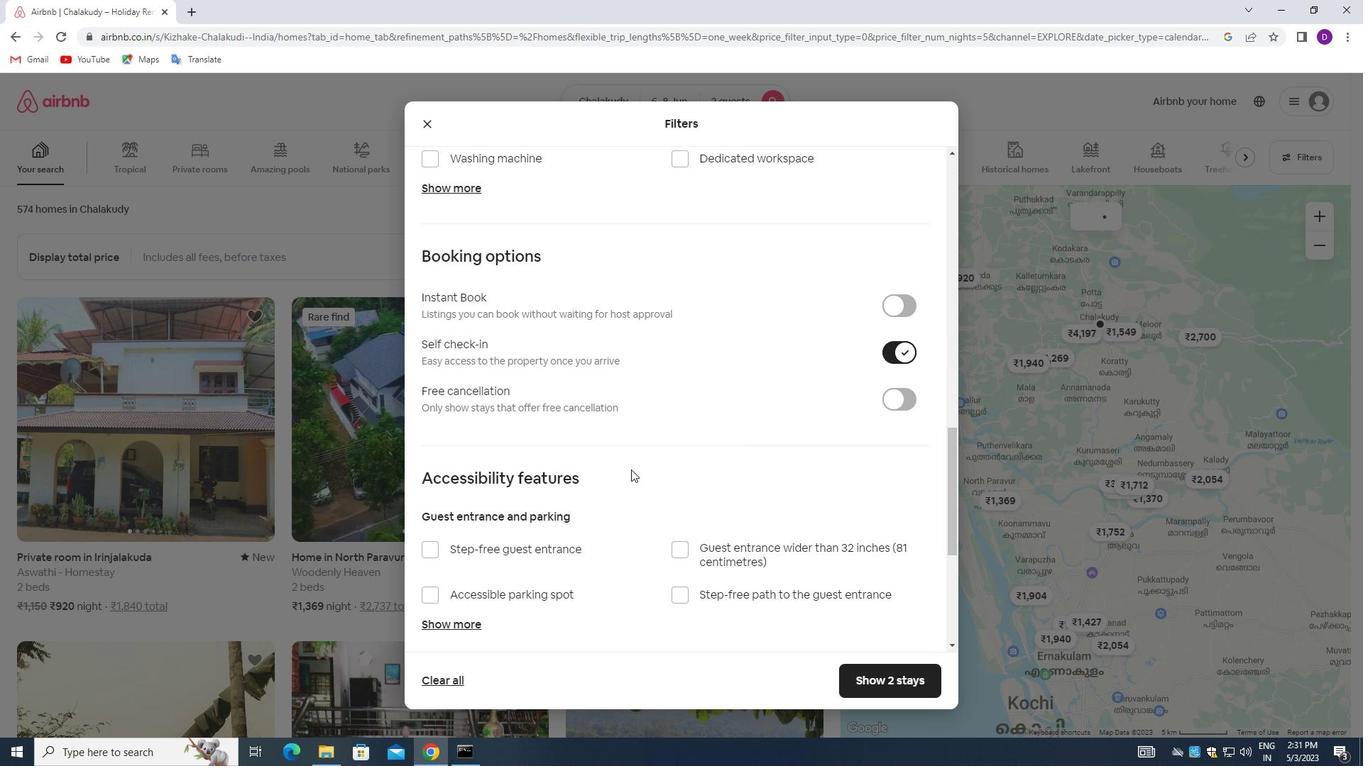 
Action: Mouse moved to (630, 471)
Screenshot: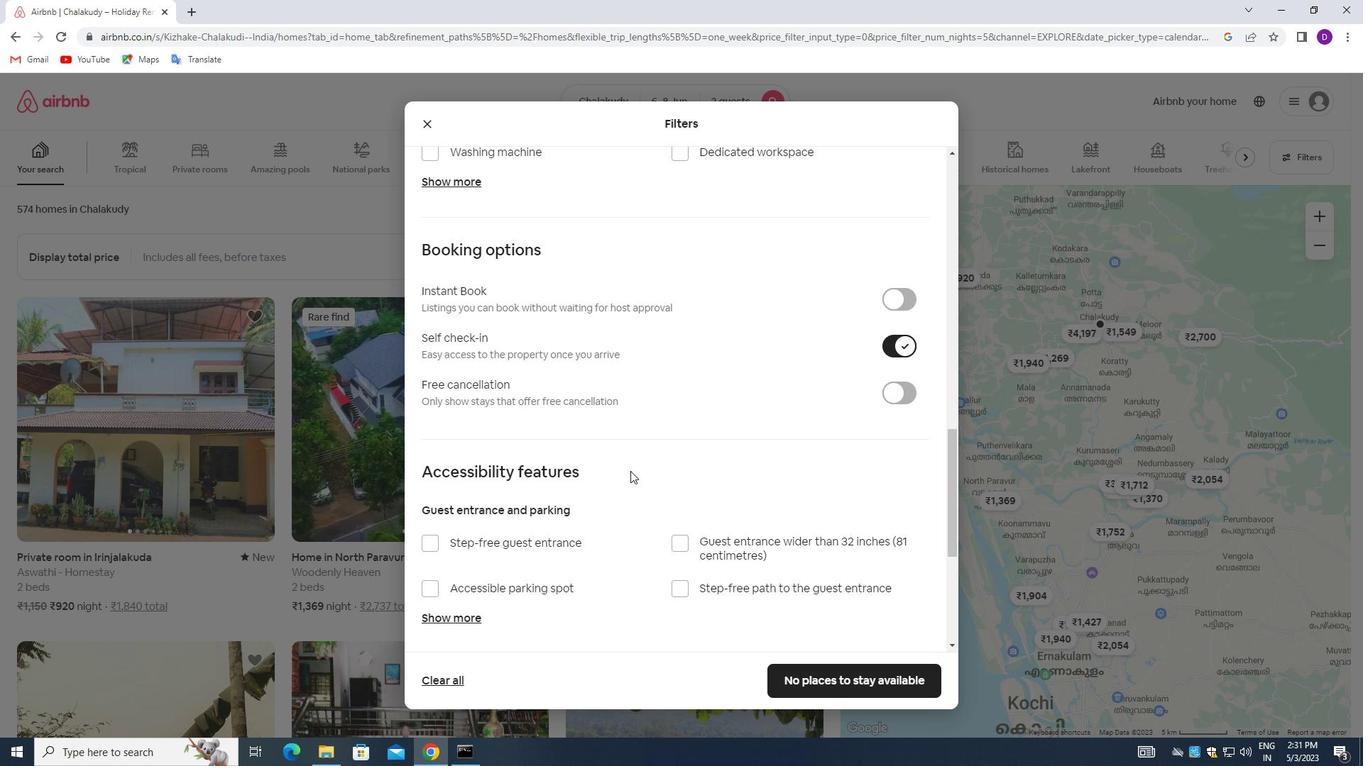 
Action: Mouse scrolled (630, 470) with delta (0, 0)
Screenshot: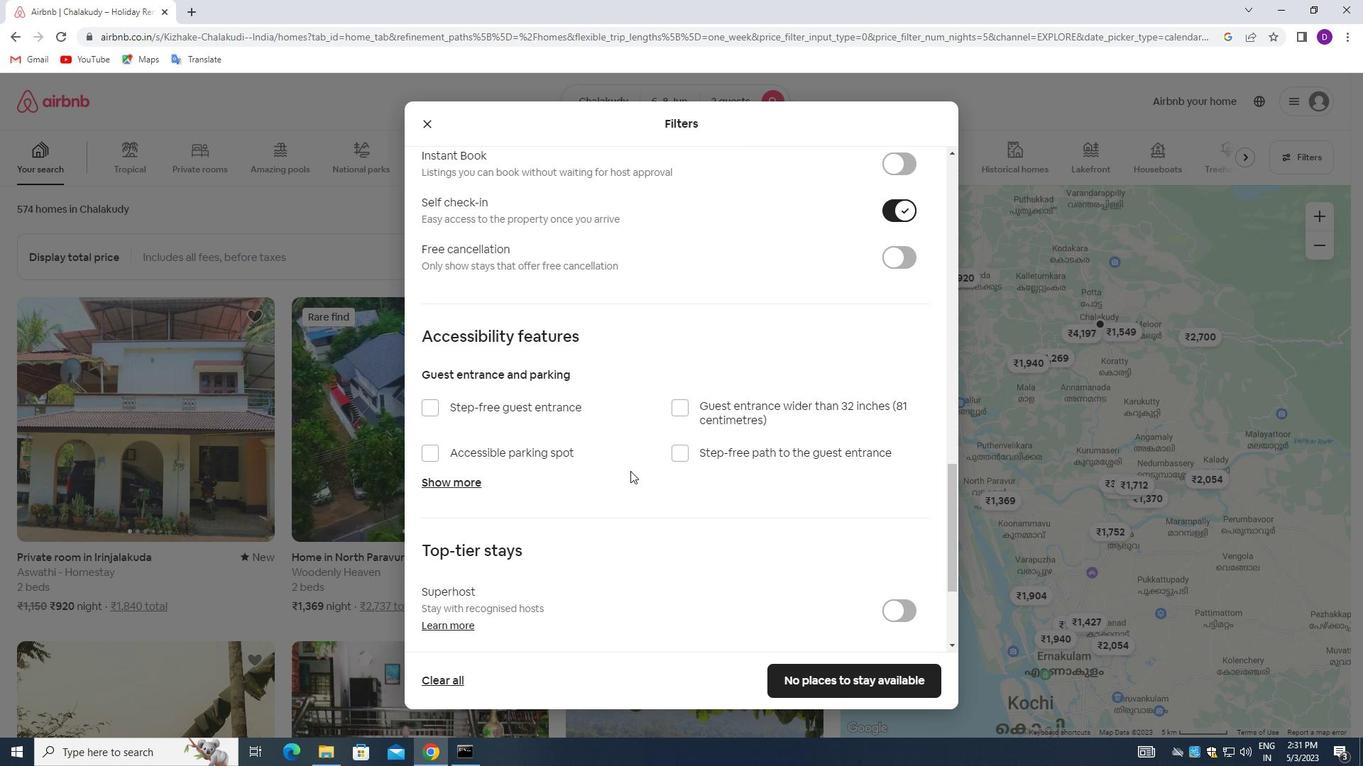 
Action: Mouse scrolled (630, 470) with delta (0, 0)
Screenshot: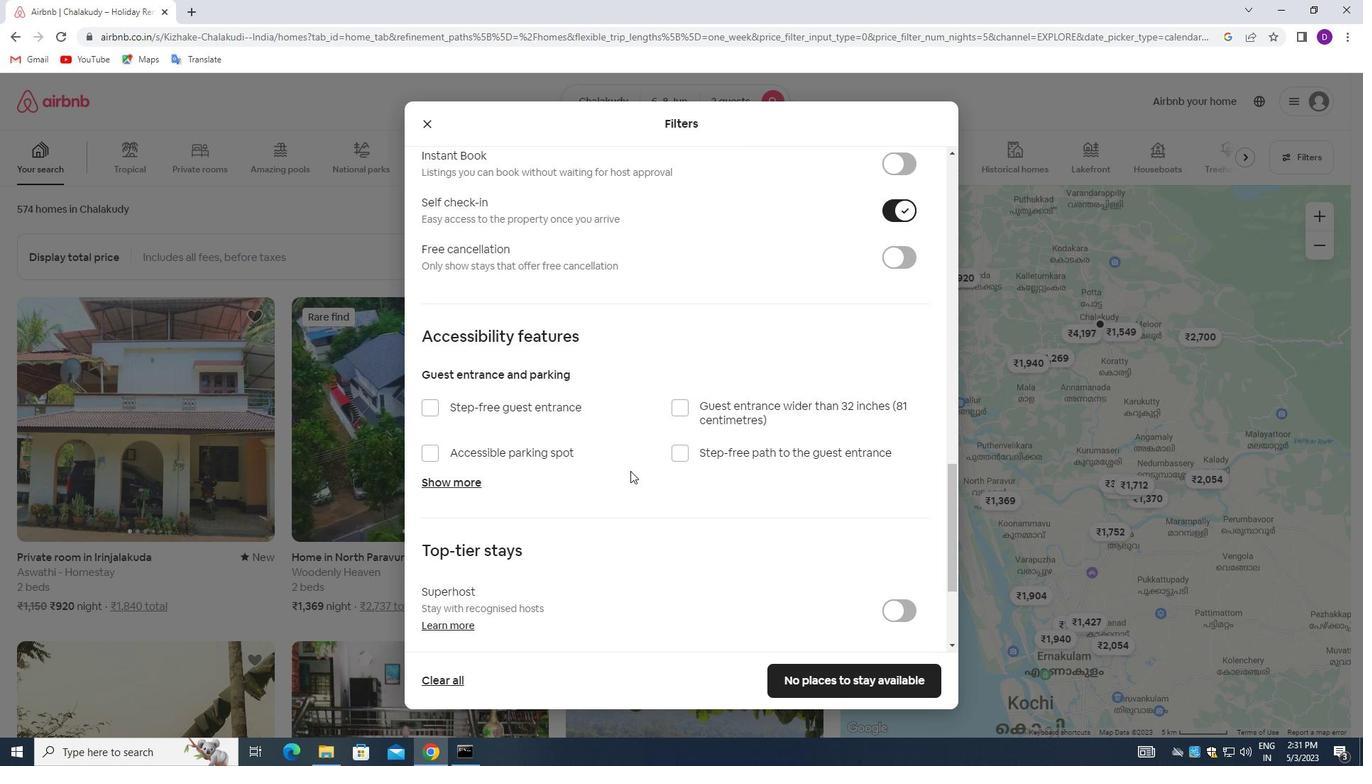 
Action: Mouse scrolled (630, 470) with delta (0, 0)
Screenshot: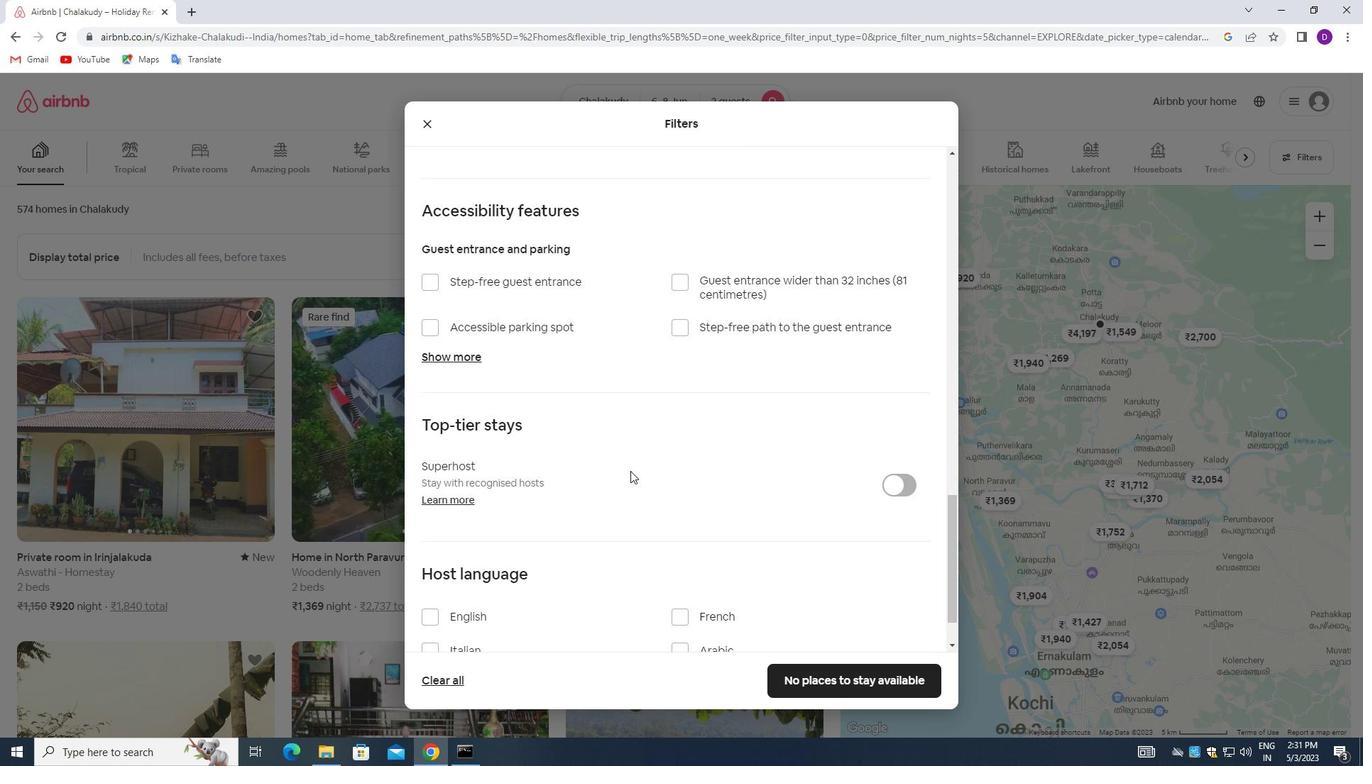 
Action: Mouse moved to (630, 471)
Screenshot: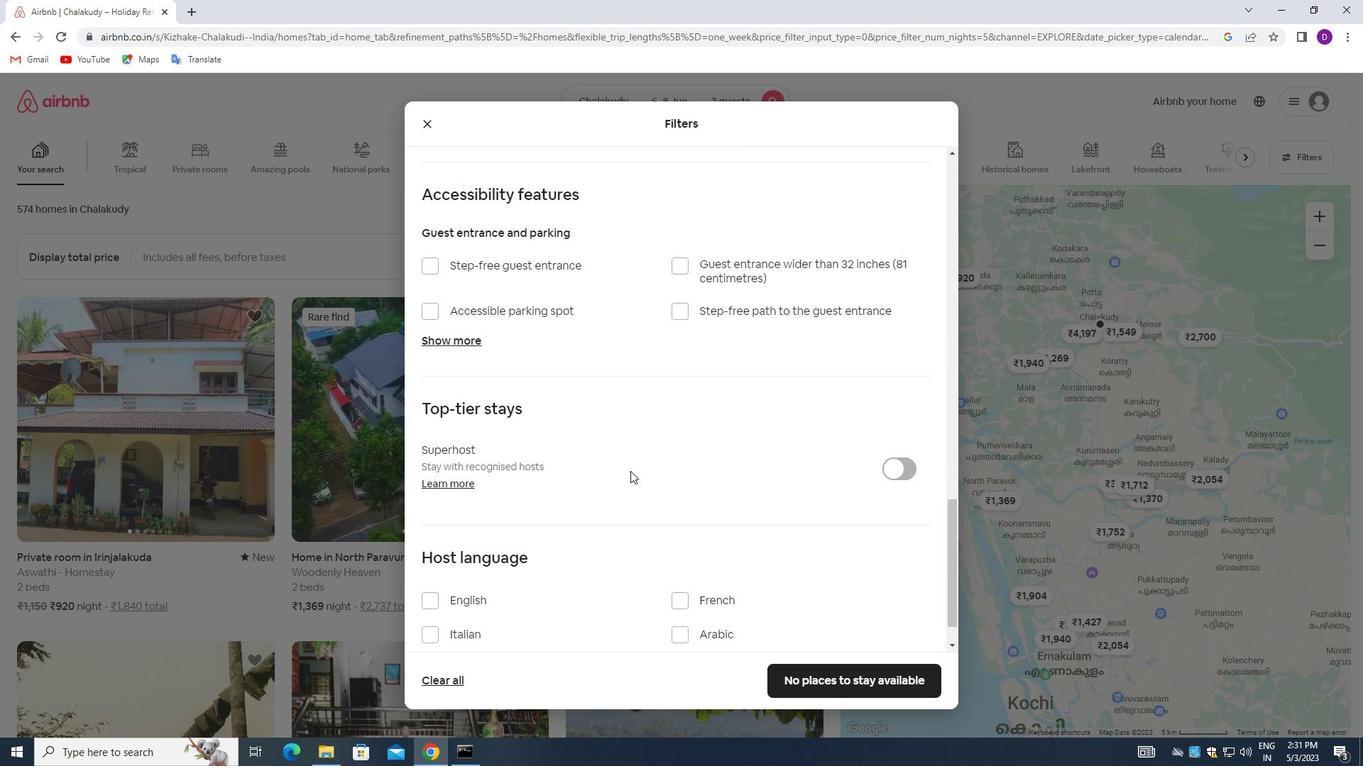 
Action: Mouse scrolled (630, 470) with delta (0, 0)
Screenshot: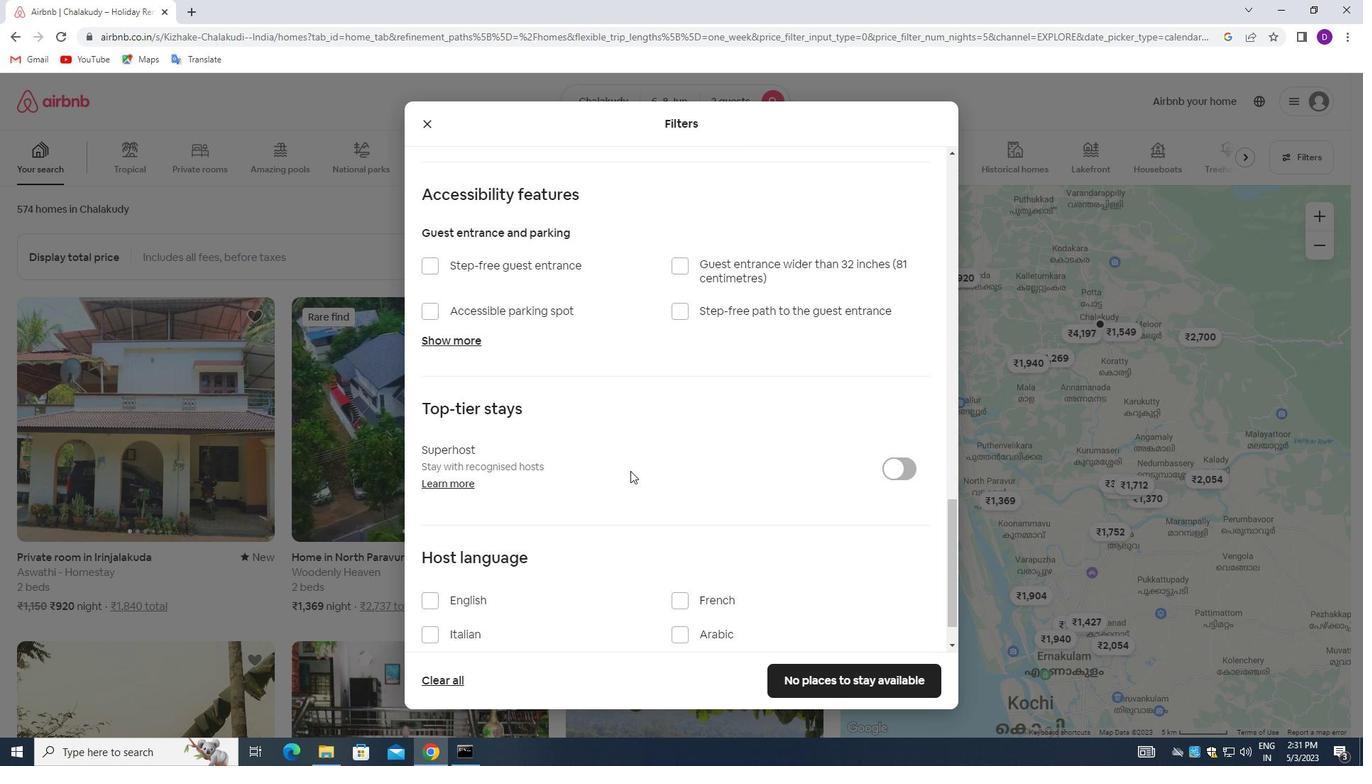 
Action: Mouse scrolled (630, 470) with delta (0, 0)
Screenshot: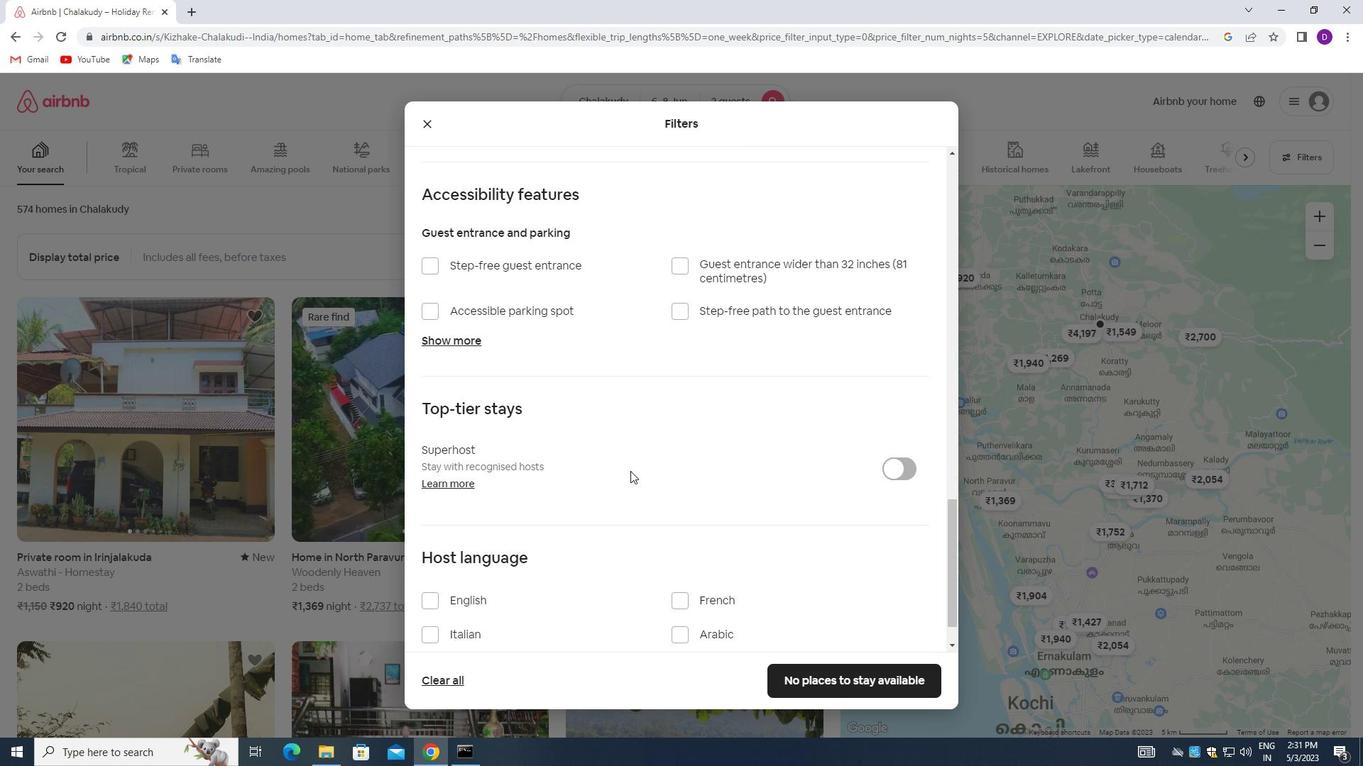 
Action: Mouse moved to (630, 471)
Screenshot: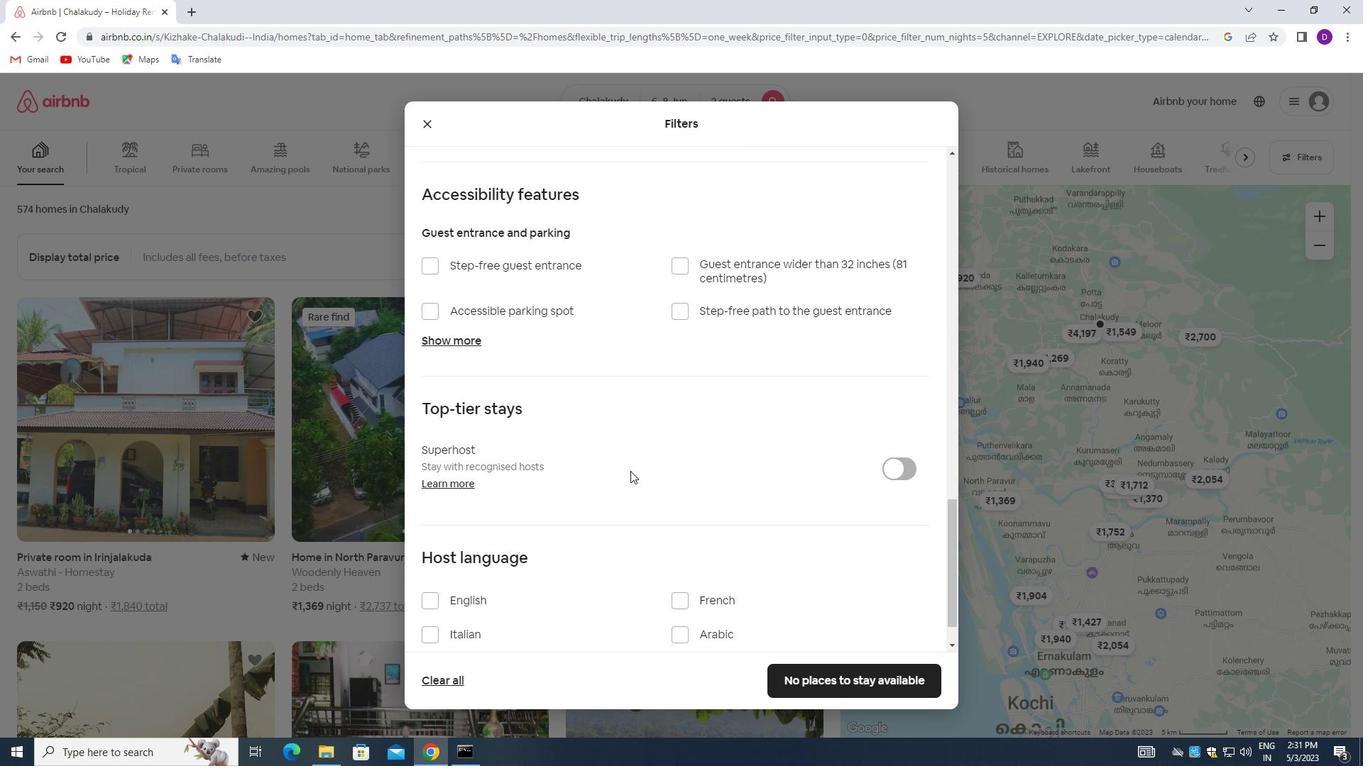 
Action: Mouse scrolled (630, 470) with delta (0, 0)
Screenshot: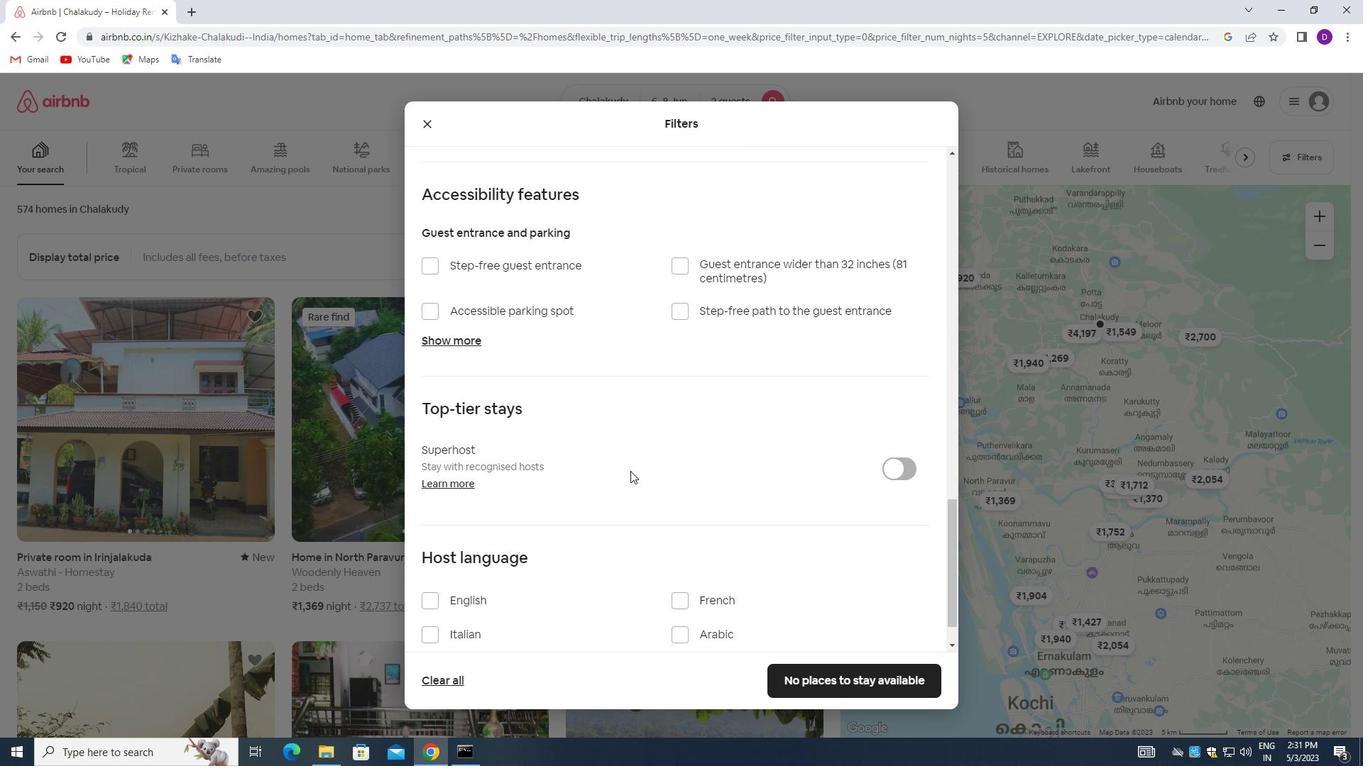 
Action: Mouse moved to (430, 550)
Screenshot: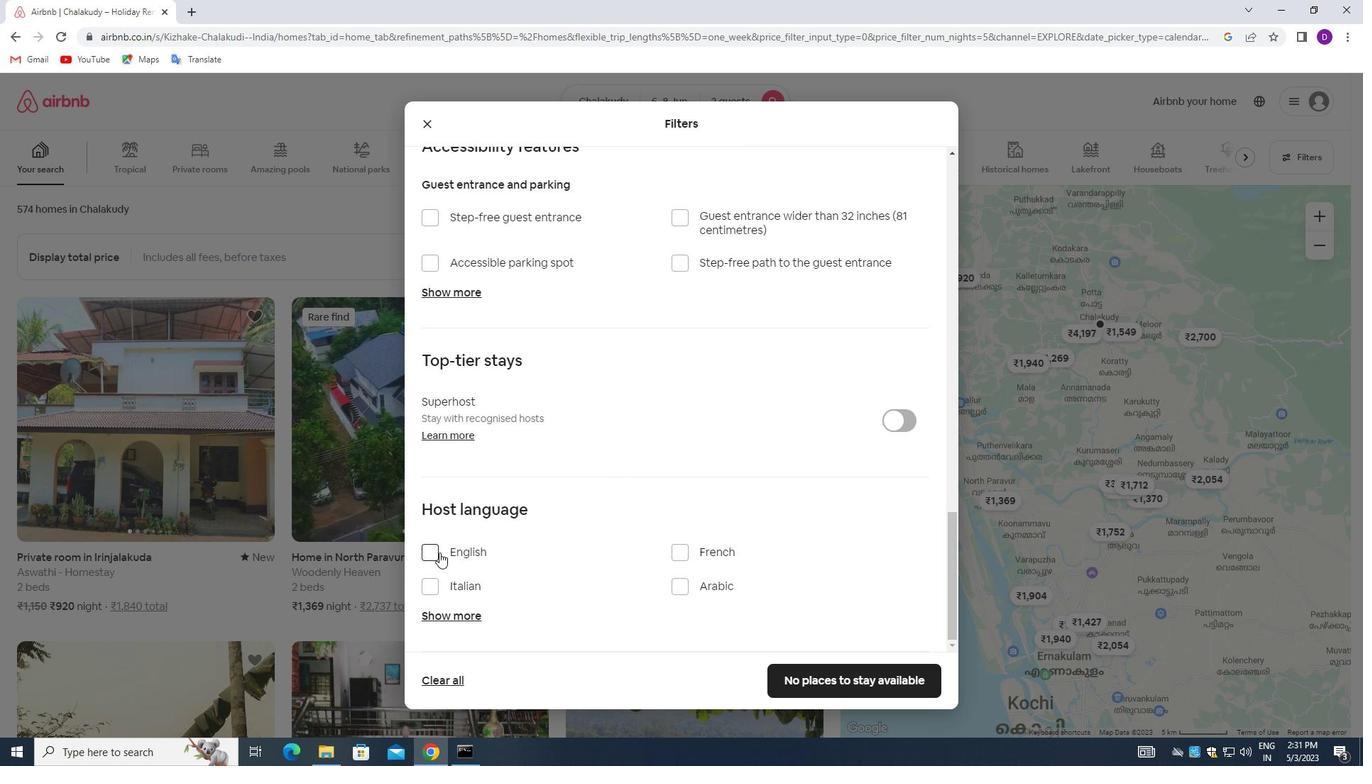
Action: Mouse pressed left at (430, 550)
Screenshot: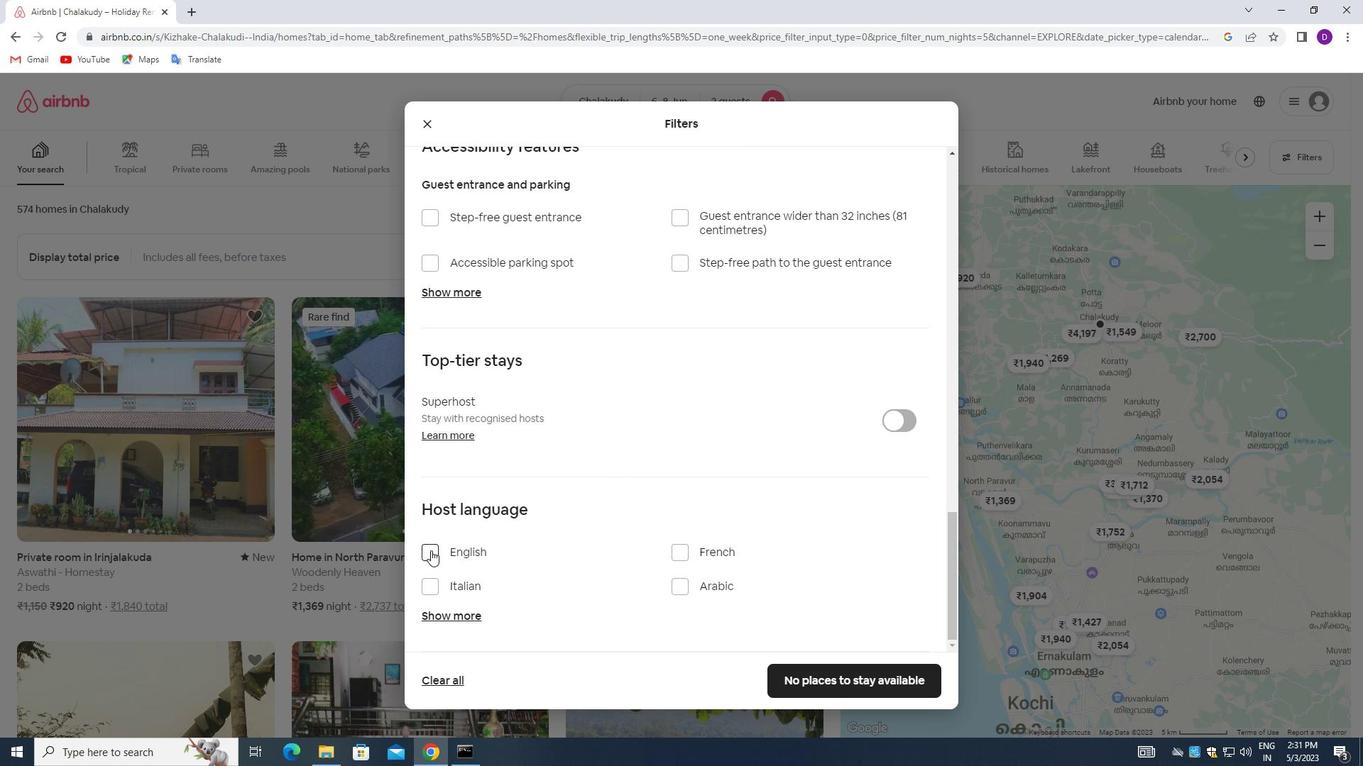 
Action: Mouse moved to (786, 678)
Screenshot: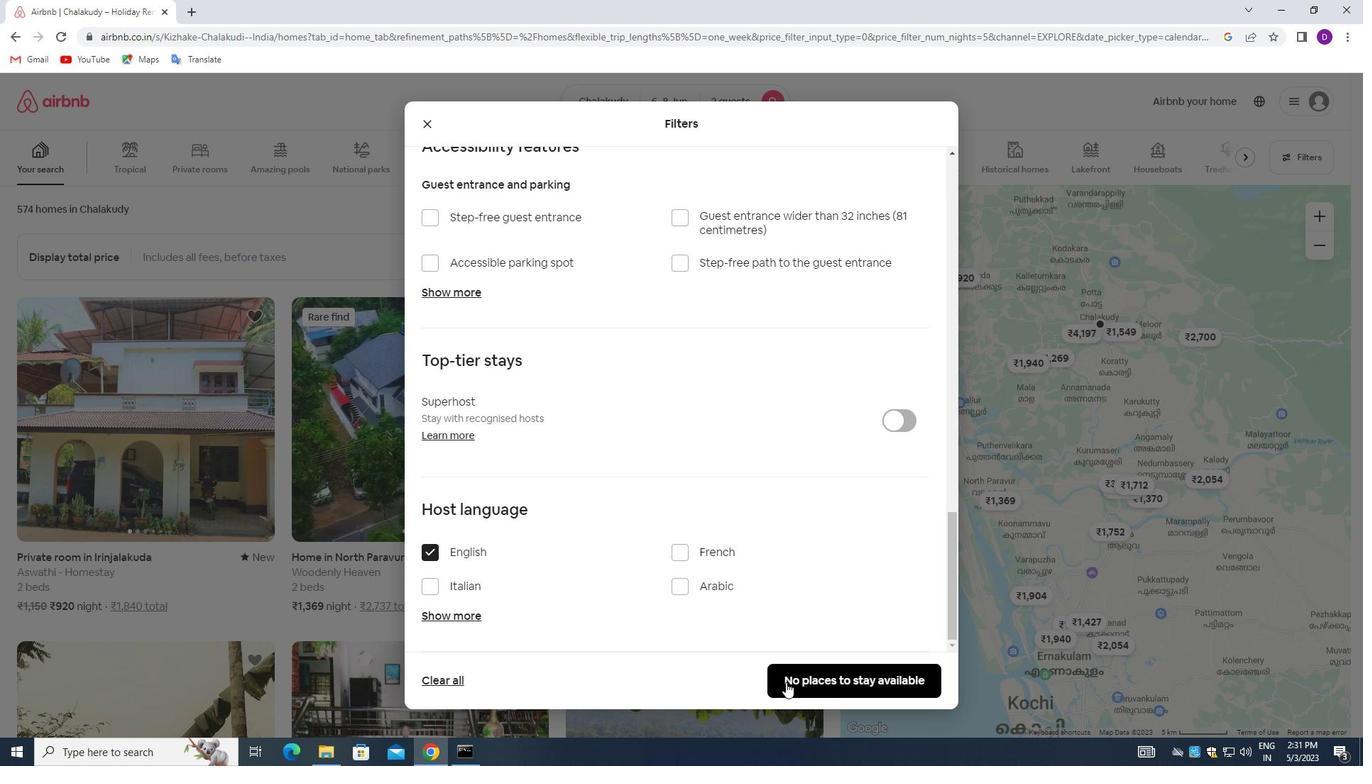 
Action: Mouse pressed left at (786, 678)
Screenshot: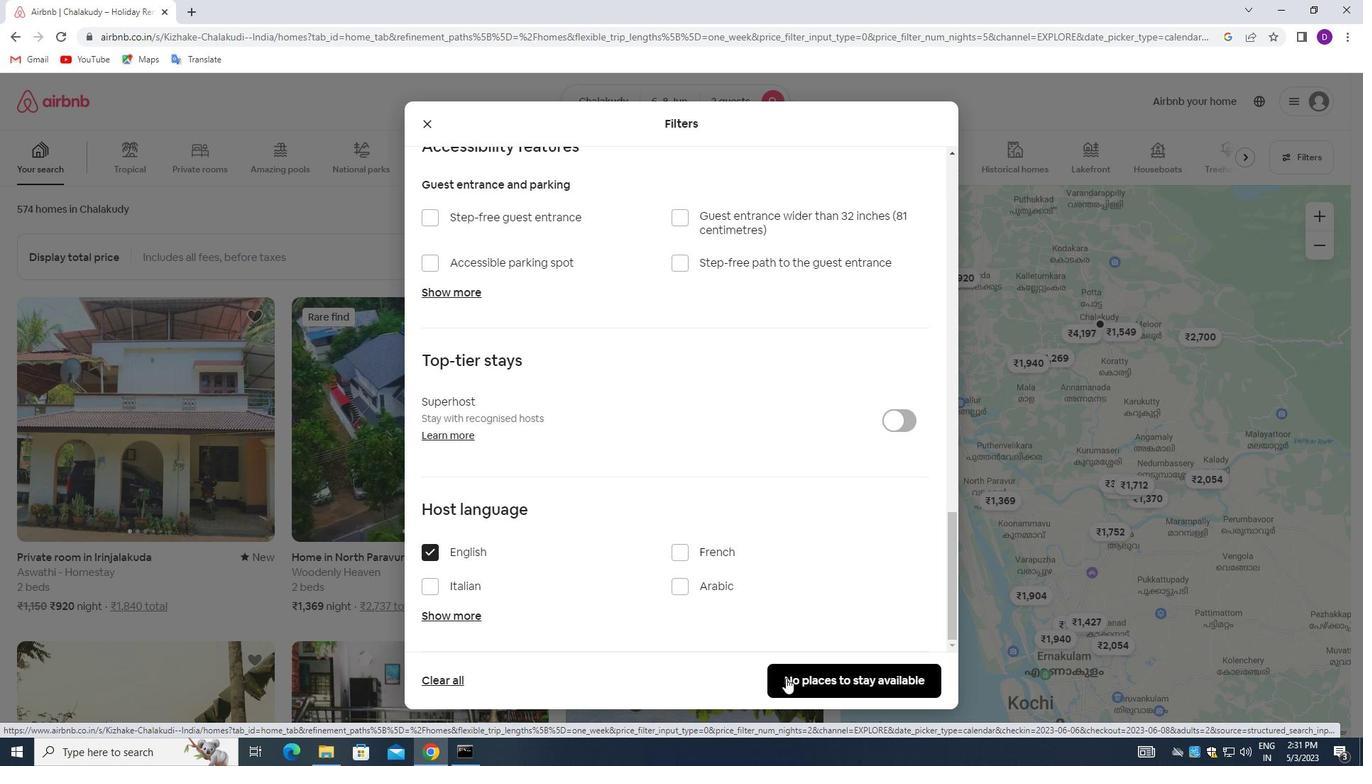 
Action: Mouse moved to (815, 455)
Screenshot: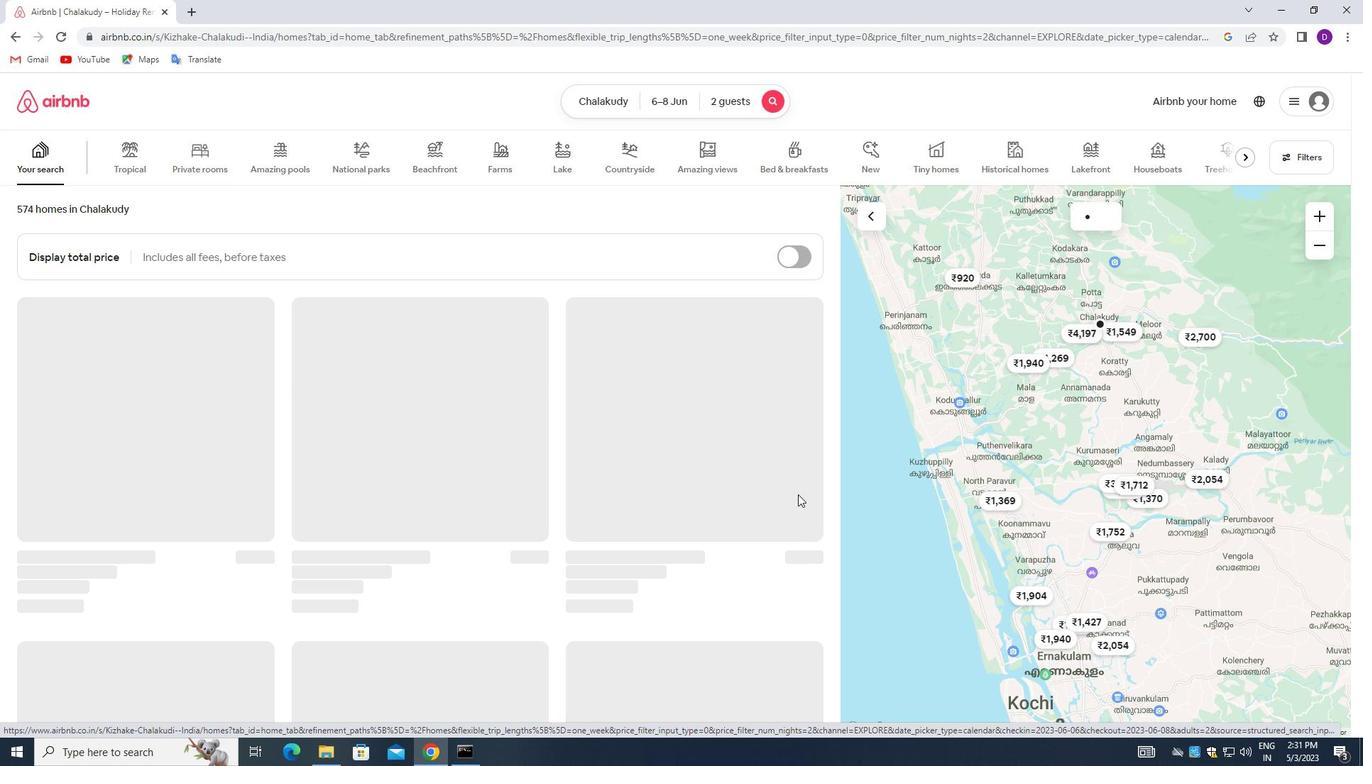 
